 Task: Create a new product image in Salesforce and set up a validation rule for it.
Action: Mouse moved to (26, 102)
Screenshot: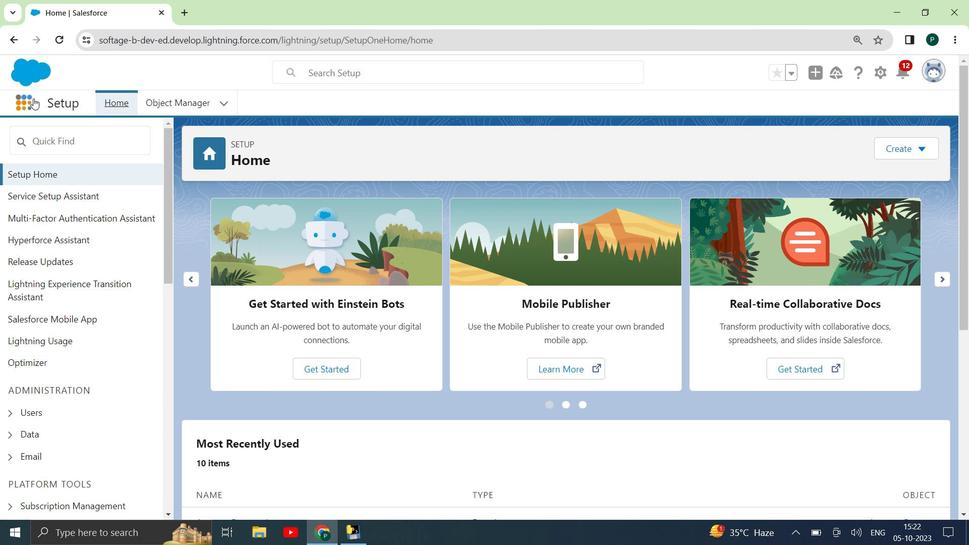 
Action: Mouse pressed left at (26, 102)
Screenshot: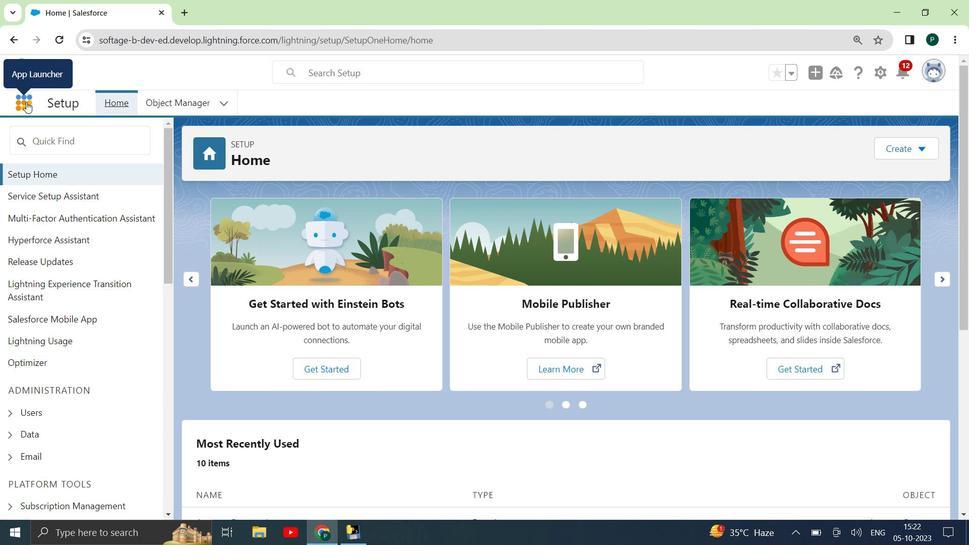 
Action: Mouse moved to (31, 347)
Screenshot: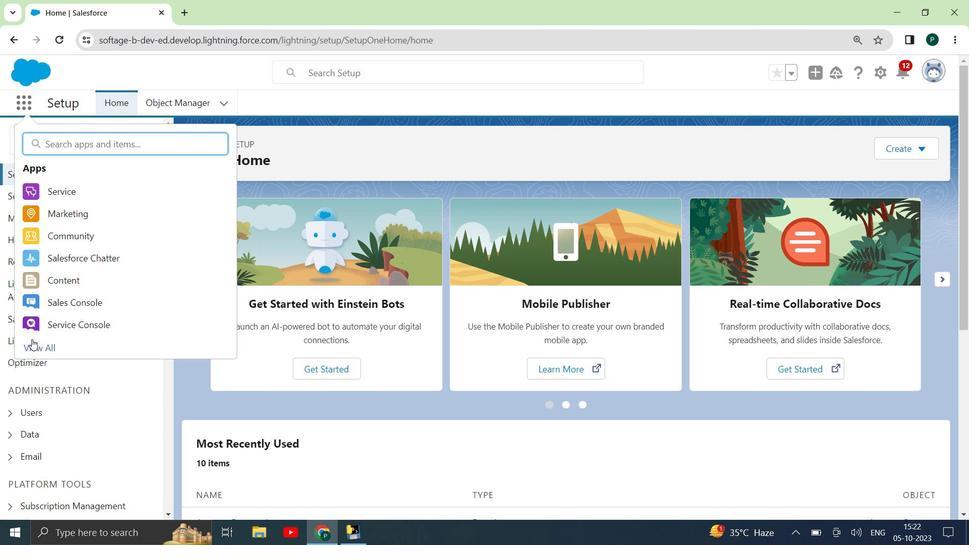 
Action: Mouse pressed left at (31, 347)
Screenshot: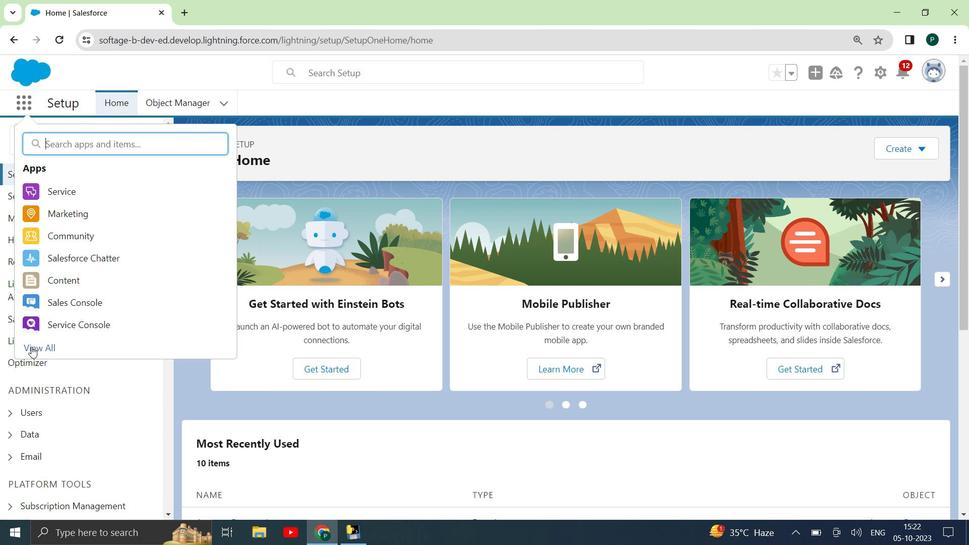 
Action: Mouse moved to (153, 292)
Screenshot: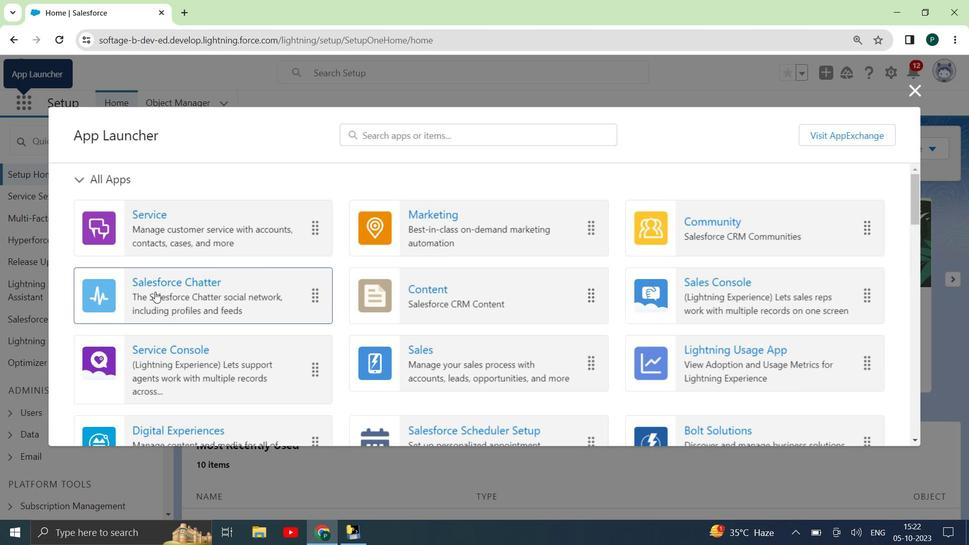 
Action: Mouse scrolled (153, 291) with delta (0, 0)
Screenshot: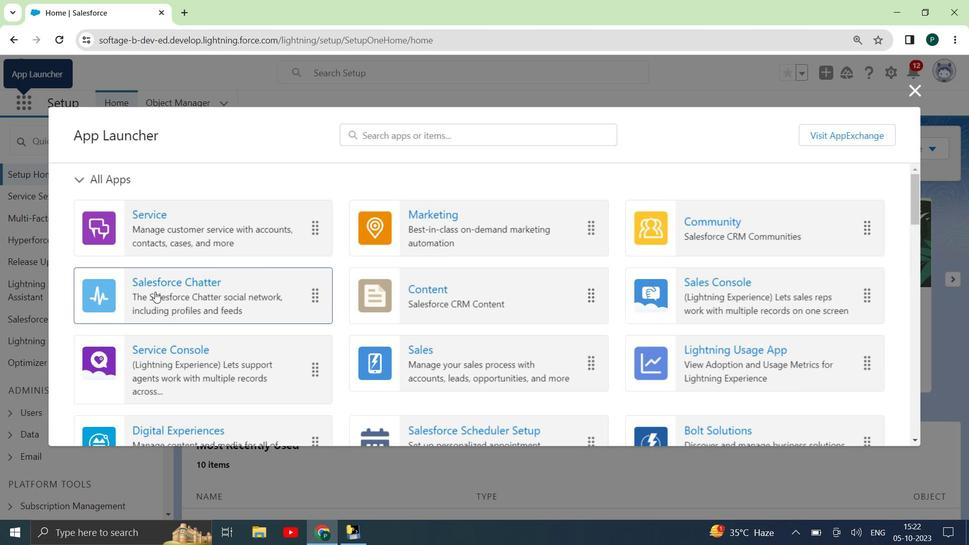 
Action: Mouse moved to (193, 327)
Screenshot: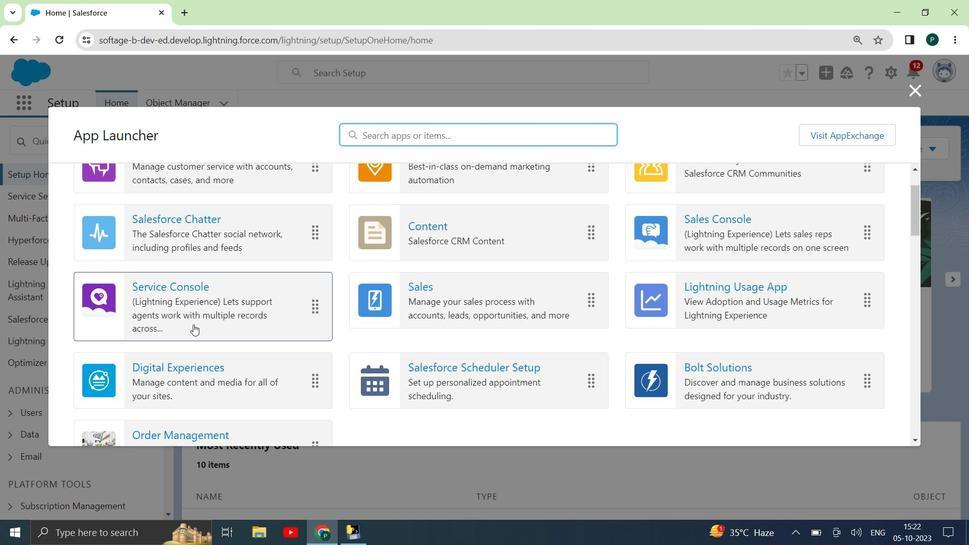 
Action: Mouse scrolled (193, 326) with delta (0, 0)
Screenshot: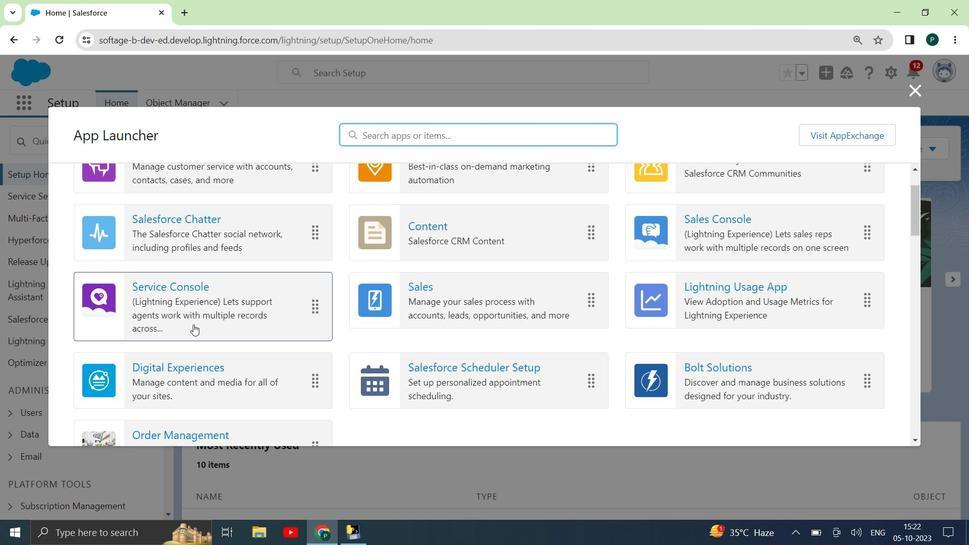 
Action: Mouse moved to (193, 328)
Screenshot: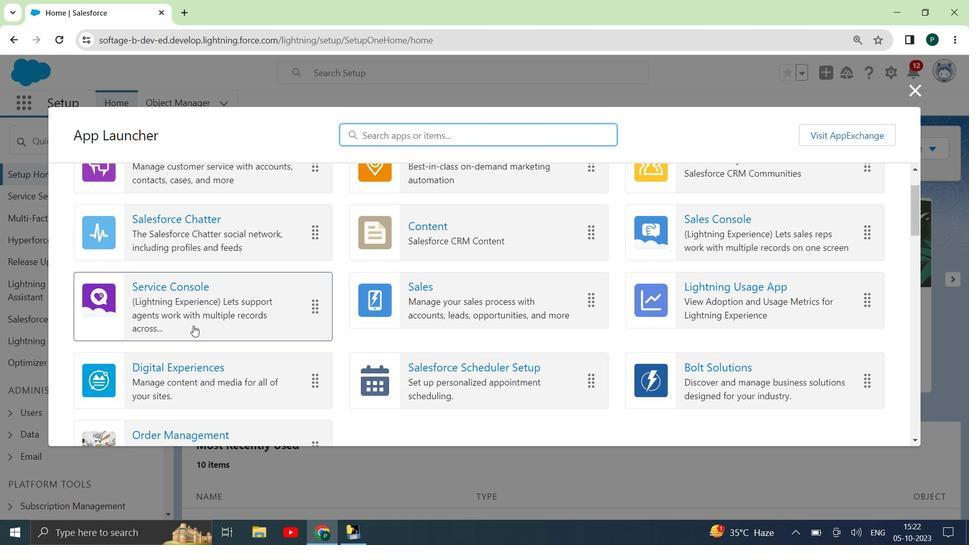 
Action: Mouse scrolled (193, 327) with delta (0, 0)
Screenshot: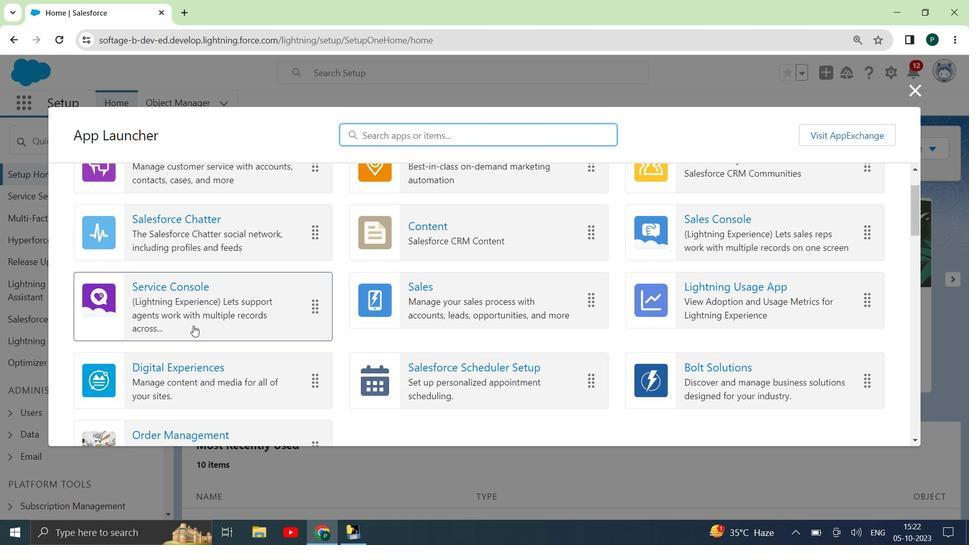 
Action: Mouse moved to (176, 311)
Screenshot: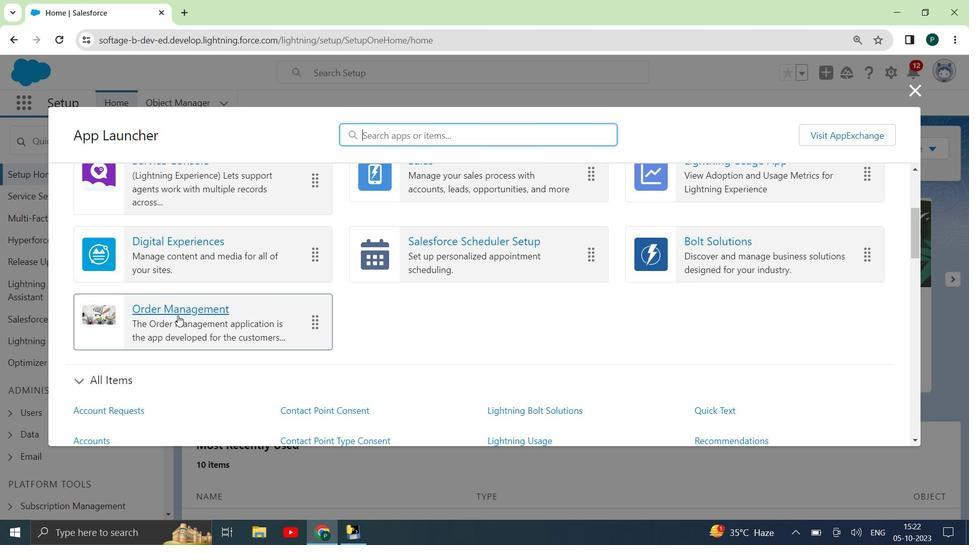 
Action: Mouse pressed left at (176, 311)
Screenshot: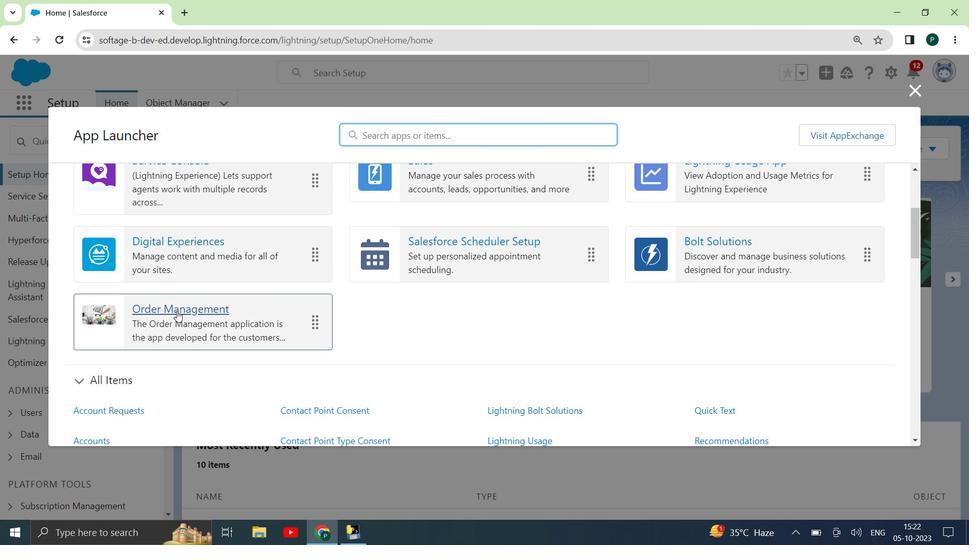 
Action: Mouse moved to (363, 111)
Screenshot: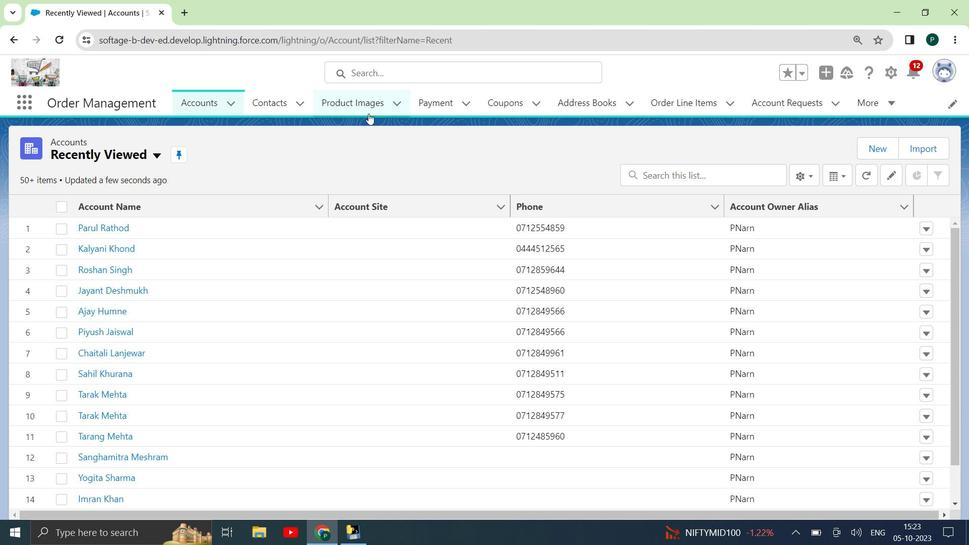 
Action: Mouse pressed left at (363, 111)
Screenshot: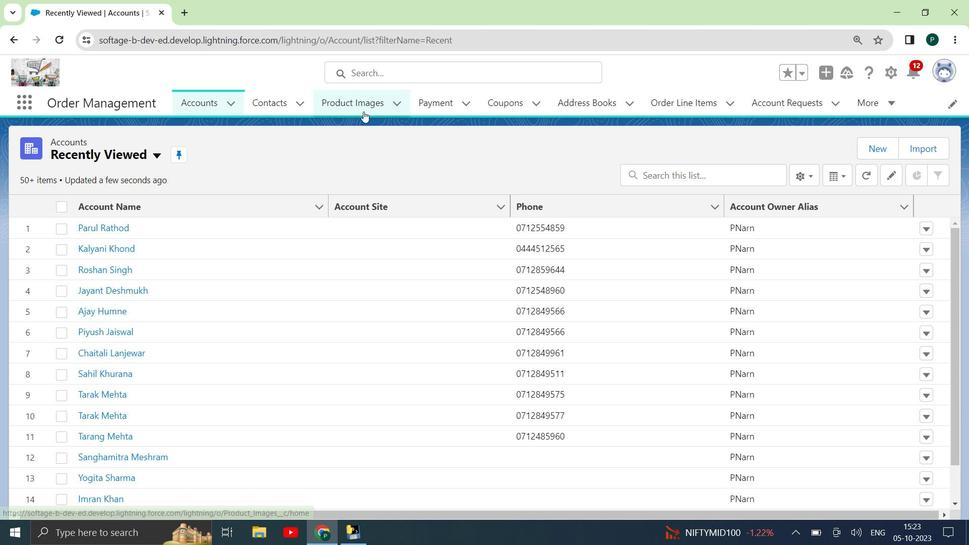 
Action: Mouse moved to (794, 151)
Screenshot: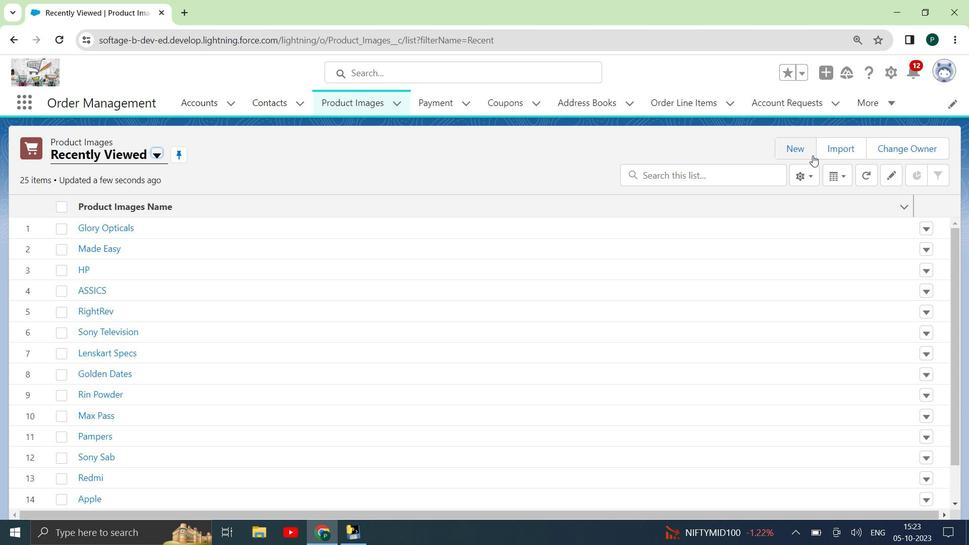 
Action: Mouse pressed left at (794, 151)
Screenshot: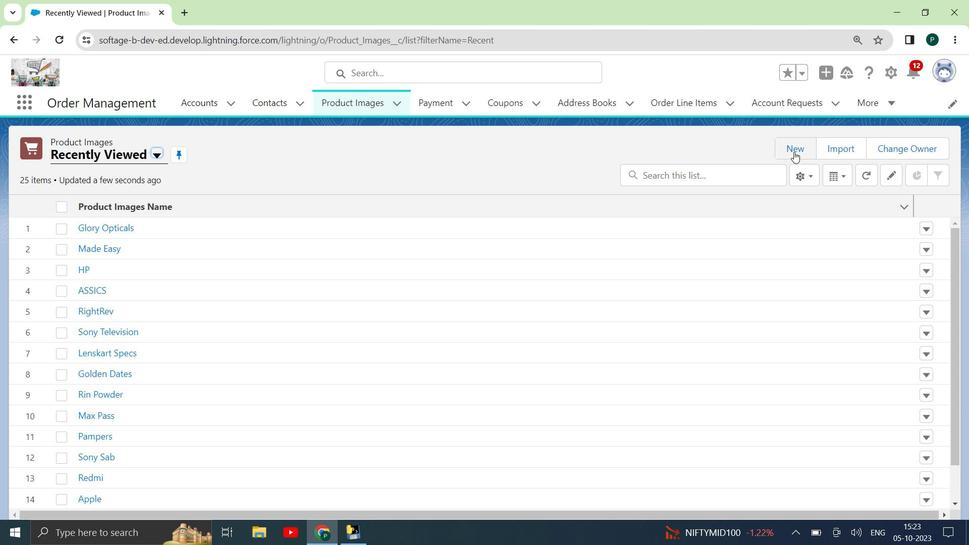 
Action: Mouse moved to (419, 214)
Screenshot: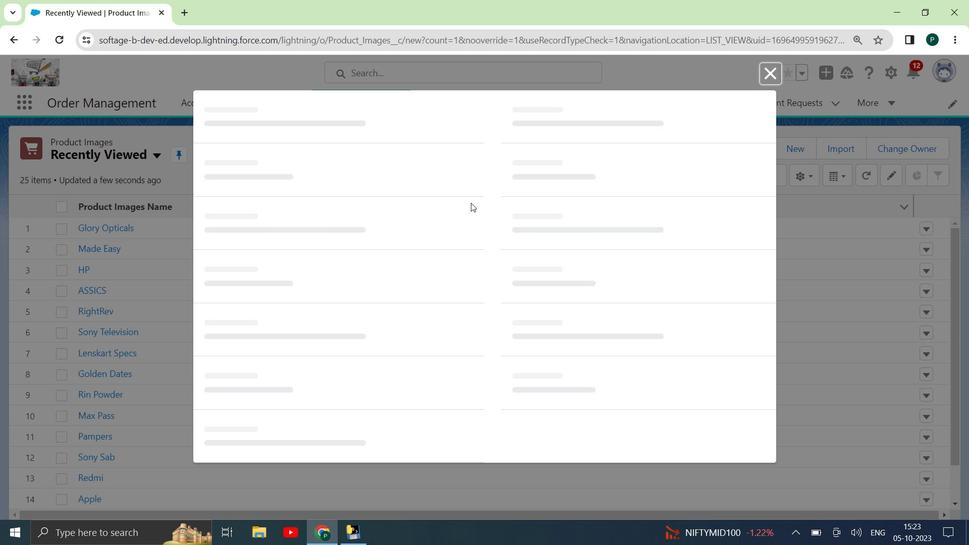 
Action: Mouse scrolled (419, 214) with delta (0, 0)
Screenshot: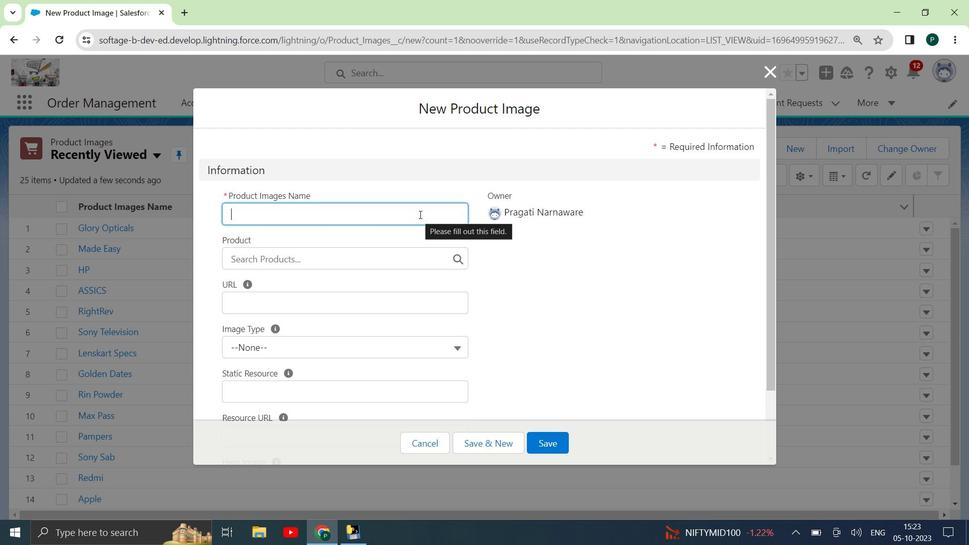 
Action: Mouse moved to (395, 237)
Screenshot: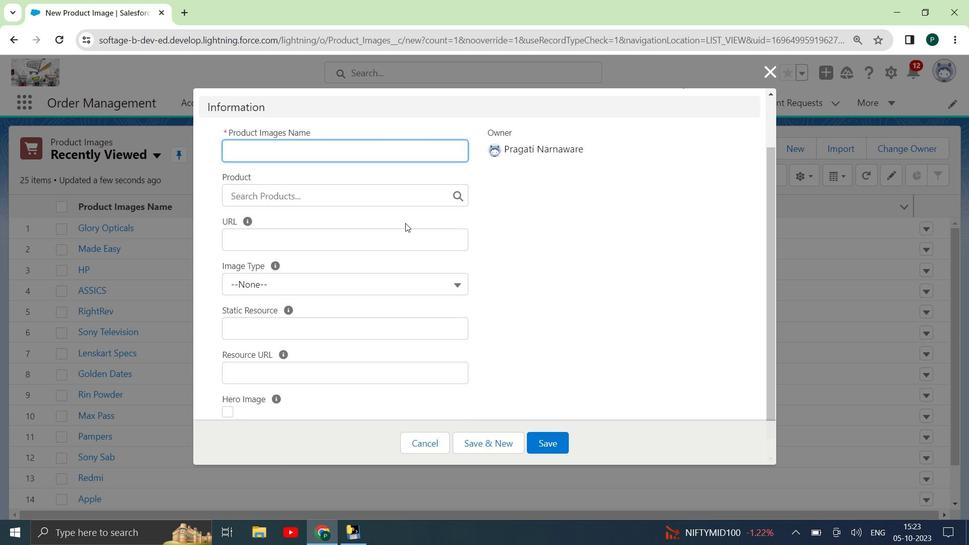
Action: Mouse scrolled (395, 237) with delta (0, 0)
Screenshot: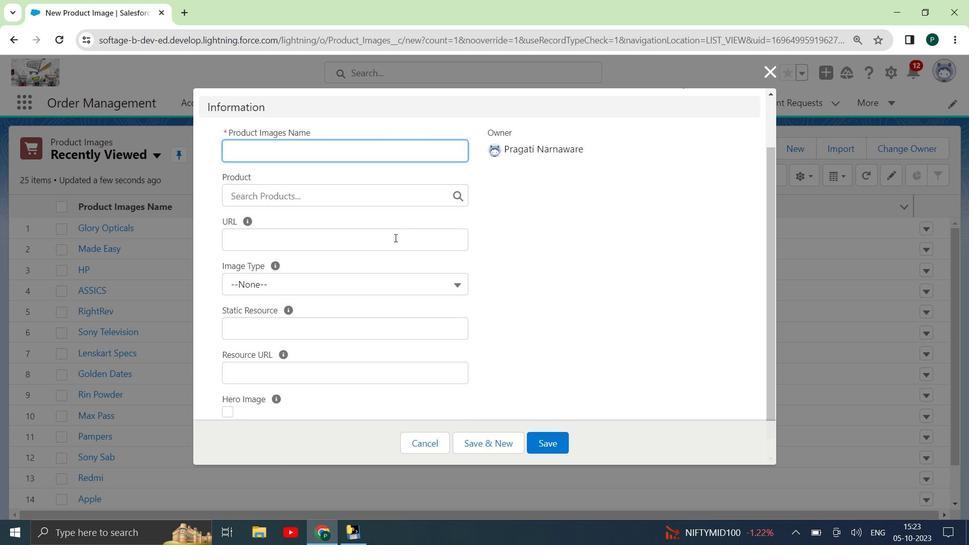 
Action: Mouse scrolled (395, 237) with delta (0, 0)
Screenshot: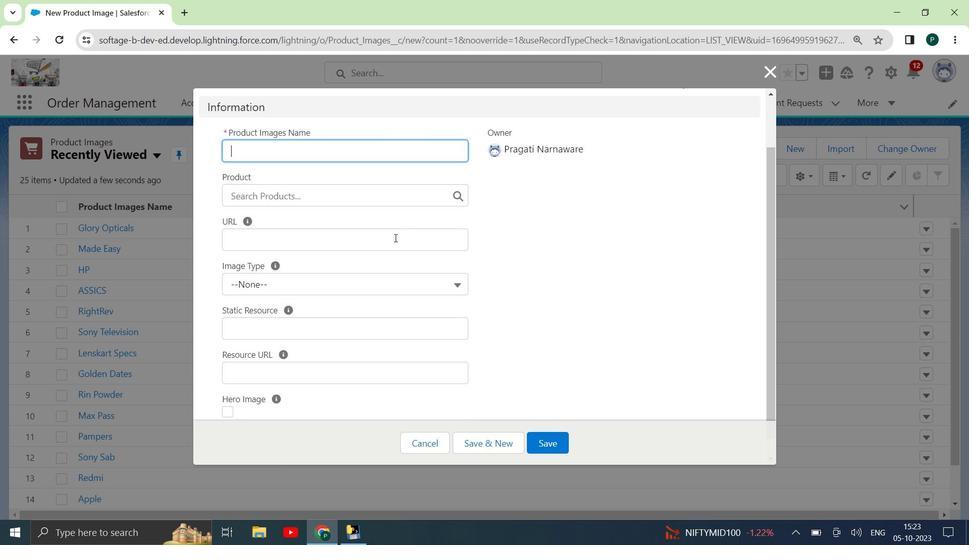 
Action: Mouse moved to (388, 268)
Screenshot: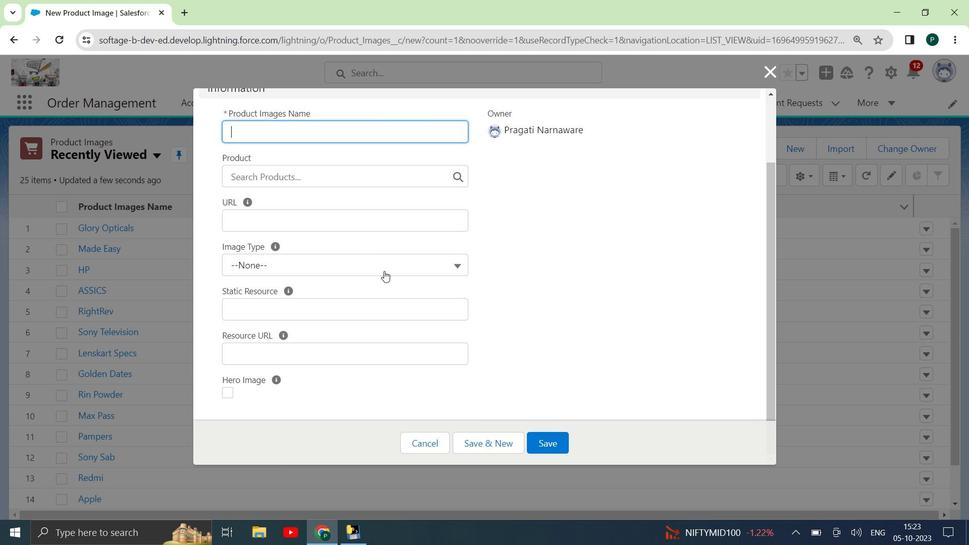 
Action: Mouse pressed left at (388, 268)
Screenshot: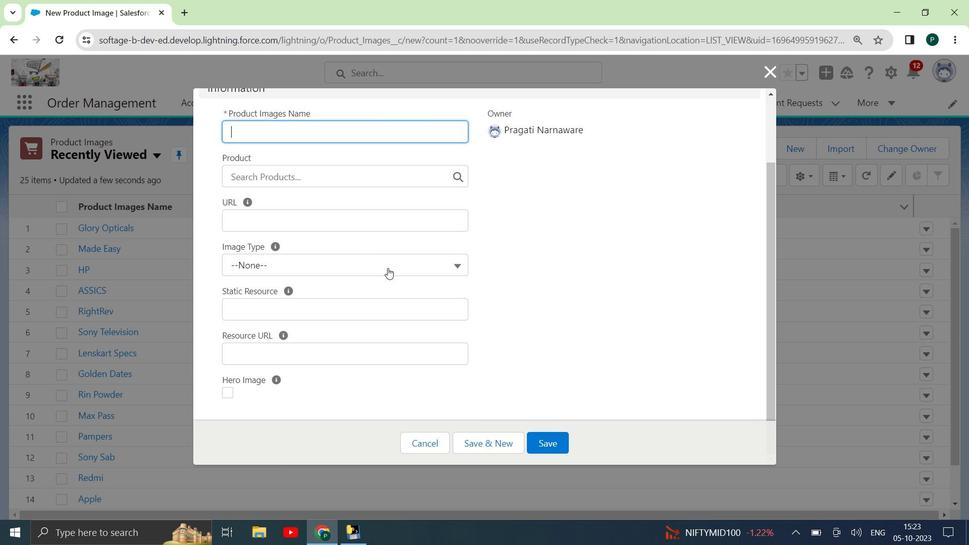 
Action: Mouse moved to (634, 344)
Screenshot: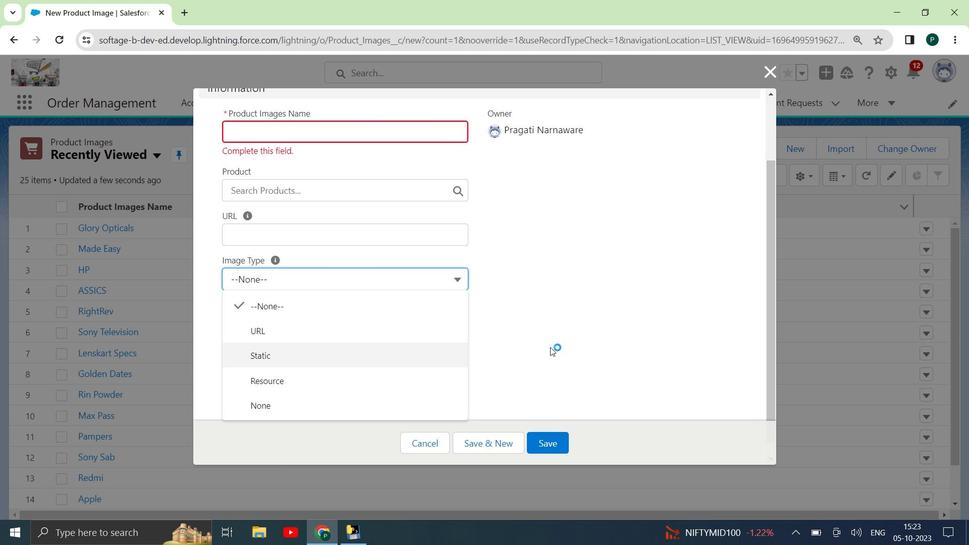 
Action: Mouse scrolled (634, 343) with delta (0, 0)
Screenshot: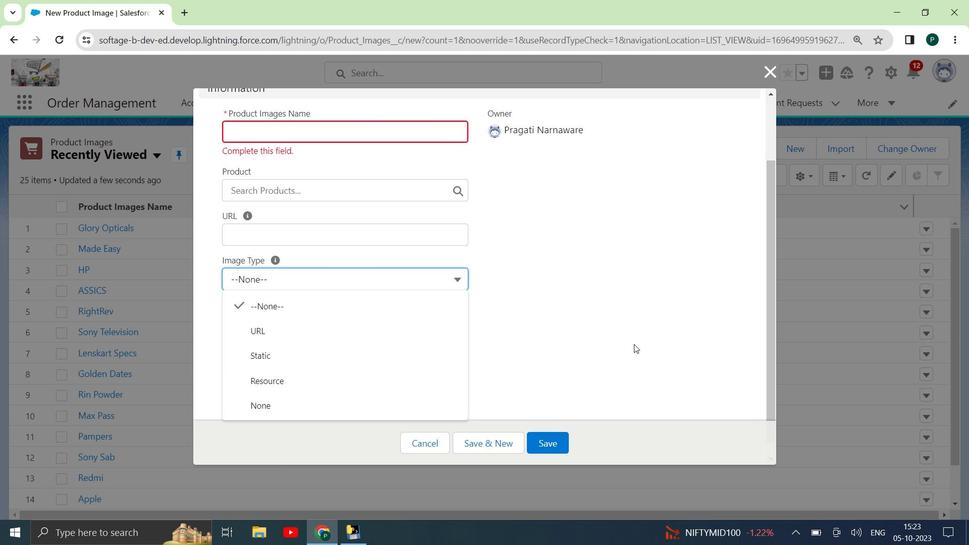 
Action: Mouse scrolled (634, 343) with delta (0, 0)
Screenshot: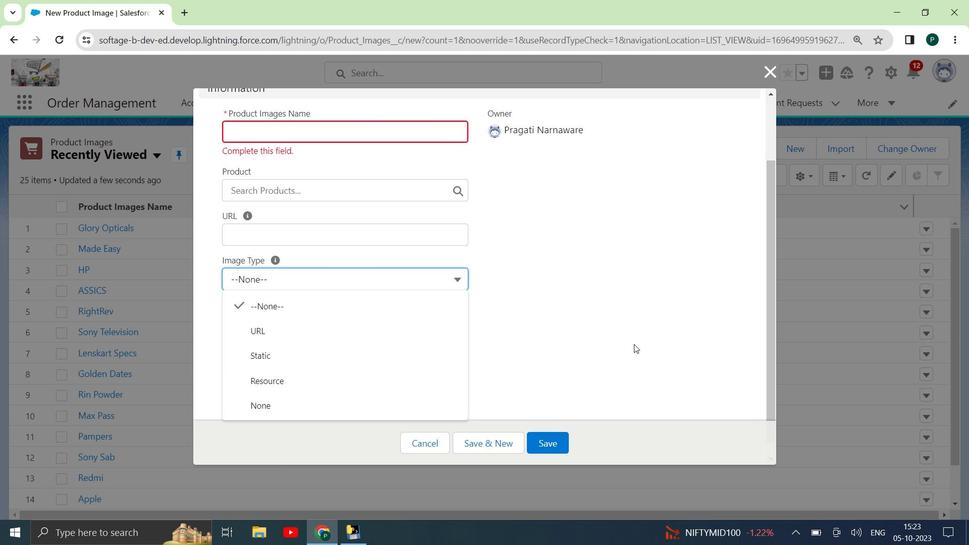 
Action: Mouse scrolled (634, 343) with delta (0, 0)
Screenshot: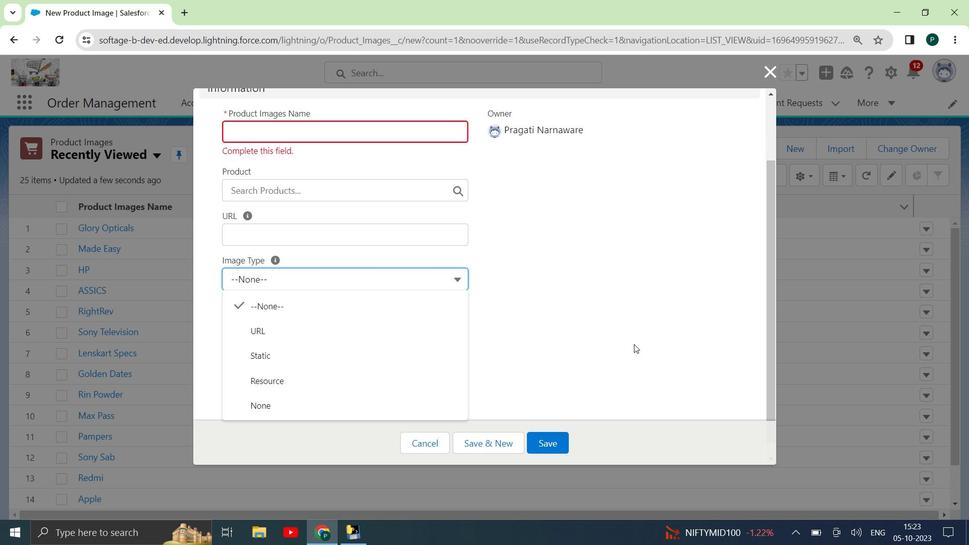 
Action: Mouse moved to (627, 332)
Screenshot: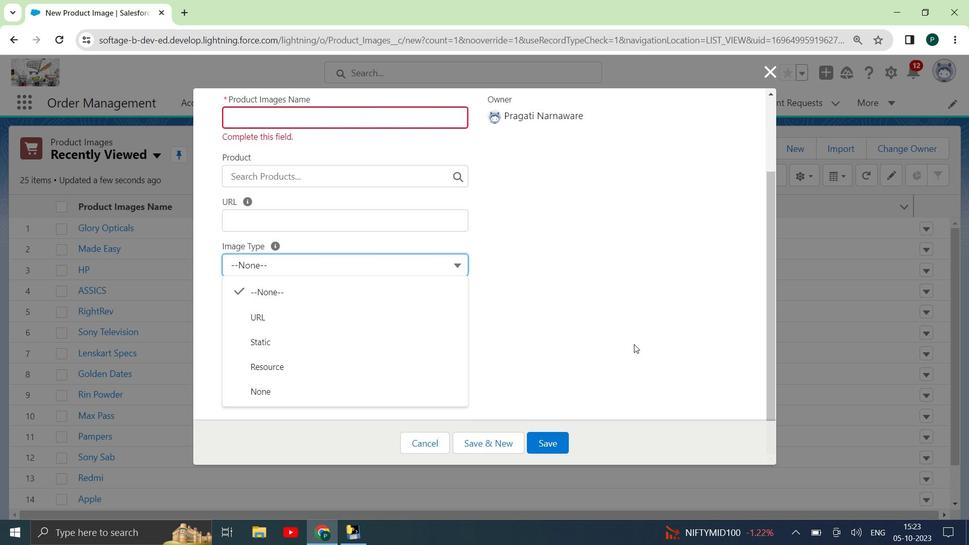 
Action: Mouse pressed left at (627, 332)
Screenshot: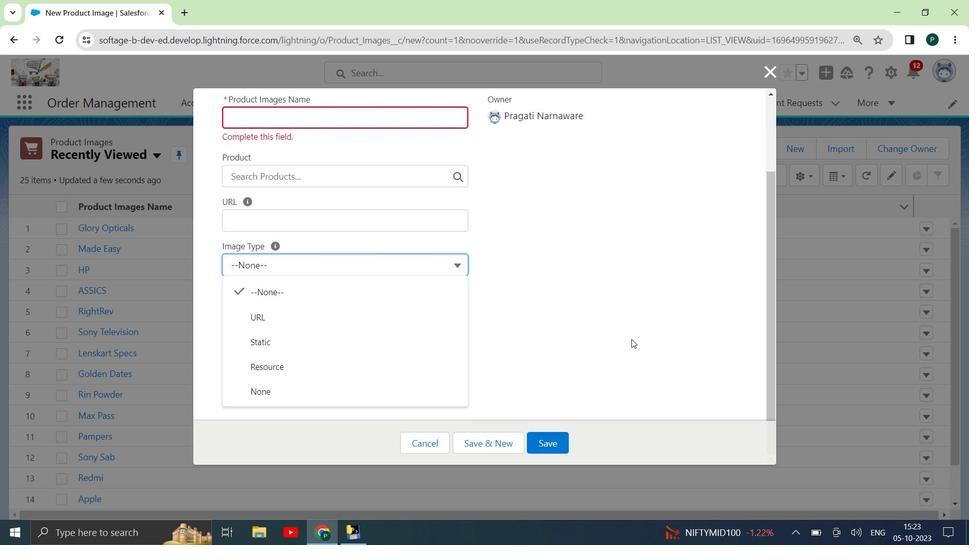 
Action: Mouse moved to (395, 336)
Screenshot: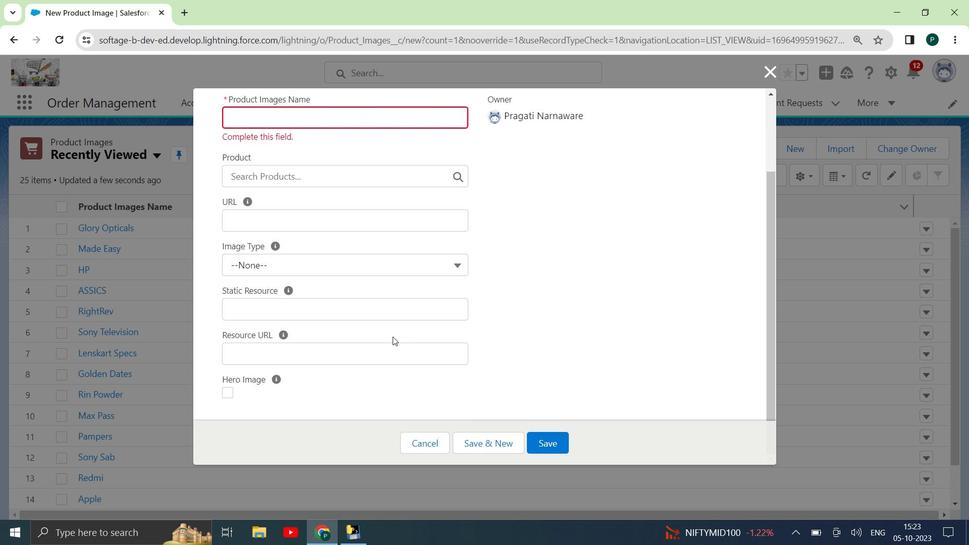 
Action: Mouse scrolled (395, 336) with delta (0, 0)
Screenshot: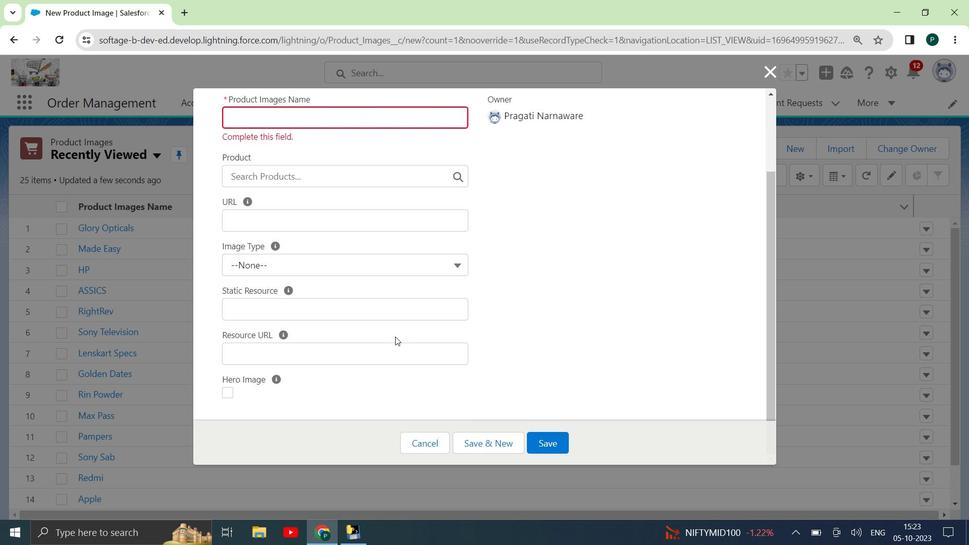 
Action: Mouse scrolled (395, 336) with delta (0, 0)
Screenshot: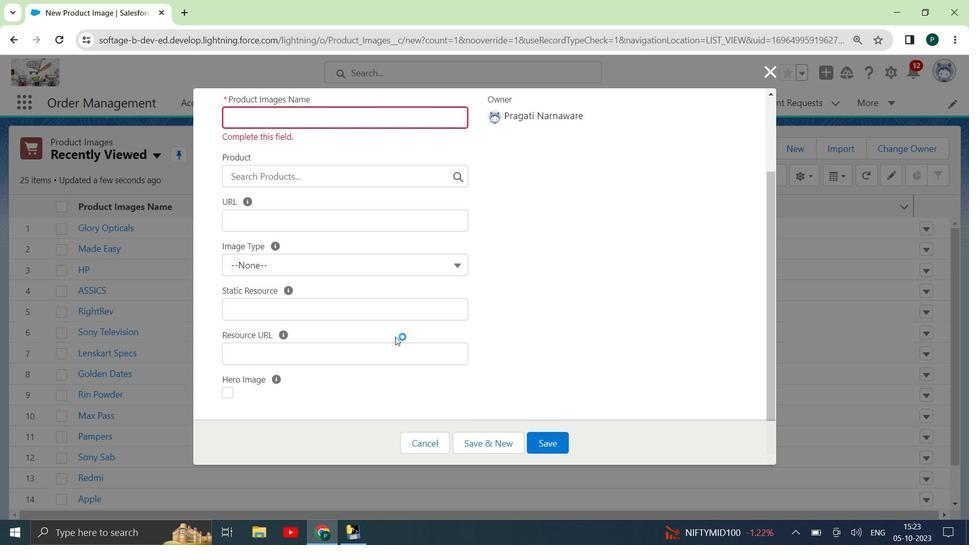 
Action: Mouse moved to (401, 334)
Screenshot: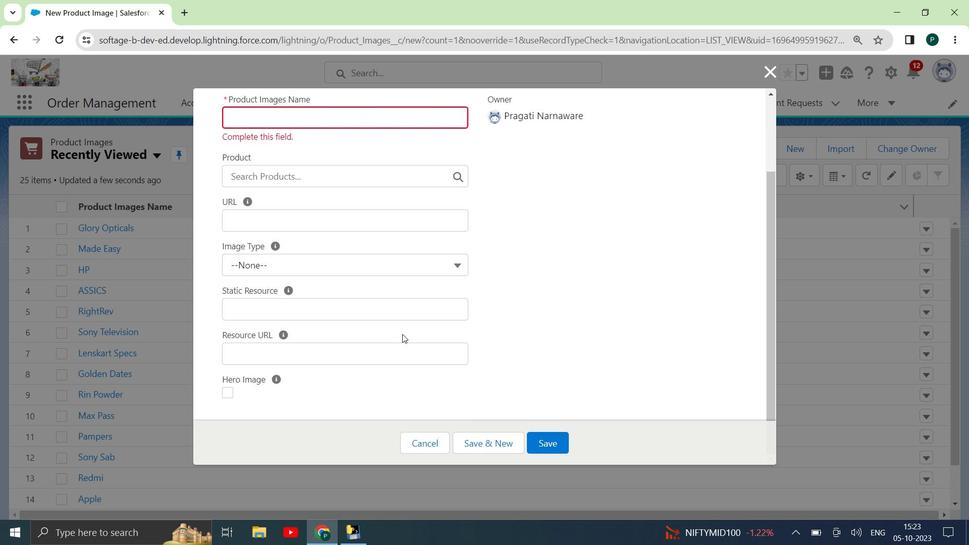 
Action: Mouse scrolled (401, 334) with delta (0, 0)
Screenshot: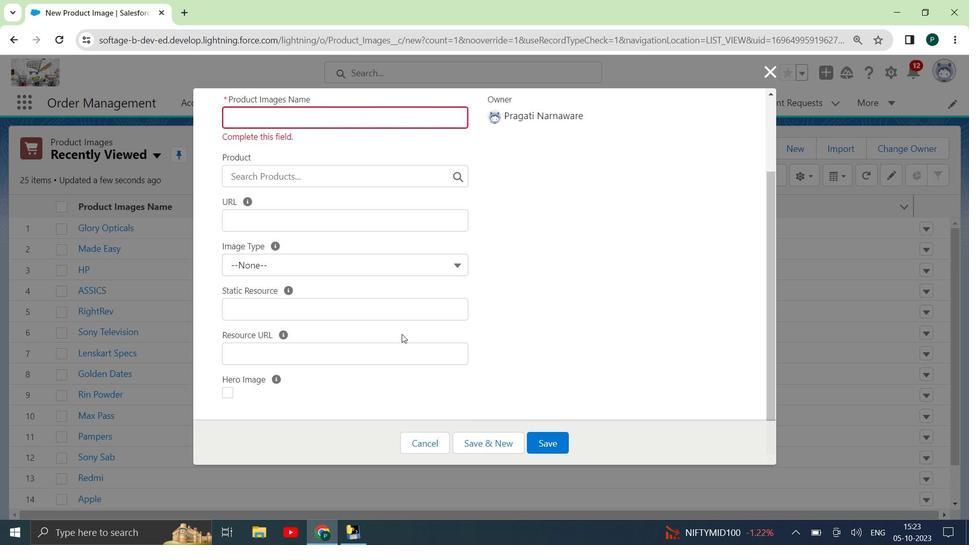 
Action: Mouse scrolled (401, 334) with delta (0, 0)
Screenshot: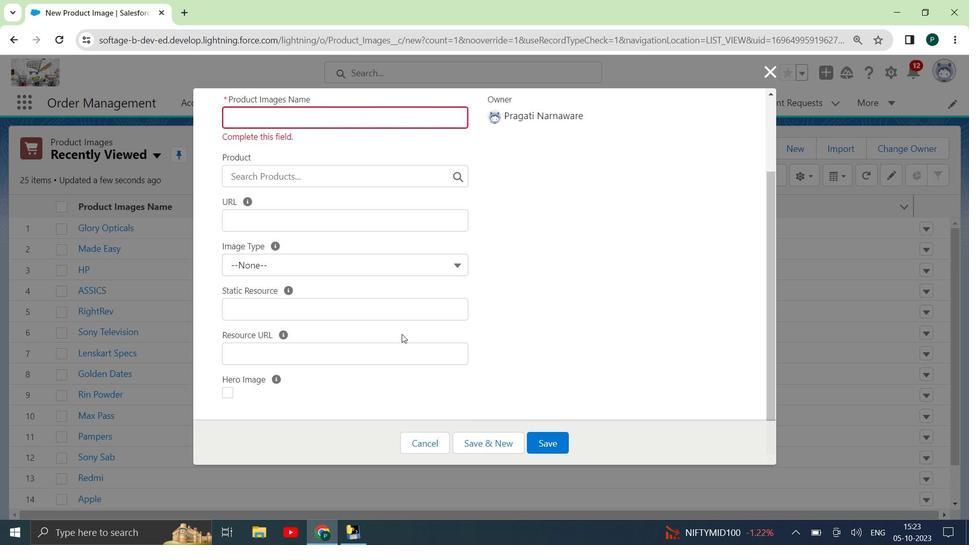 
Action: Mouse scrolled (401, 334) with delta (0, 0)
Screenshot: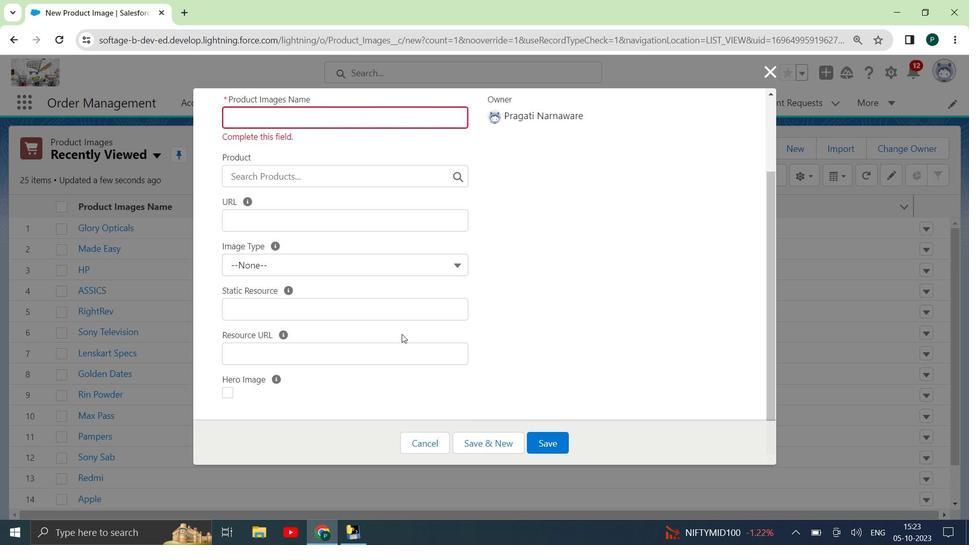 
Action: Mouse moved to (428, 447)
Screenshot: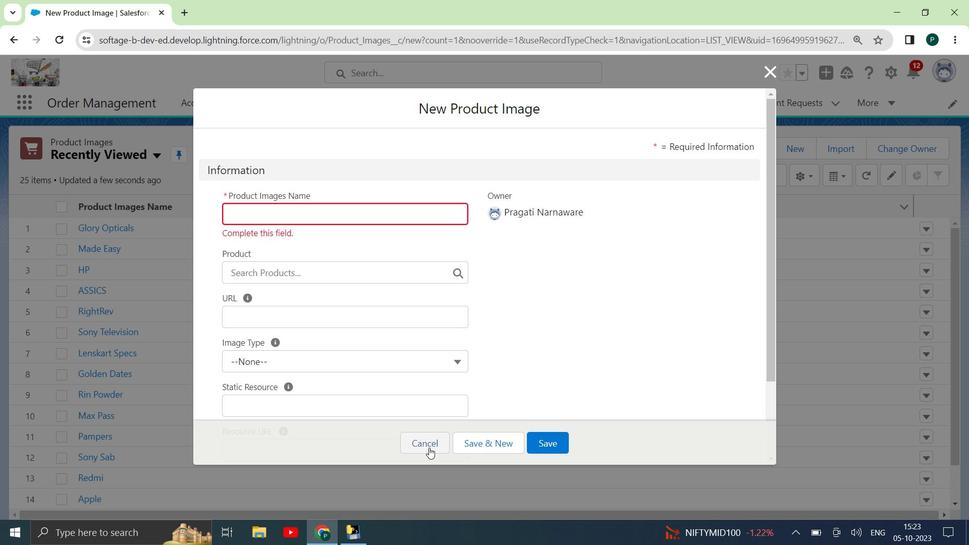 
Action: Mouse pressed left at (428, 447)
Screenshot: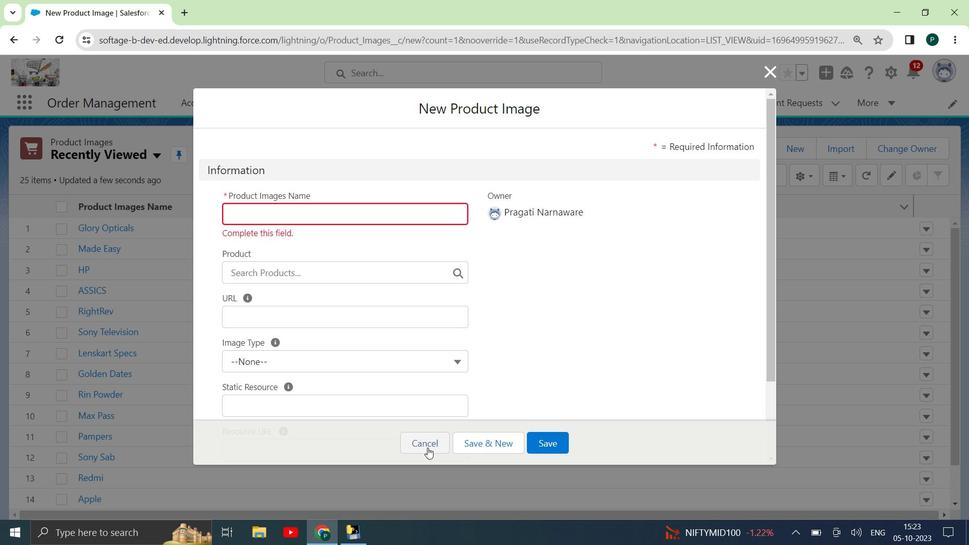 
Action: Mouse moved to (887, 73)
Screenshot: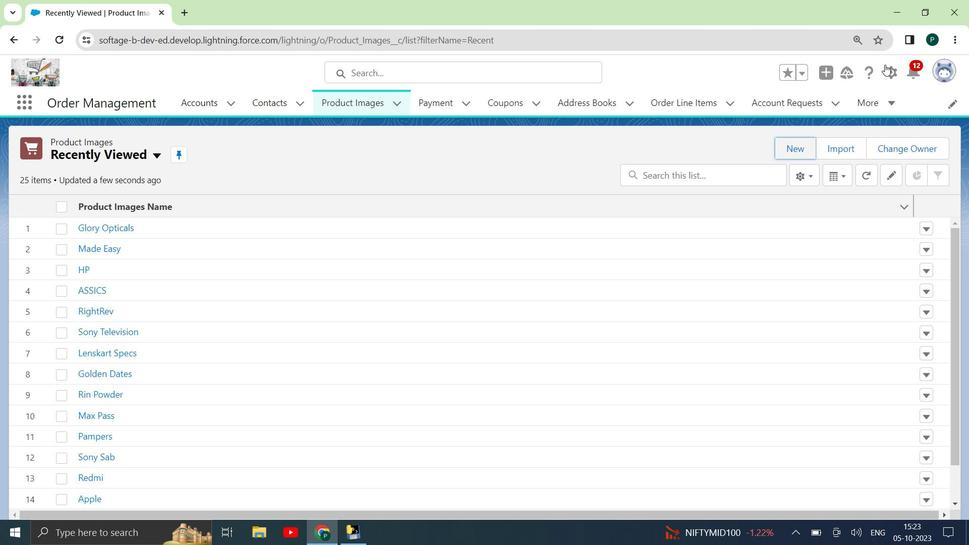 
Action: Mouse pressed left at (887, 73)
Screenshot: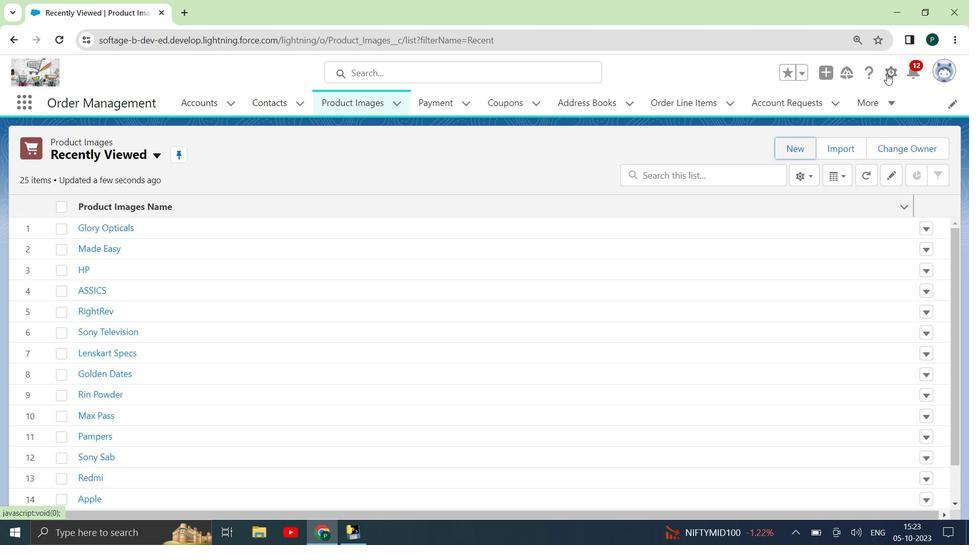 
Action: Mouse moved to (826, 117)
Screenshot: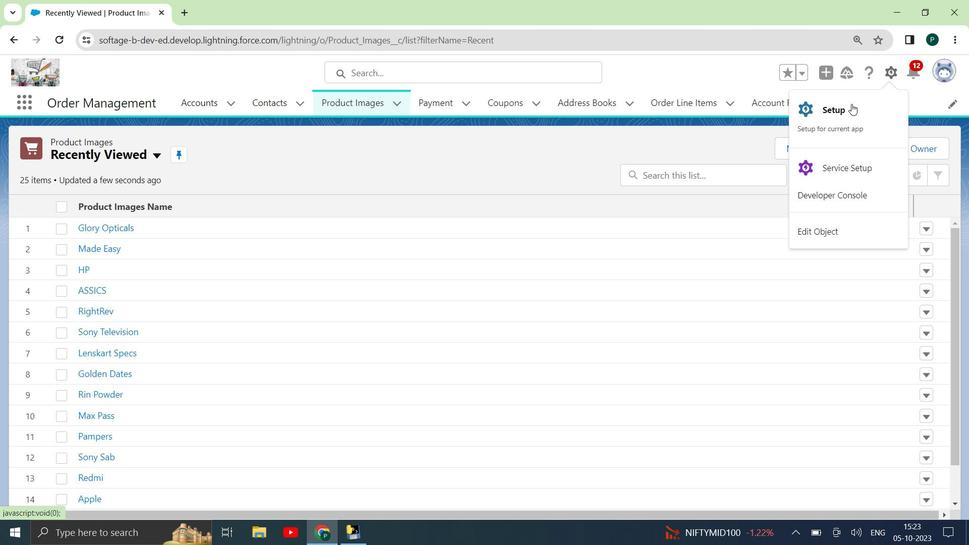
Action: Mouse pressed left at (826, 117)
Screenshot: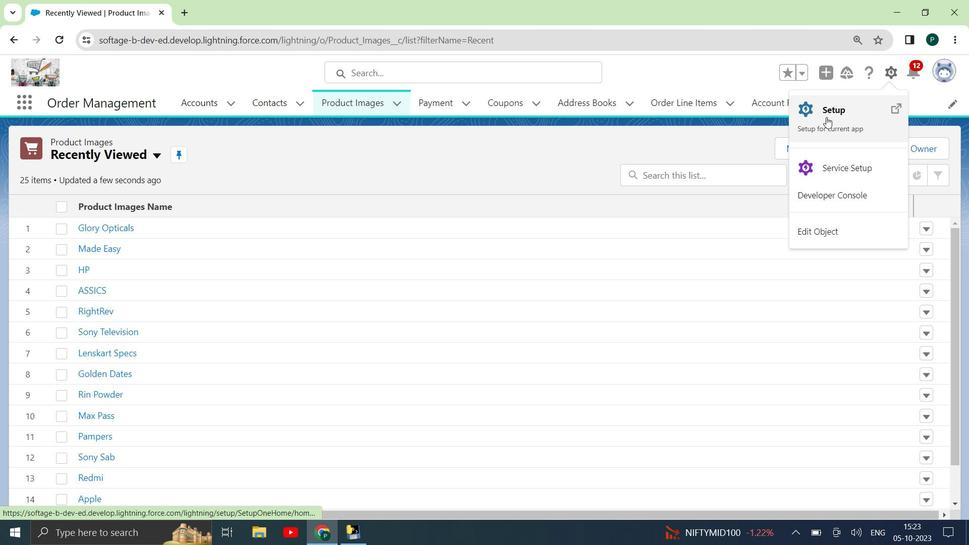
Action: Mouse moved to (0, 476)
Screenshot: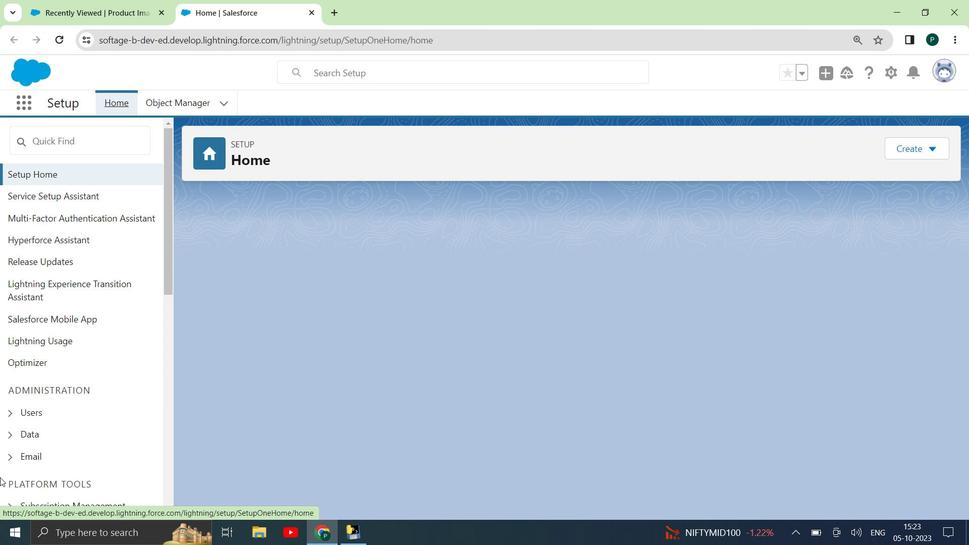 
Action: Mouse scrolled (0, 475) with delta (0, 0)
Screenshot: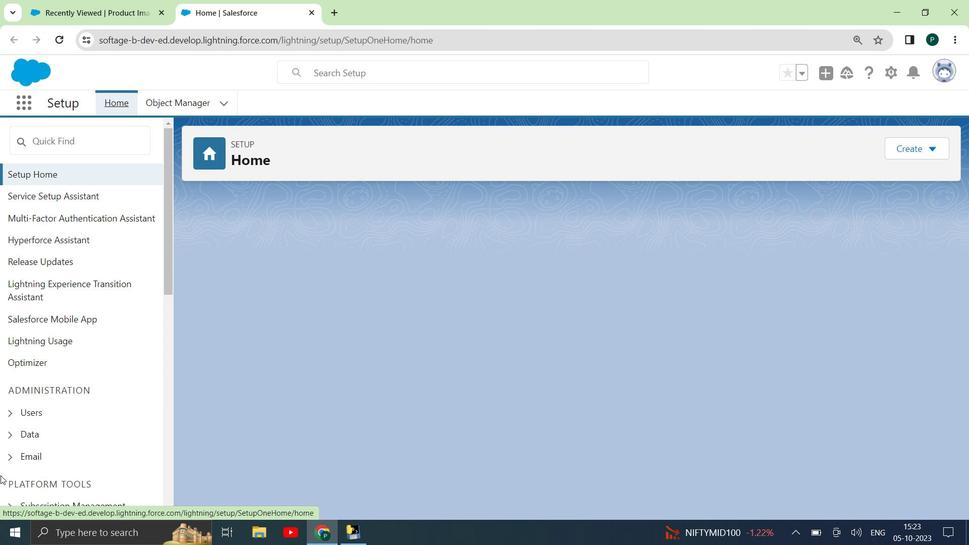 
Action: Mouse moved to (114, 431)
Screenshot: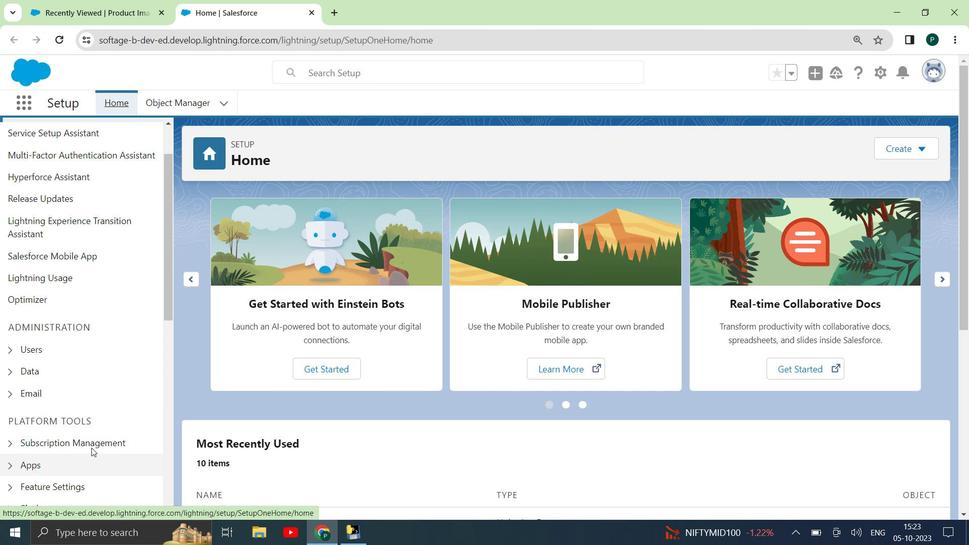 
Action: Mouse scrolled (114, 430) with delta (0, 0)
Screenshot: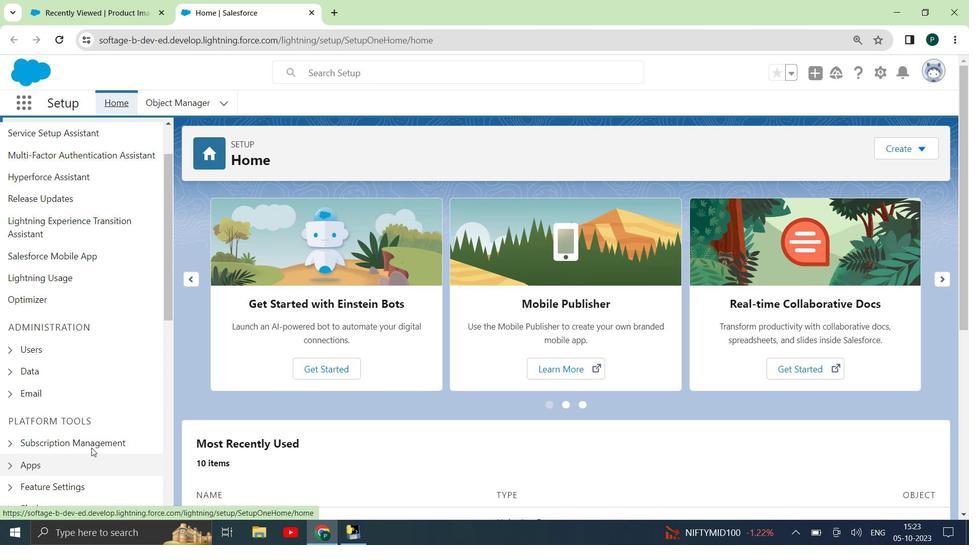 
Action: Mouse scrolled (114, 430) with delta (0, 0)
Screenshot: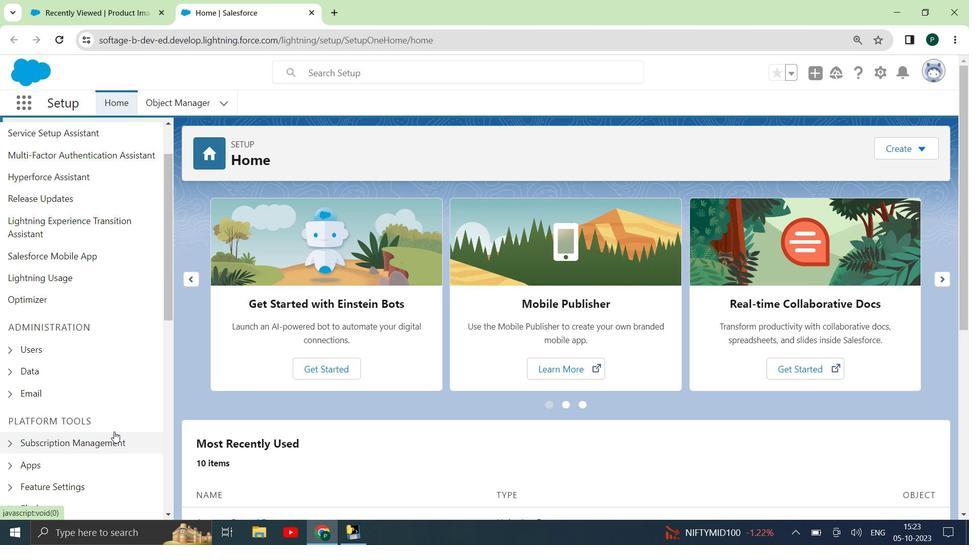 
Action: Mouse moved to (15, 288)
Screenshot: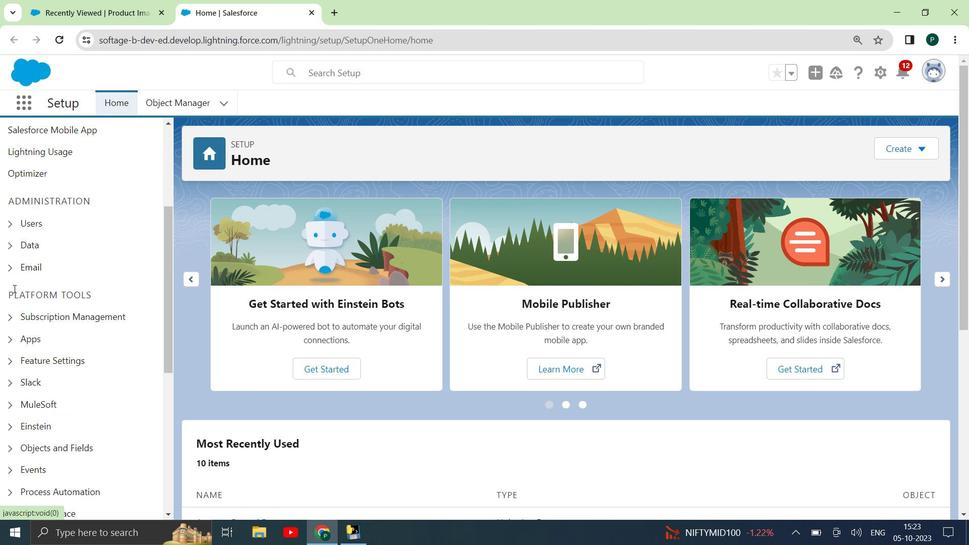 
Action: Mouse scrolled (15, 289) with delta (0, 0)
Screenshot: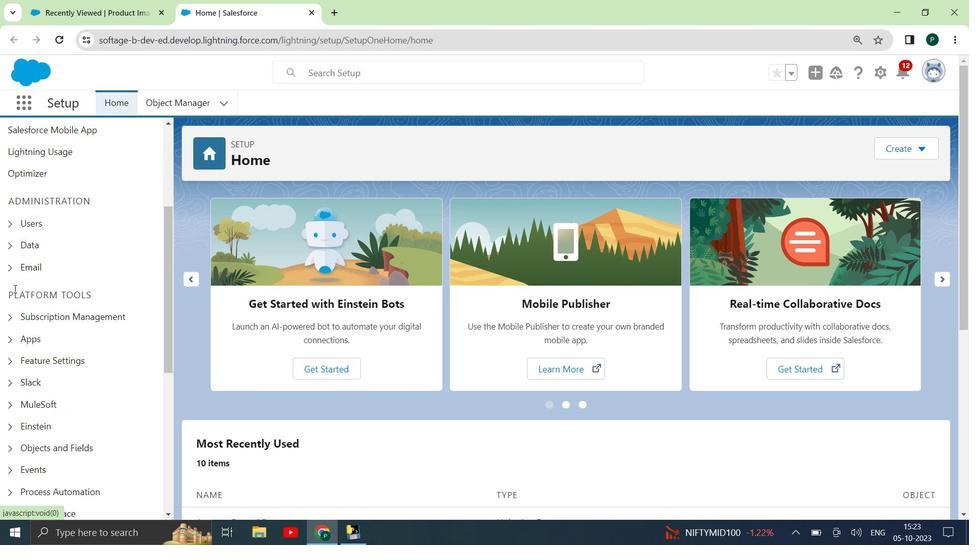 
Action: Mouse scrolled (15, 289) with delta (0, 0)
Screenshot: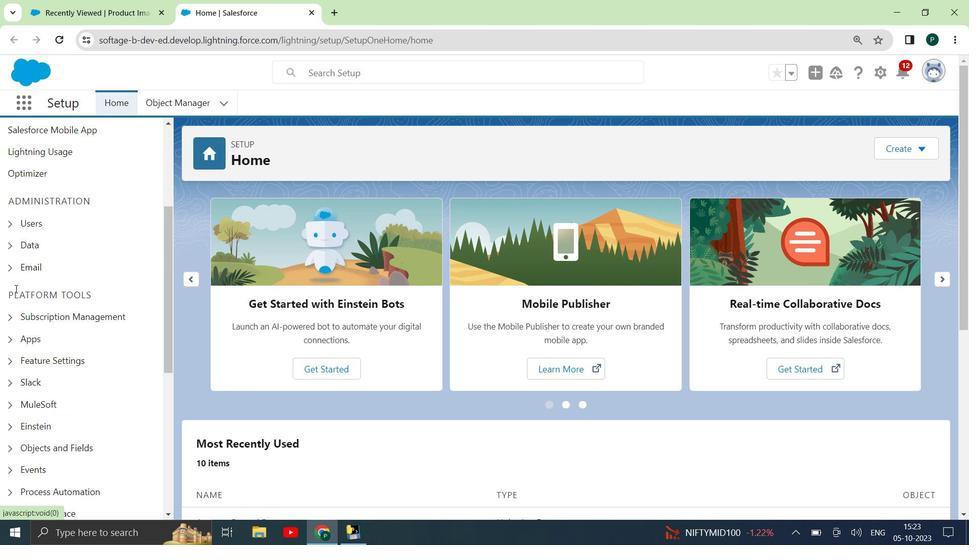 
Action: Mouse scrolled (15, 289) with delta (0, 0)
Screenshot: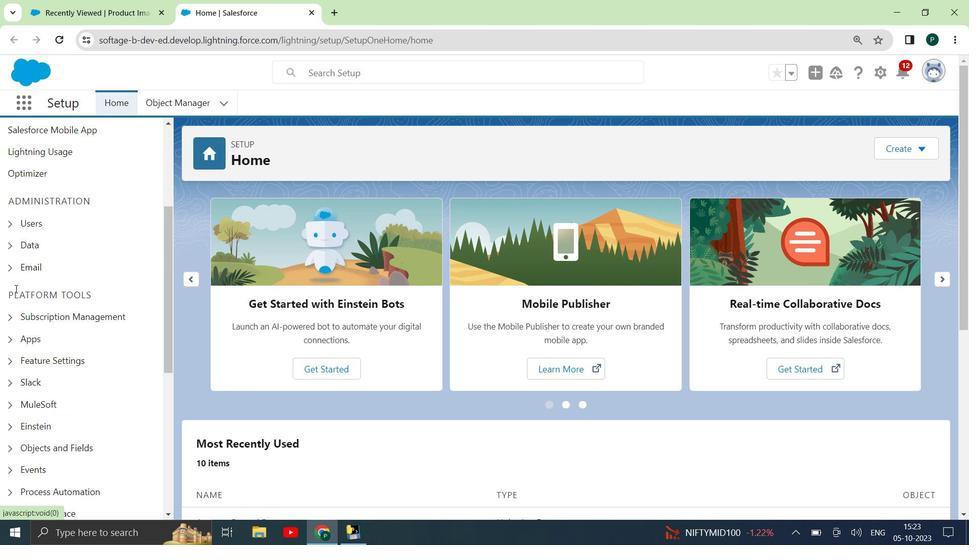 
Action: Mouse scrolled (15, 289) with delta (0, 0)
Screenshot: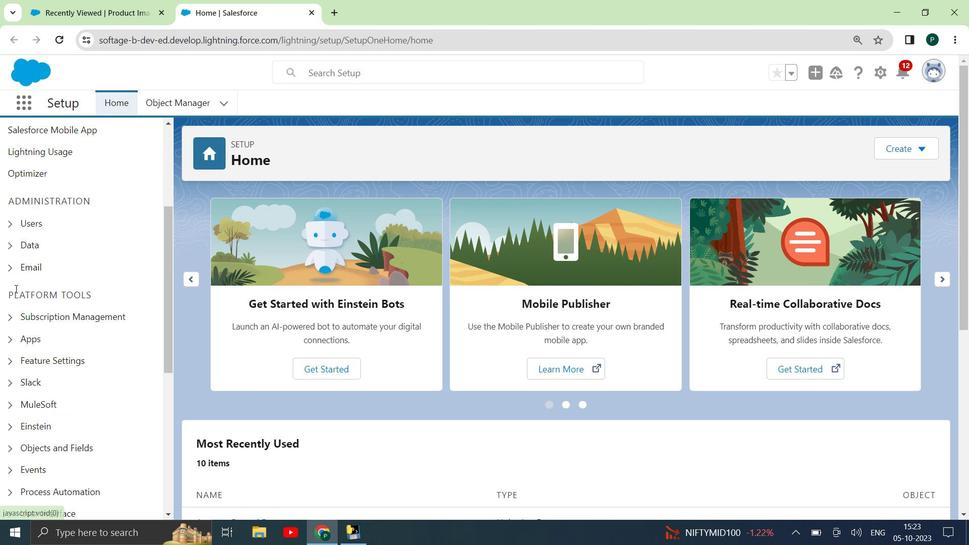 
Action: Mouse scrolled (15, 289) with delta (0, 0)
Screenshot: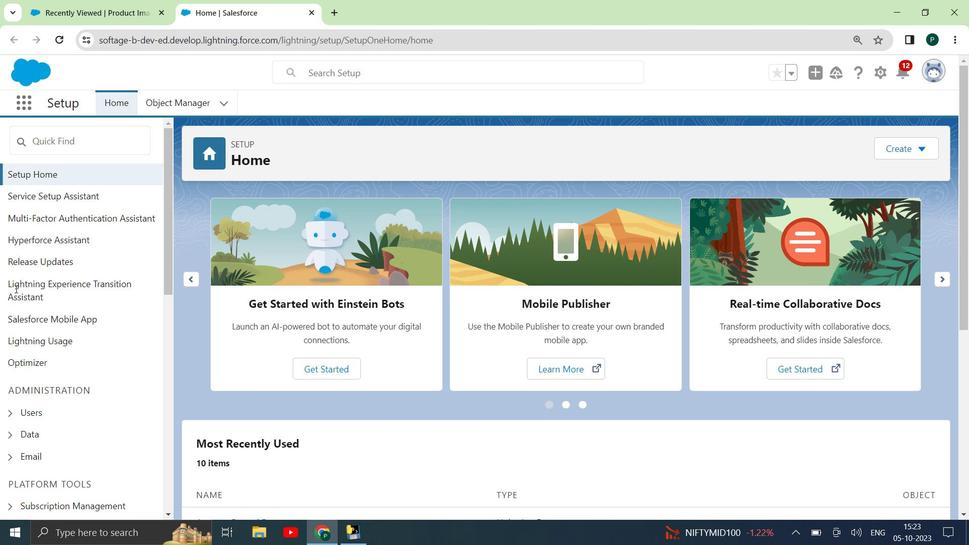 
Action: Mouse scrolled (15, 289) with delta (0, 0)
Screenshot: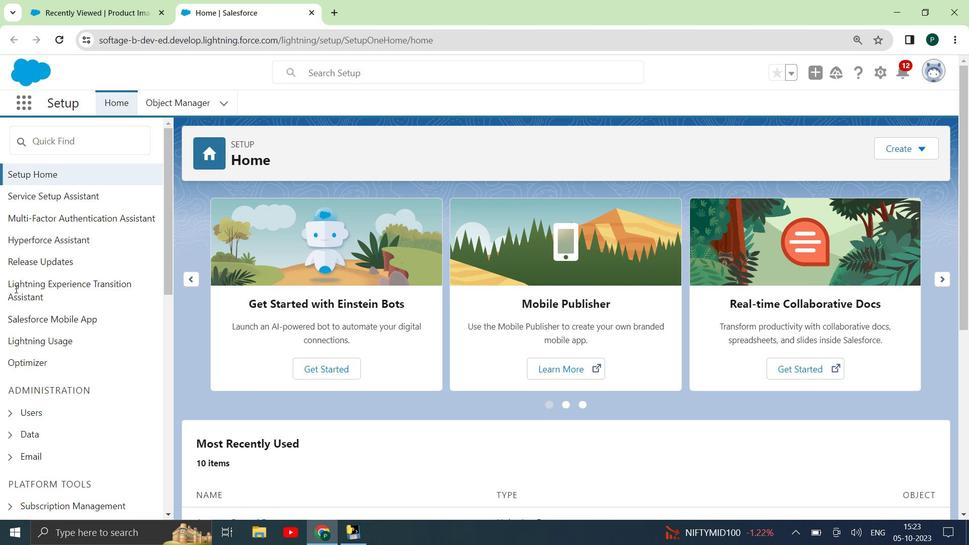 
Action: Mouse scrolled (15, 289) with delta (0, 0)
Screenshot: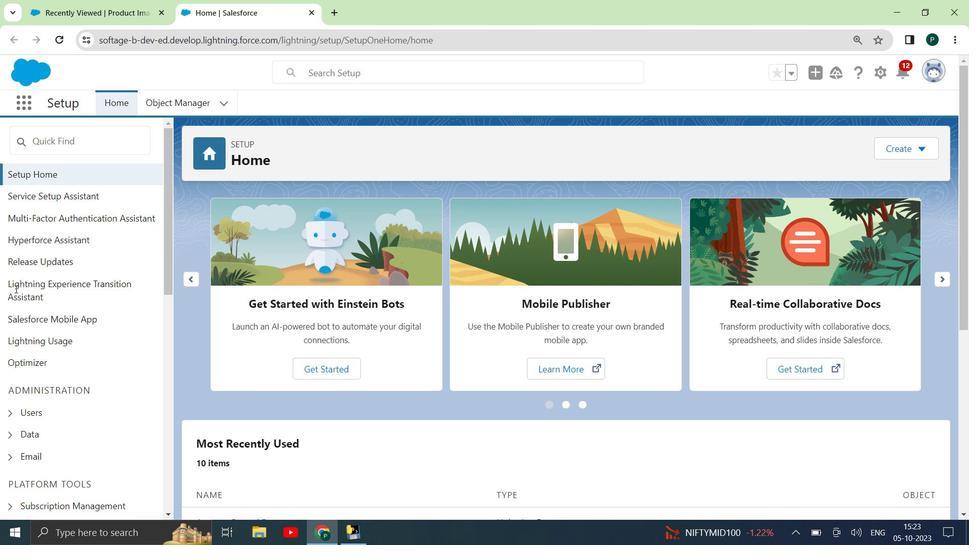 
Action: Mouse moved to (183, 110)
Screenshot: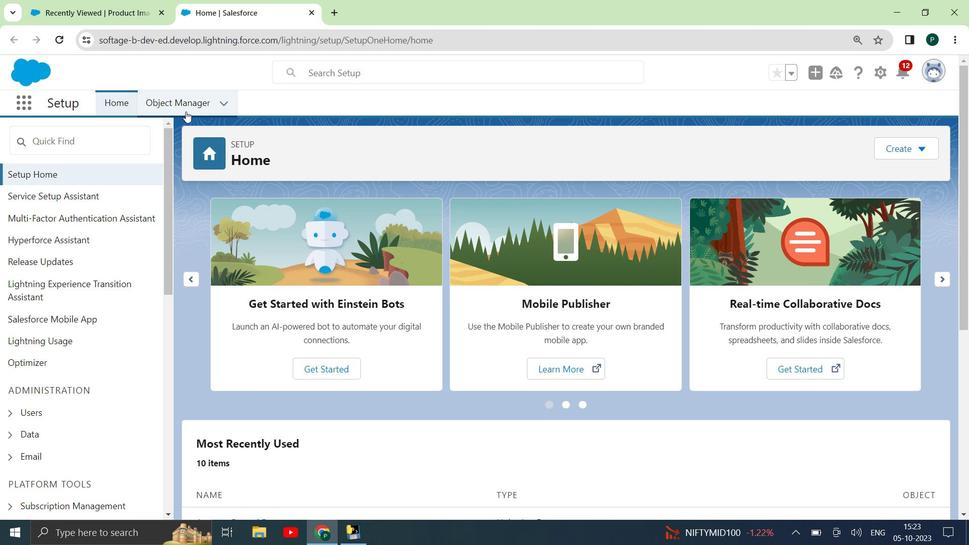 
Action: Mouse pressed left at (183, 110)
Screenshot: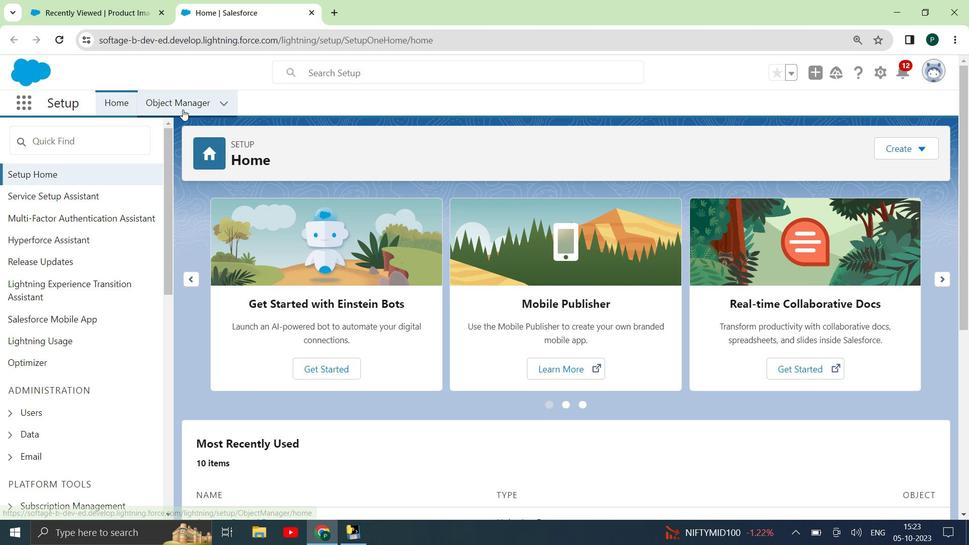
Action: Mouse moved to (105, 281)
Screenshot: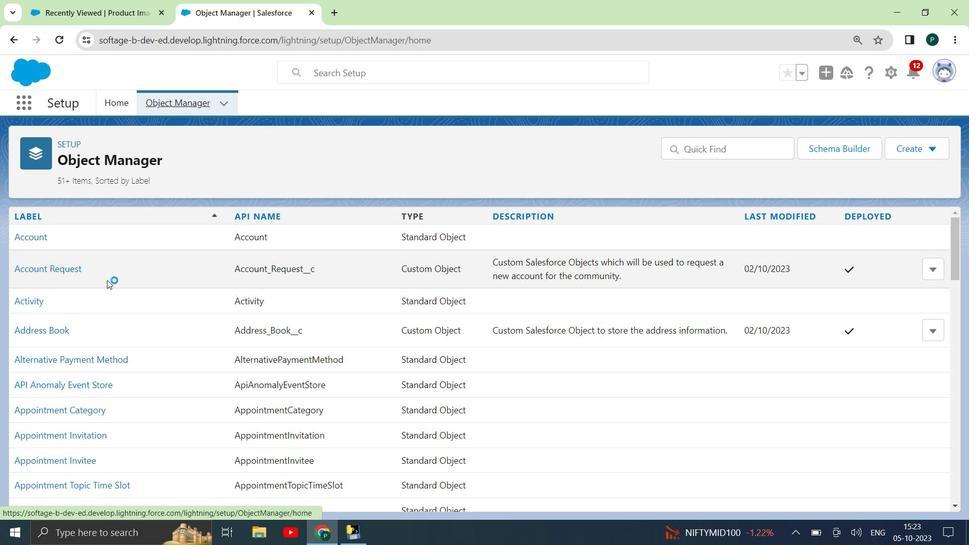 
Action: Mouse scrolled (105, 280) with delta (0, 0)
Screenshot: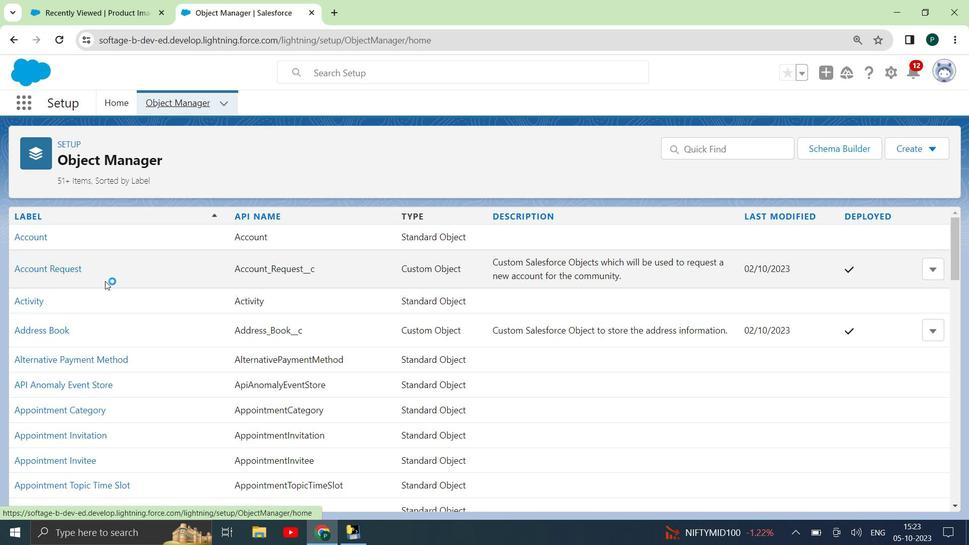 
Action: Mouse moved to (93, 285)
Screenshot: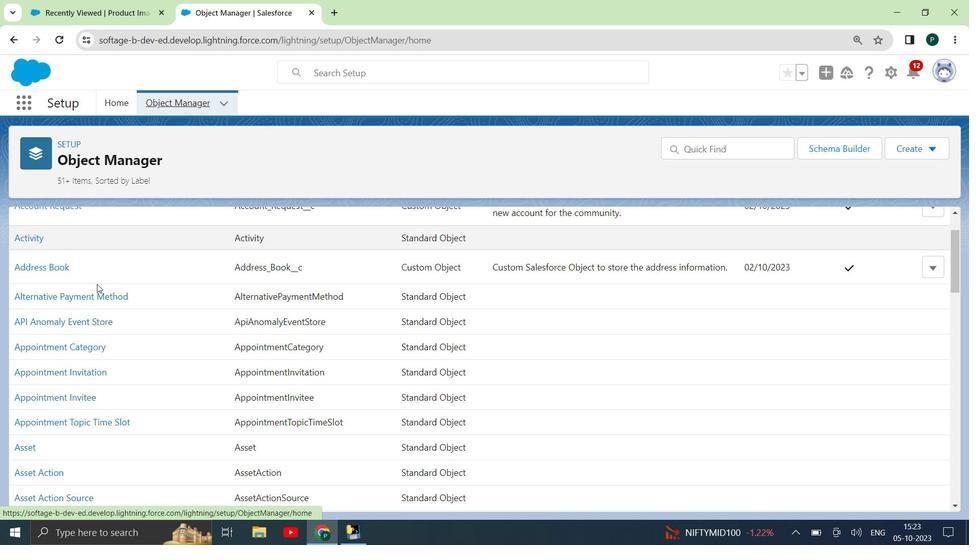 
Action: Mouse scrolled (93, 285) with delta (0, 0)
Screenshot: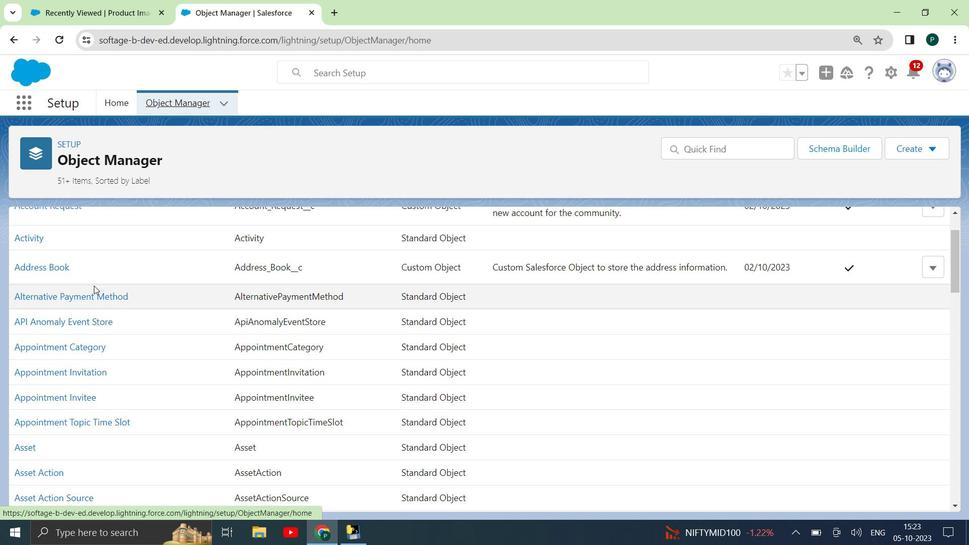 
Action: Mouse scrolled (93, 285) with delta (0, 0)
Screenshot: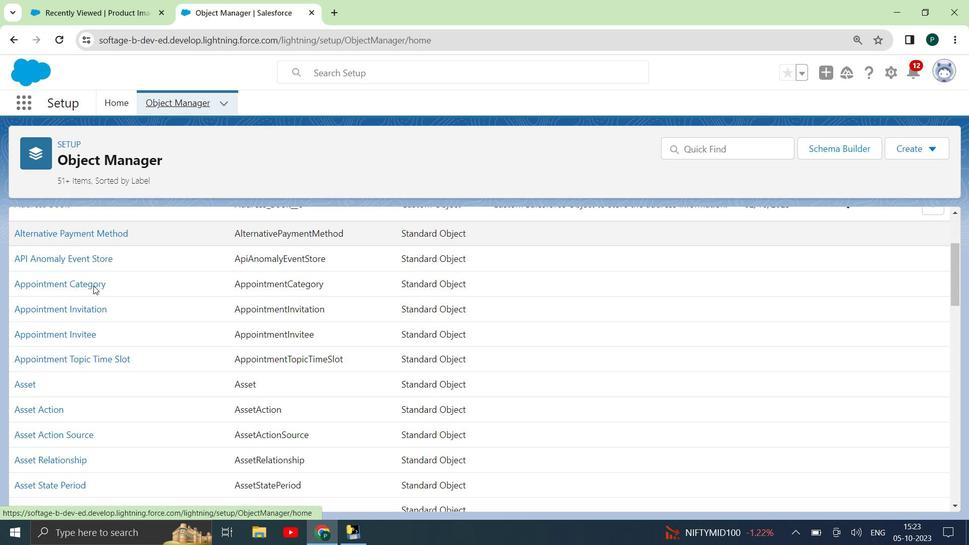 
Action: Mouse scrolled (93, 285) with delta (0, 0)
Screenshot: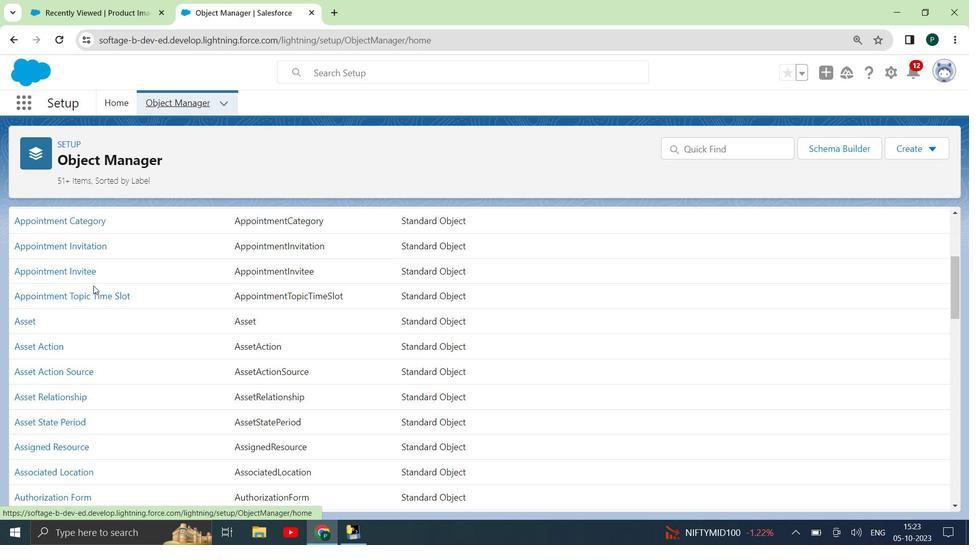 
Action: Mouse scrolled (93, 285) with delta (0, 0)
Screenshot: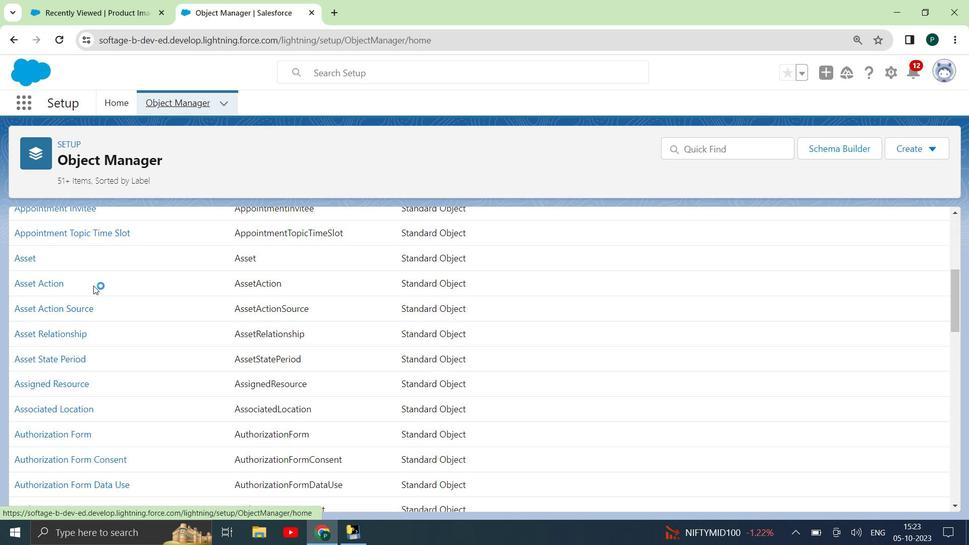 
Action: Mouse scrolled (93, 285) with delta (0, 0)
Screenshot: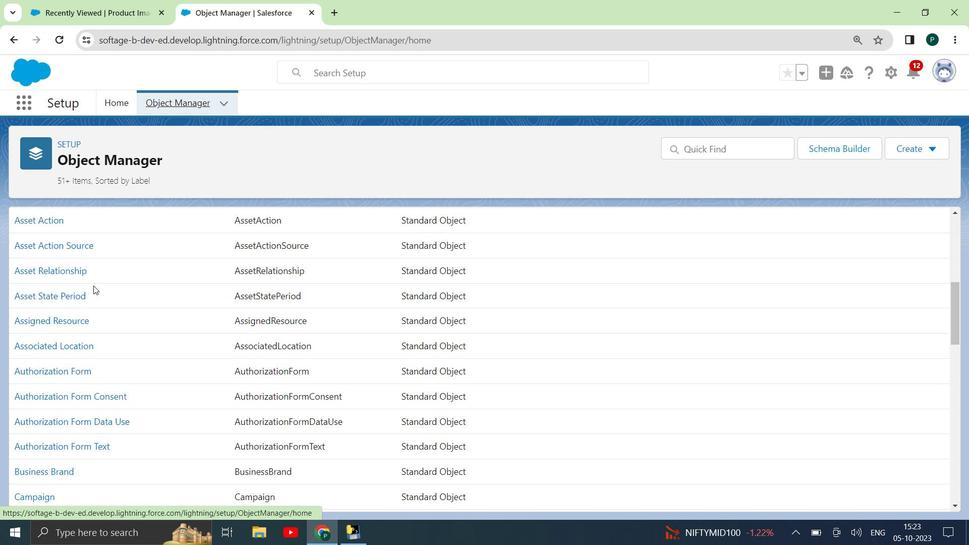 
Action: Mouse scrolled (93, 285) with delta (0, 0)
Screenshot: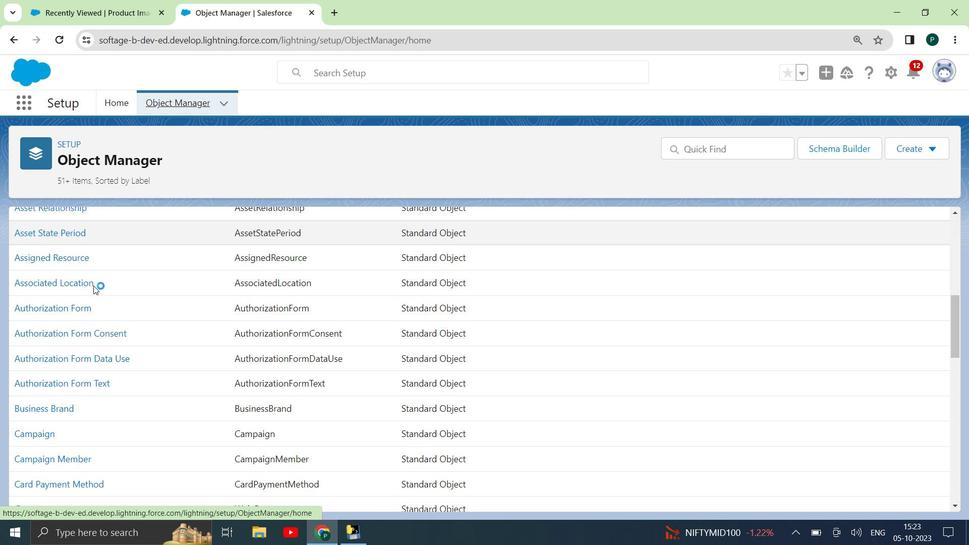 
Action: Mouse scrolled (93, 285) with delta (0, 0)
Screenshot: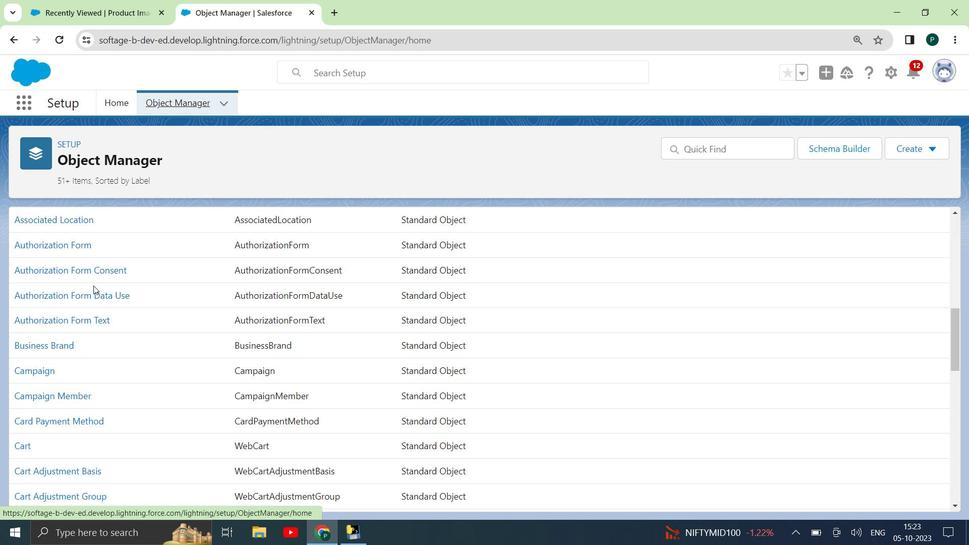 
Action: Mouse scrolled (93, 285) with delta (0, 0)
Screenshot: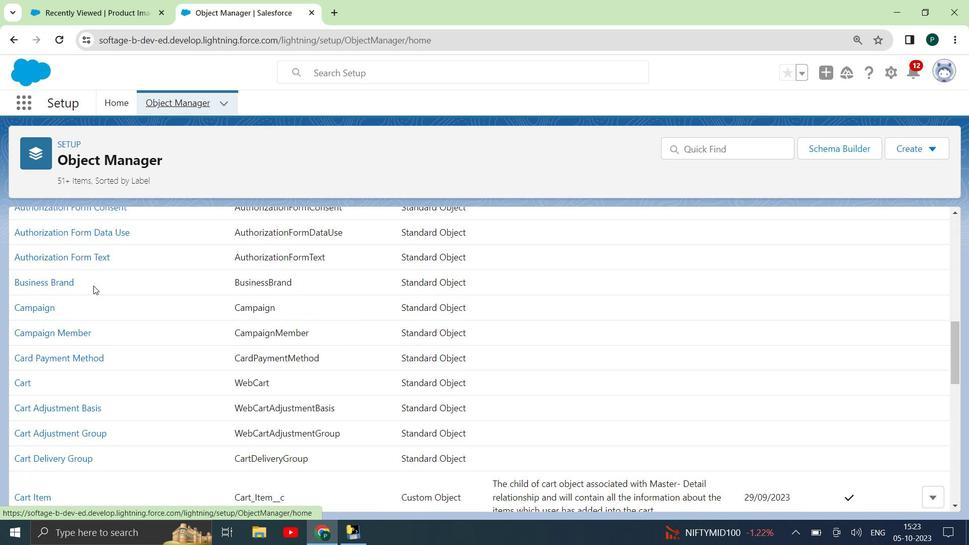 
Action: Mouse scrolled (93, 285) with delta (0, 0)
Screenshot: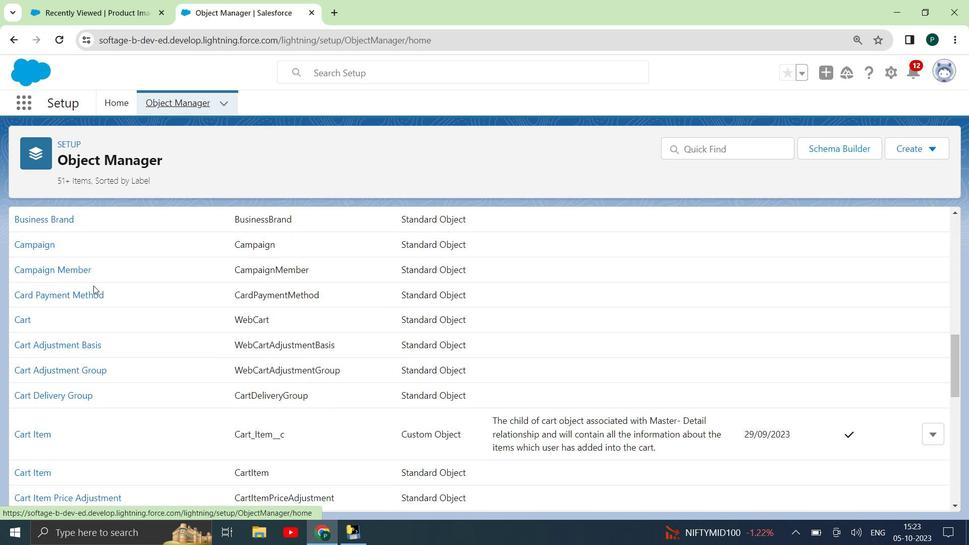 
Action: Mouse moved to (92, 285)
Screenshot: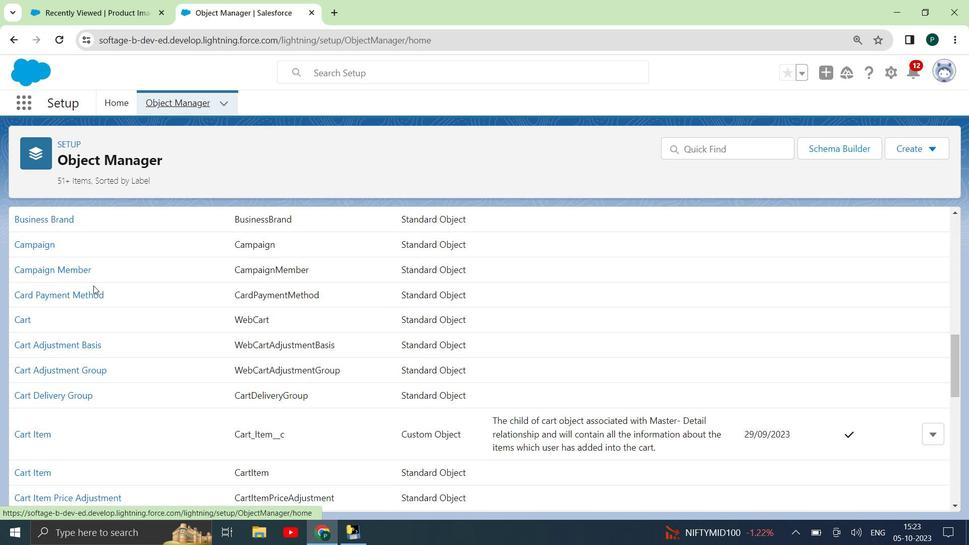 
Action: Mouse scrolled (92, 285) with delta (0, 0)
Screenshot: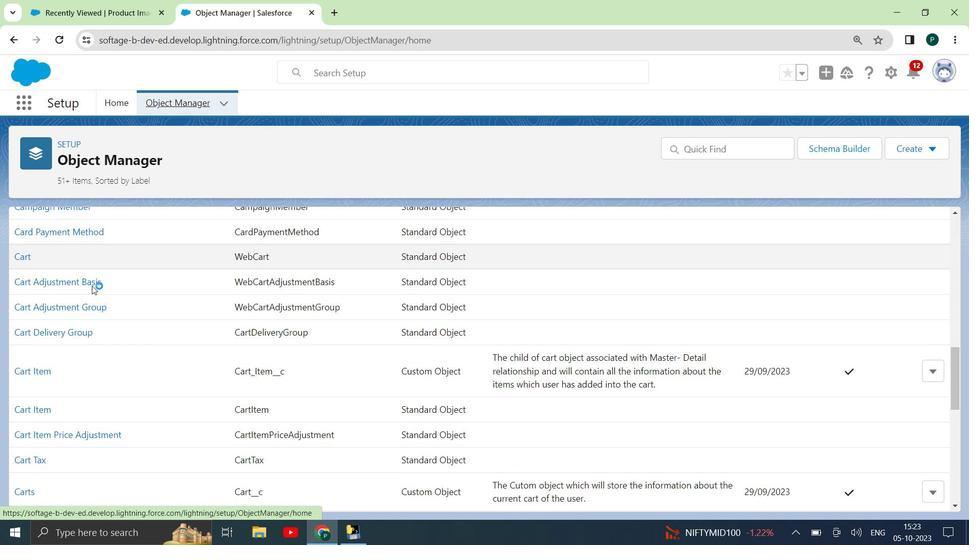 
Action: Mouse scrolled (92, 285) with delta (0, 0)
Screenshot: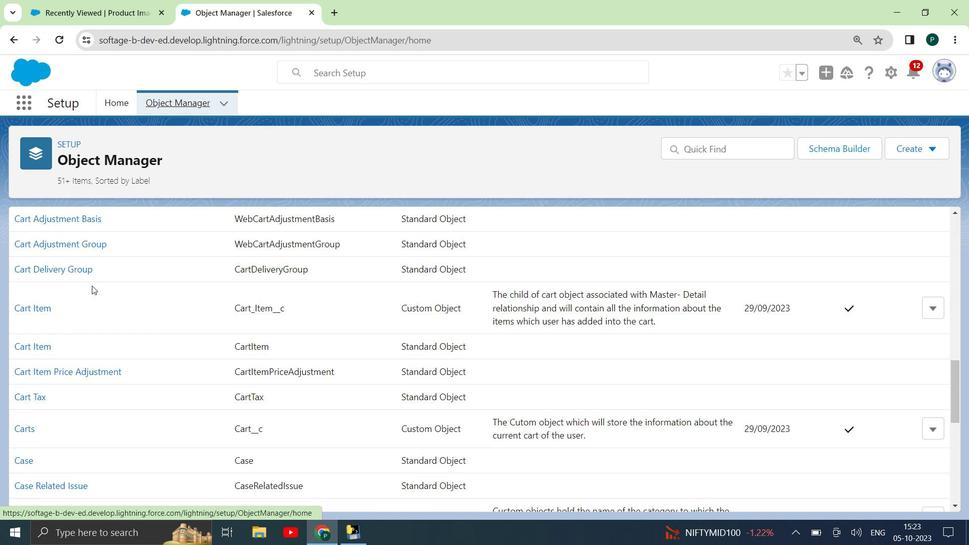 
Action: Mouse moved to (91, 286)
Screenshot: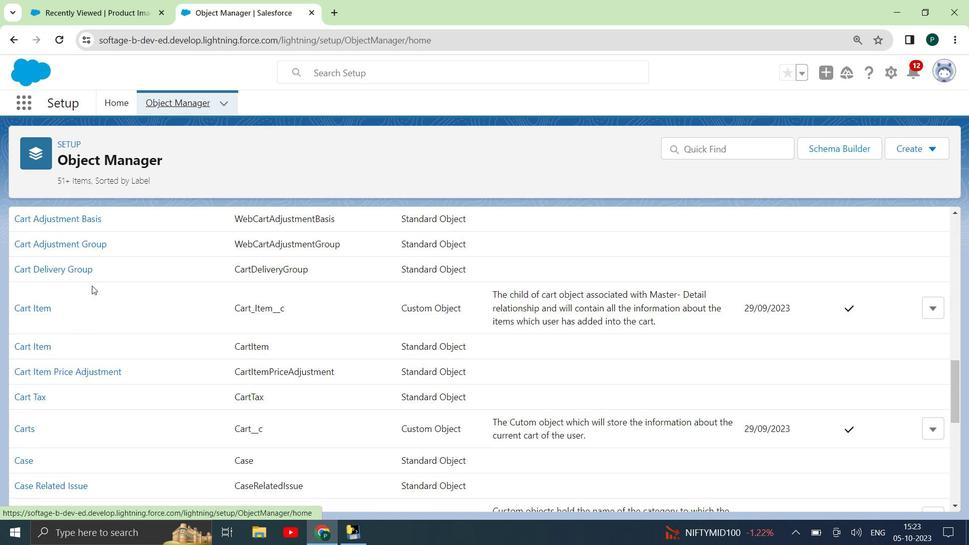 
Action: Mouse scrolled (91, 285) with delta (0, 0)
Screenshot: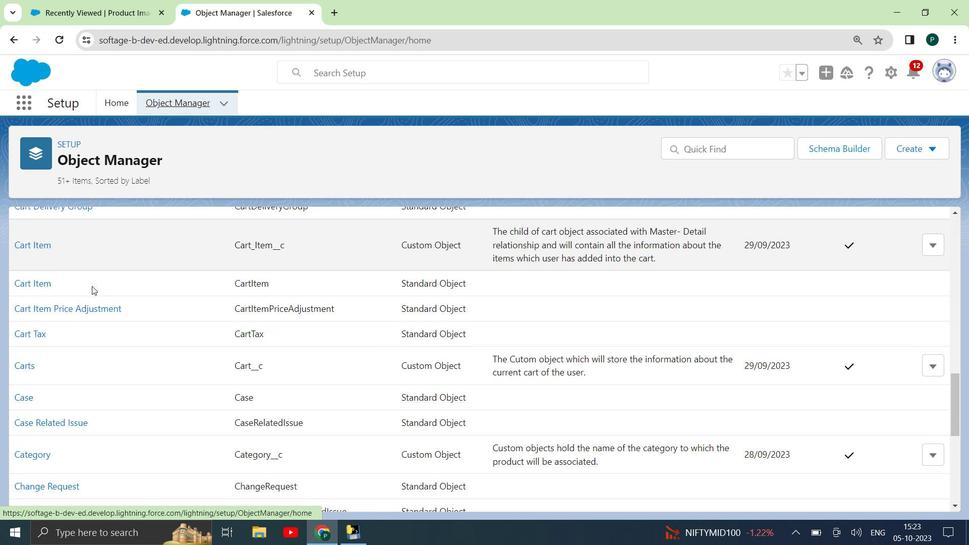 
Action: Mouse scrolled (91, 285) with delta (0, 0)
Screenshot: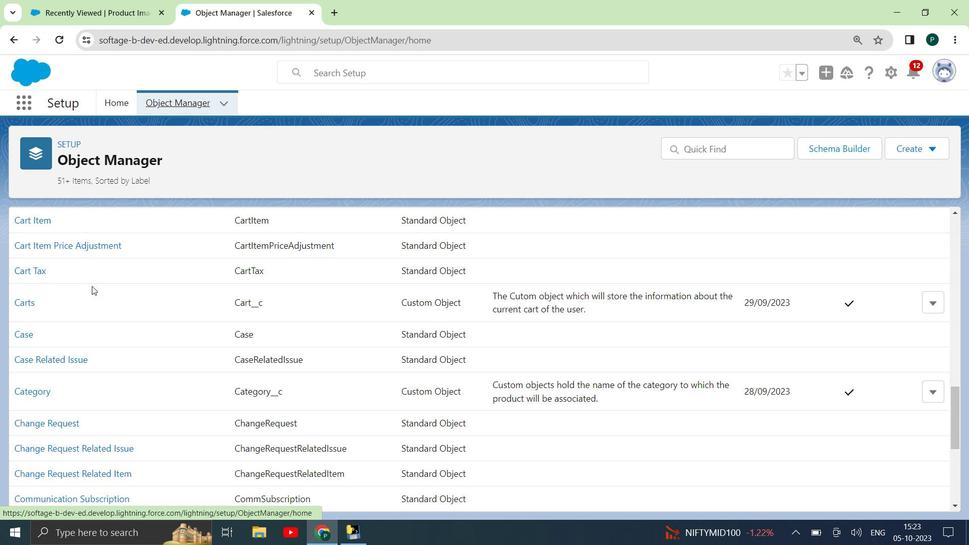 
Action: Mouse moved to (64, 271)
Screenshot: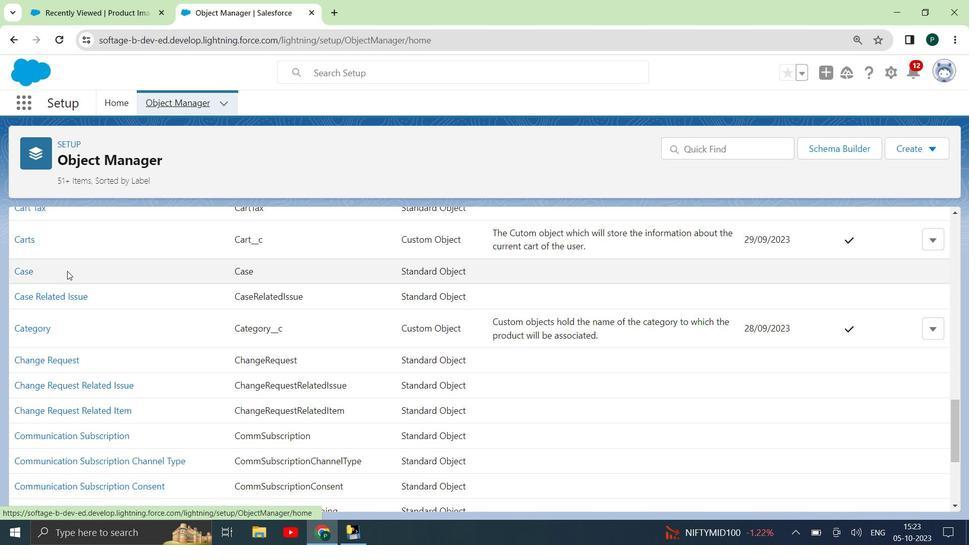 
Action: Mouse pressed left at (64, 271)
Screenshot: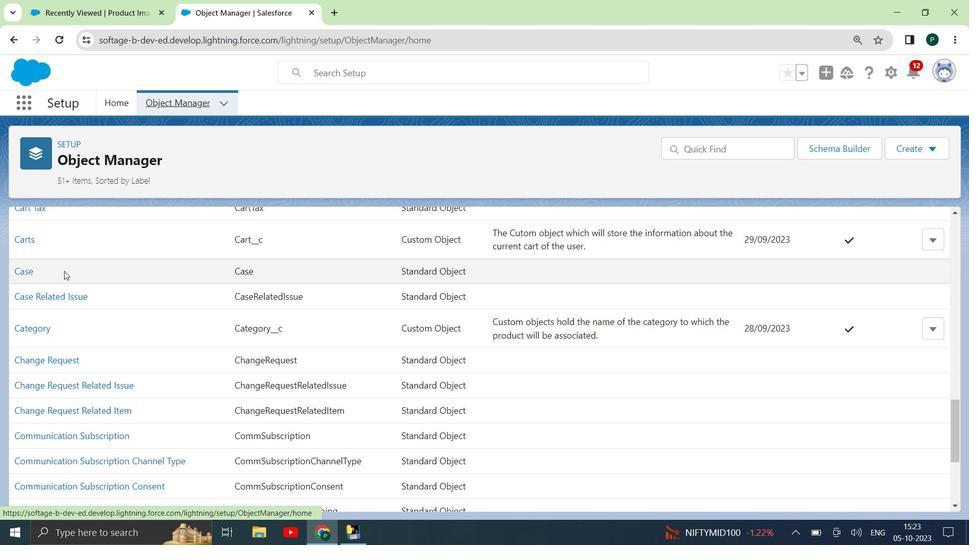 
Action: Key pressed <Key.down><Key.down><Key.down><Key.down><Key.down><Key.down><Key.down><Key.down><Key.down><Key.down><Key.down><Key.down><Key.down><Key.down><Key.down><Key.down><Key.down><Key.down><Key.down><Key.down><Key.down><Key.down><Key.down><Key.down><Key.down><Key.down><Key.down><Key.down><Key.down><Key.down><Key.down><Key.down><Key.down><Key.down><Key.down><Key.down><Key.down><Key.down><Key.down><Key.down><Key.down><Key.down><Key.down><Key.down><Key.down><Key.down><Key.down><Key.down><Key.down><Key.down><Key.down><Key.down><Key.down><Key.down><Key.down><Key.down><Key.down><Key.down><Key.down><Key.down><Key.down><Key.down><Key.down><Key.down><Key.down><Key.down><Key.down><Key.down><Key.down><Key.down><Key.down><Key.down><Key.down><Key.down><Key.down><Key.down><Key.down><Key.down><Key.down><Key.down><Key.down><Key.down><Key.down><Key.down><Key.down><Key.down>
Screenshot: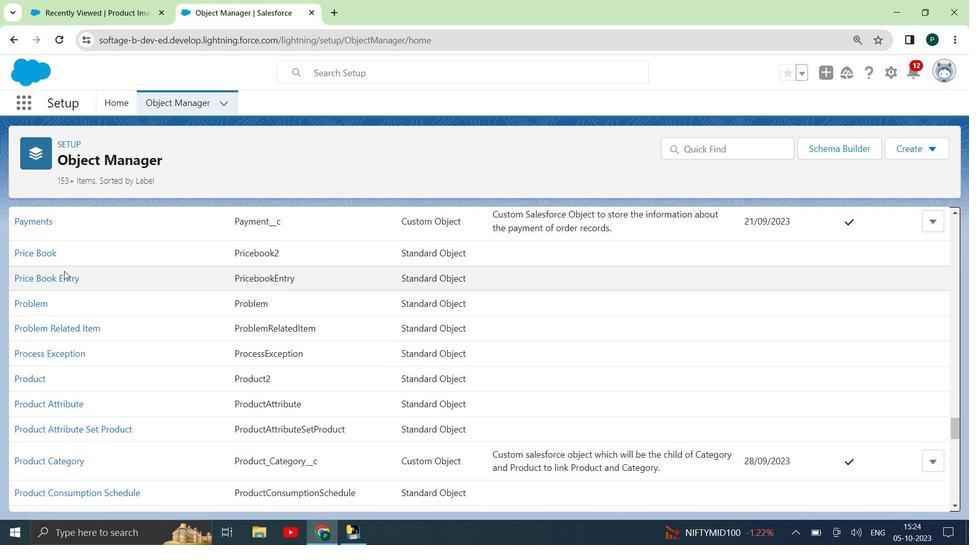 
Action: Mouse scrolled (64, 270) with delta (0, 0)
Screenshot: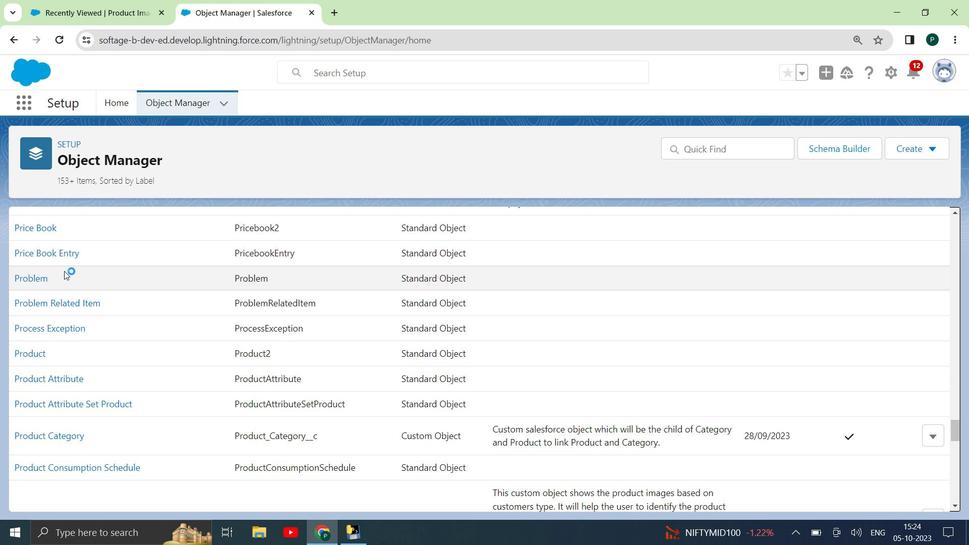 
Action: Mouse moved to (67, 392)
Screenshot: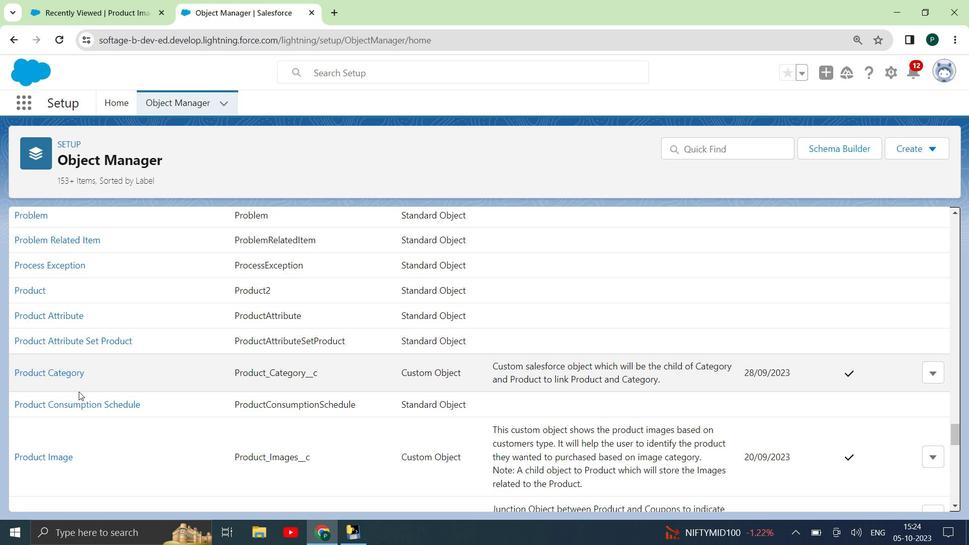 
Action: Mouse scrolled (67, 392) with delta (0, 0)
Screenshot: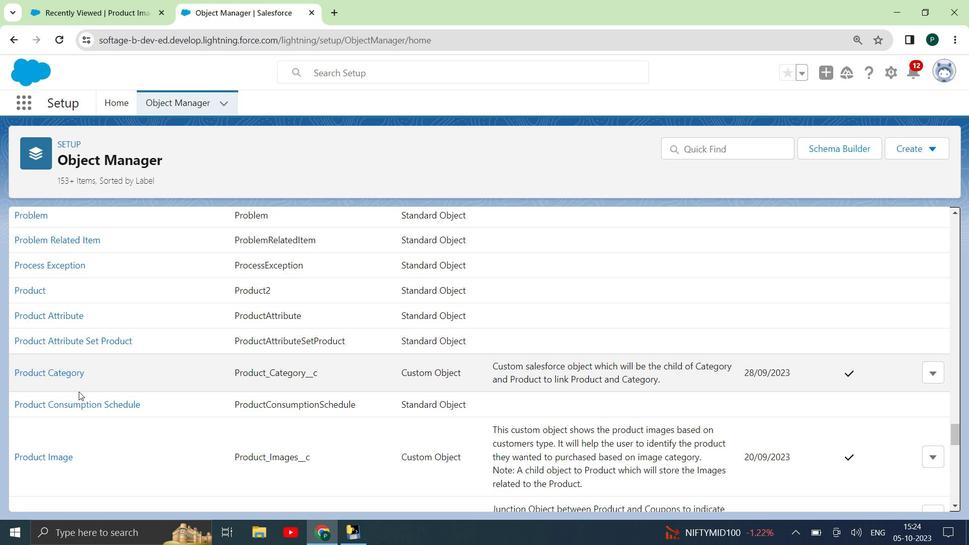 
Action: Mouse moved to (42, 397)
Screenshot: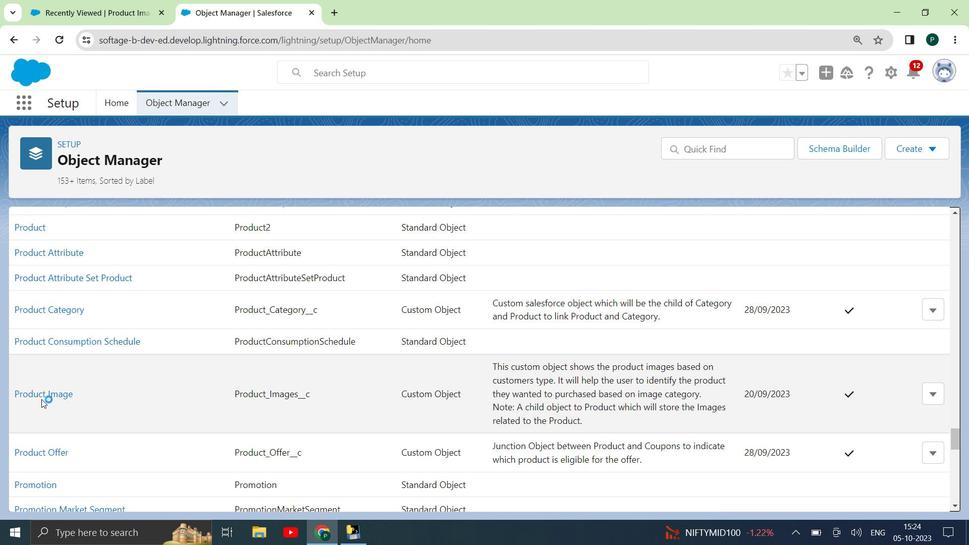 
Action: Mouse pressed left at (42, 397)
Screenshot: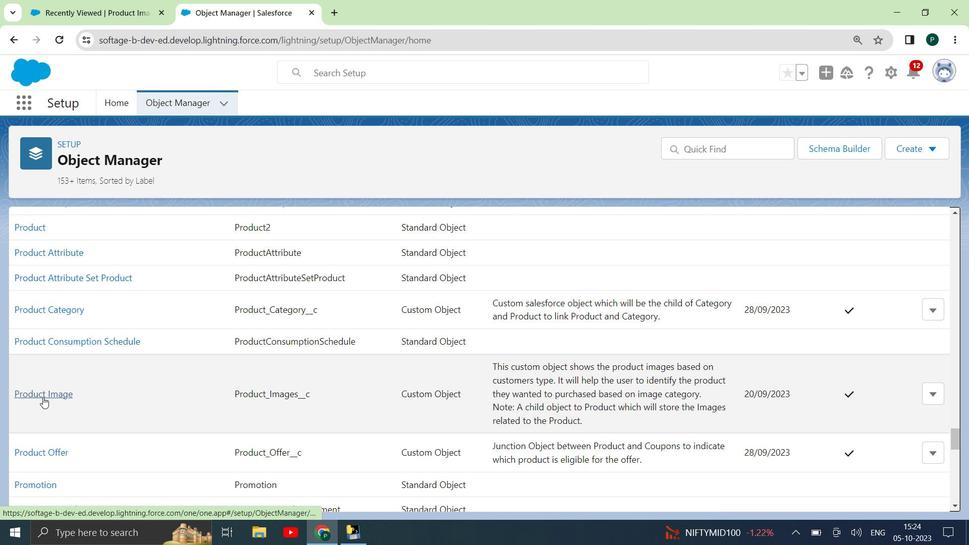 
Action: Mouse moved to (85, 385)
Screenshot: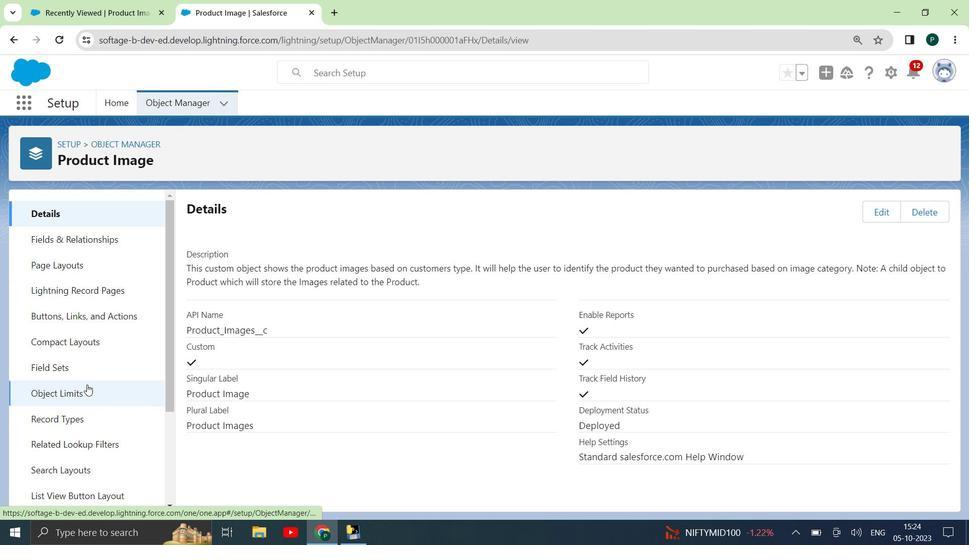 
Action: Mouse scrolled (85, 385) with delta (0, 0)
Screenshot: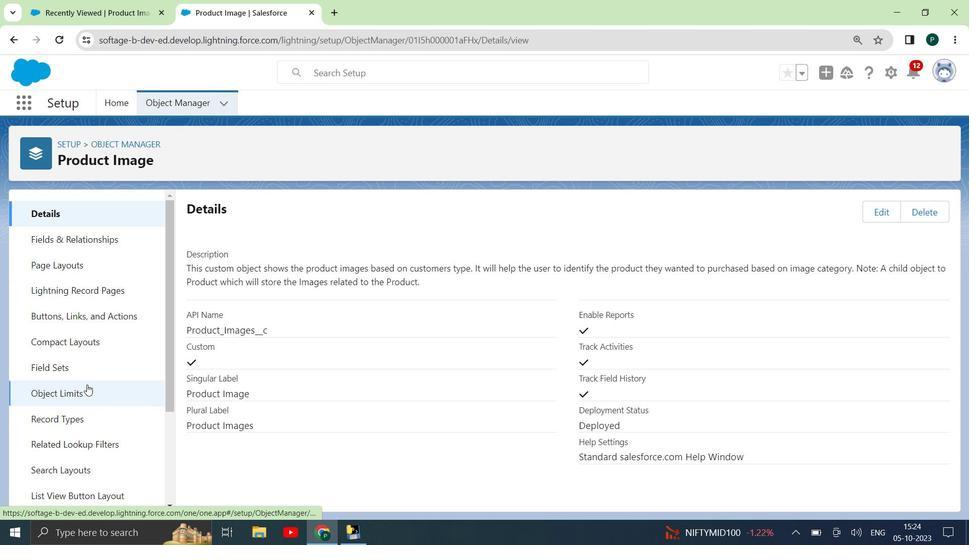 
Action: Mouse moved to (85, 385)
Screenshot: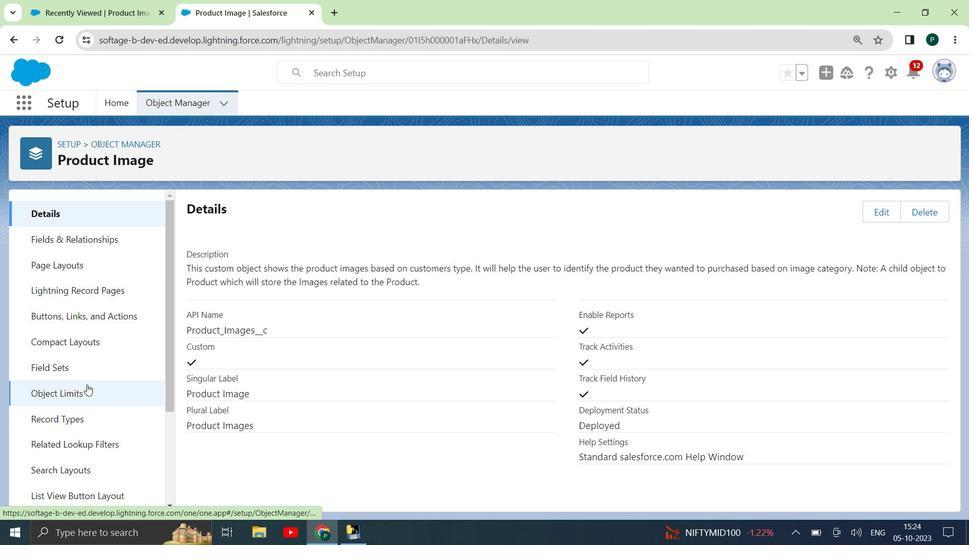 
Action: Mouse scrolled (85, 385) with delta (0, 0)
Screenshot: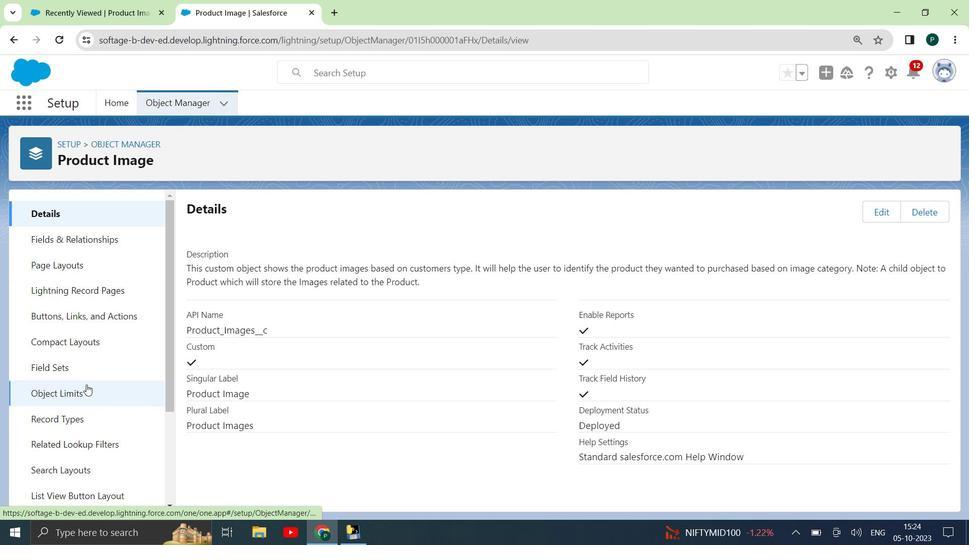 
Action: Mouse scrolled (85, 385) with delta (0, 0)
Screenshot: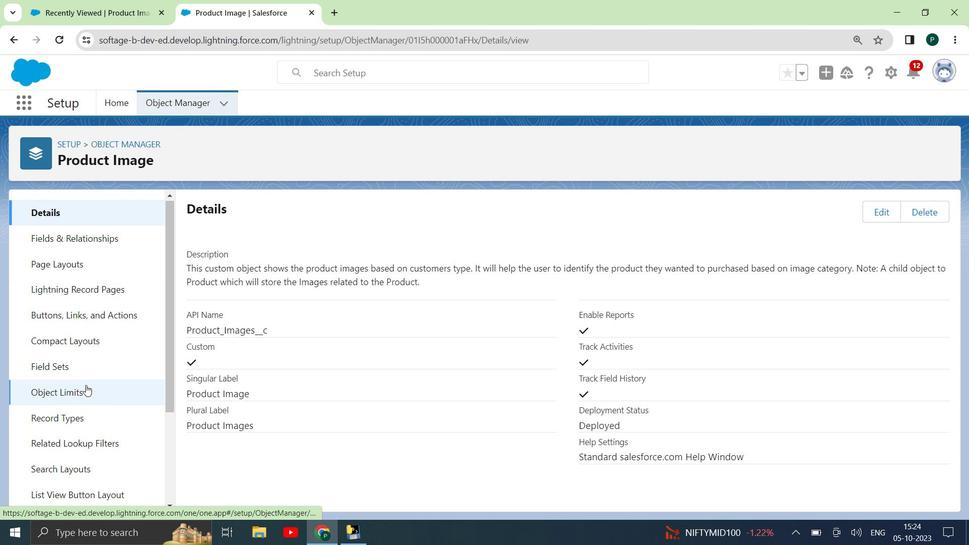 
Action: Mouse scrolled (85, 385) with delta (0, 0)
Screenshot: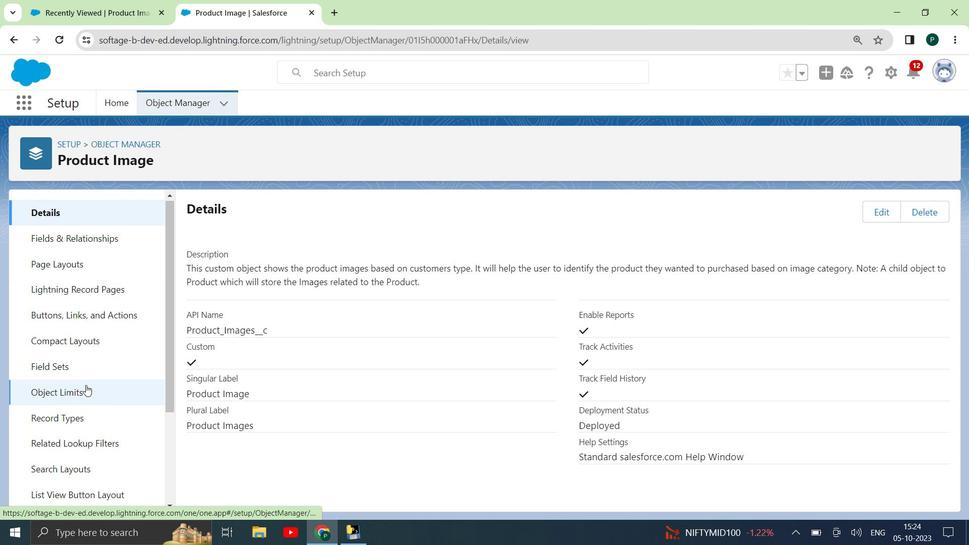
Action: Mouse scrolled (85, 385) with delta (0, 0)
Screenshot: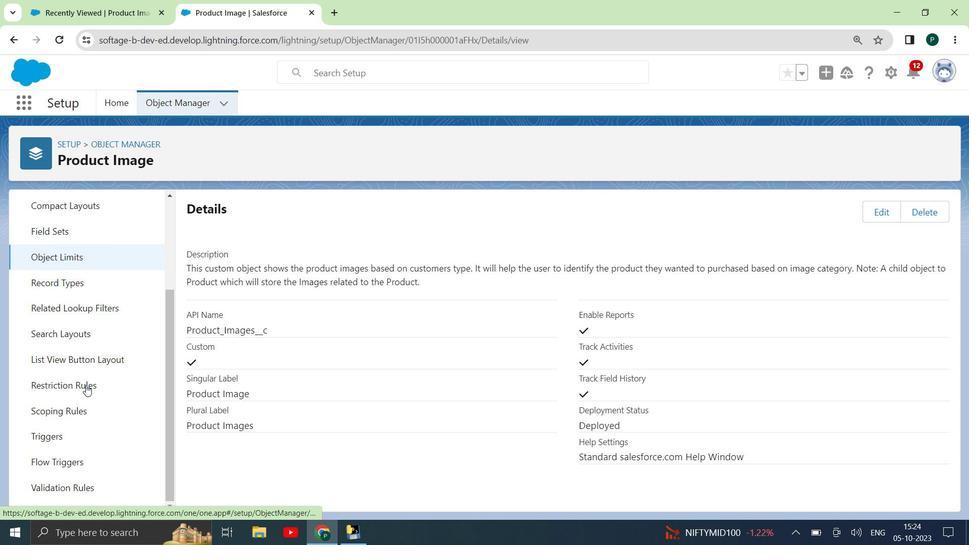 
Action: Mouse scrolled (85, 385) with delta (0, 0)
Screenshot: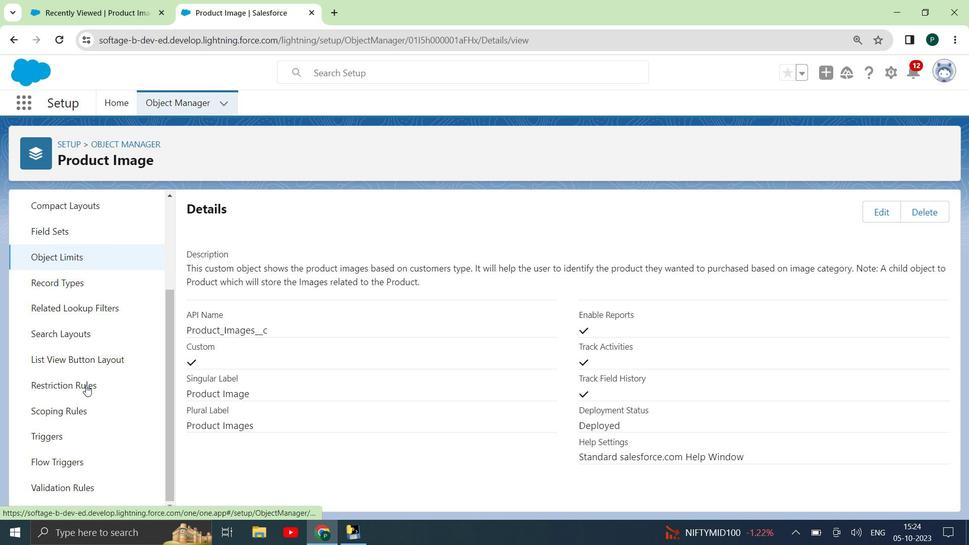 
Action: Mouse moved to (92, 452)
Screenshot: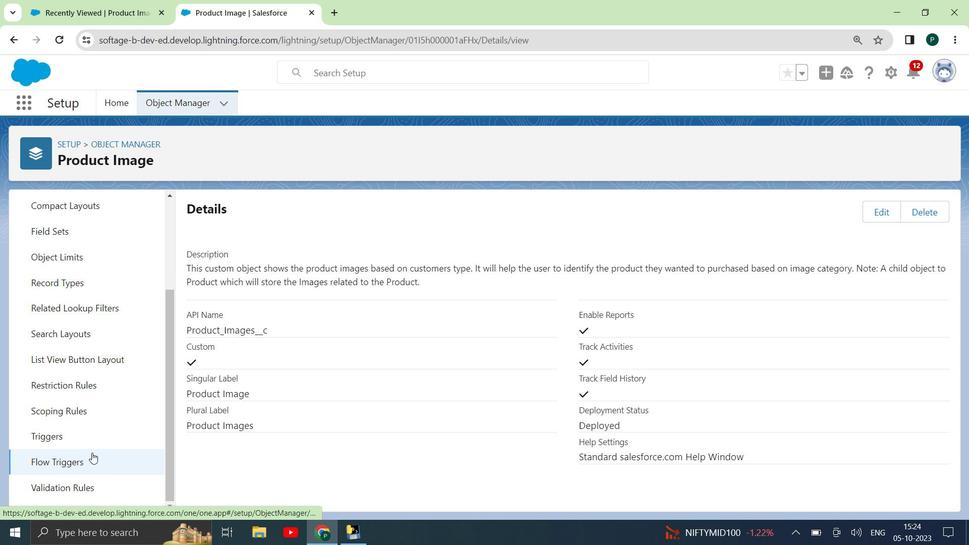 
Action: Mouse scrolled (92, 453) with delta (0, 0)
Screenshot: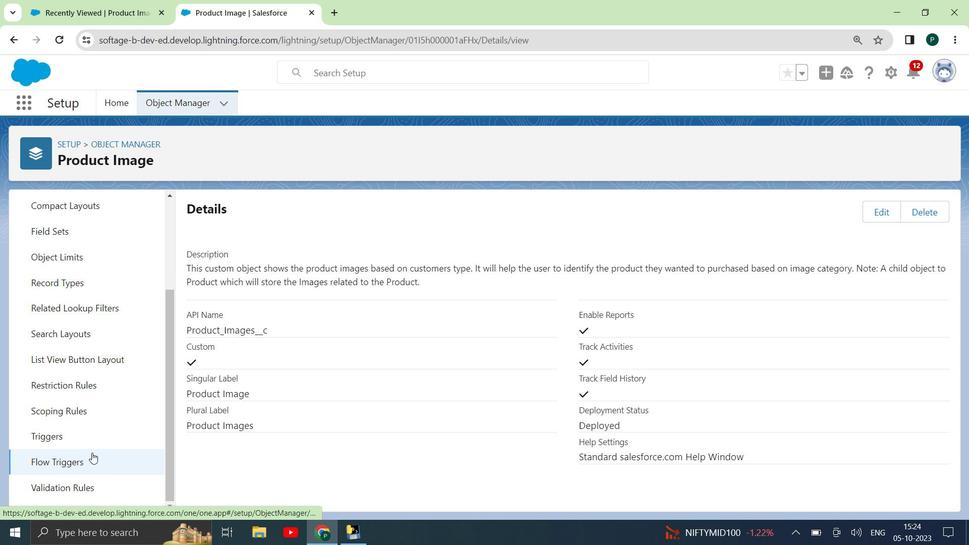 
Action: Mouse scrolled (92, 453) with delta (0, 0)
Screenshot: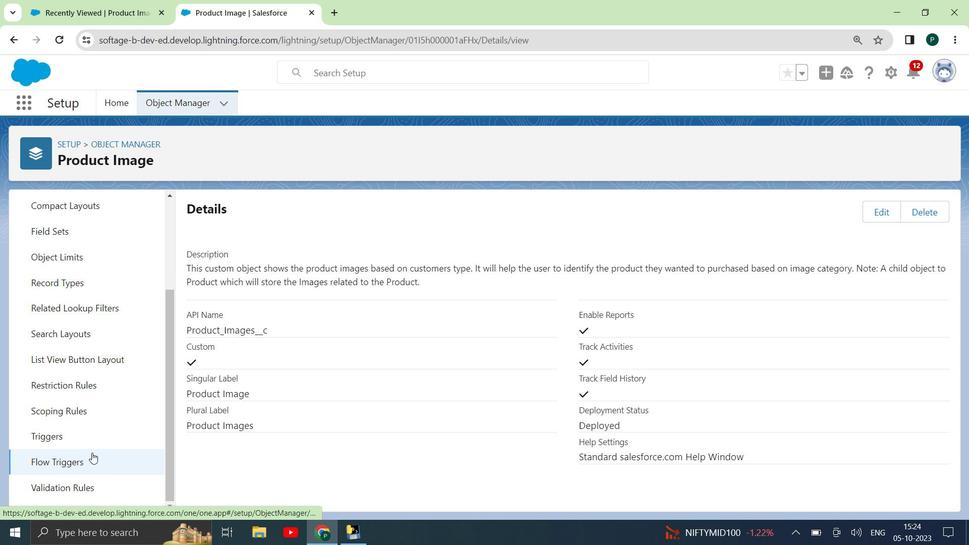 
Action: Mouse scrolled (92, 453) with delta (0, 0)
Screenshot: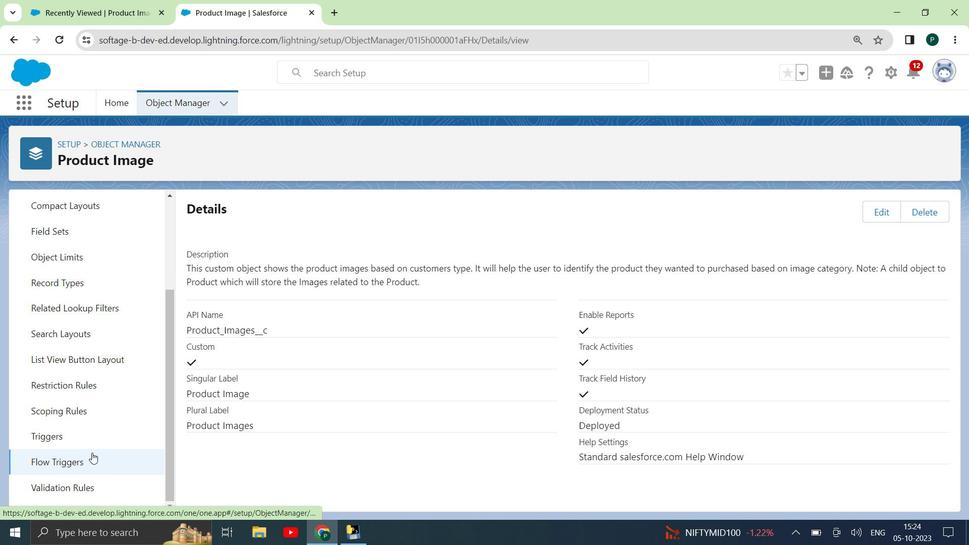 
Action: Mouse scrolled (92, 453) with delta (0, 0)
Screenshot: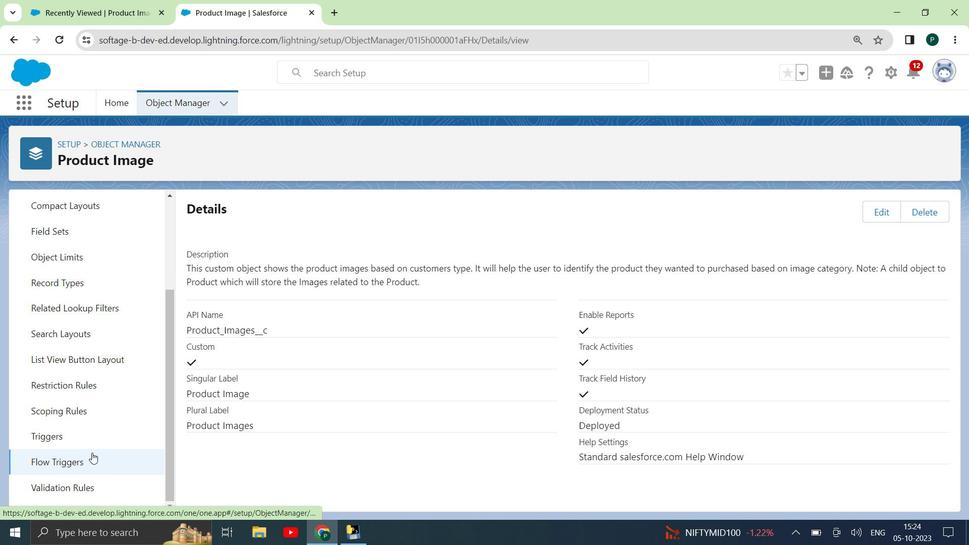 
Action: Mouse scrolled (92, 453) with delta (0, 0)
Screenshot: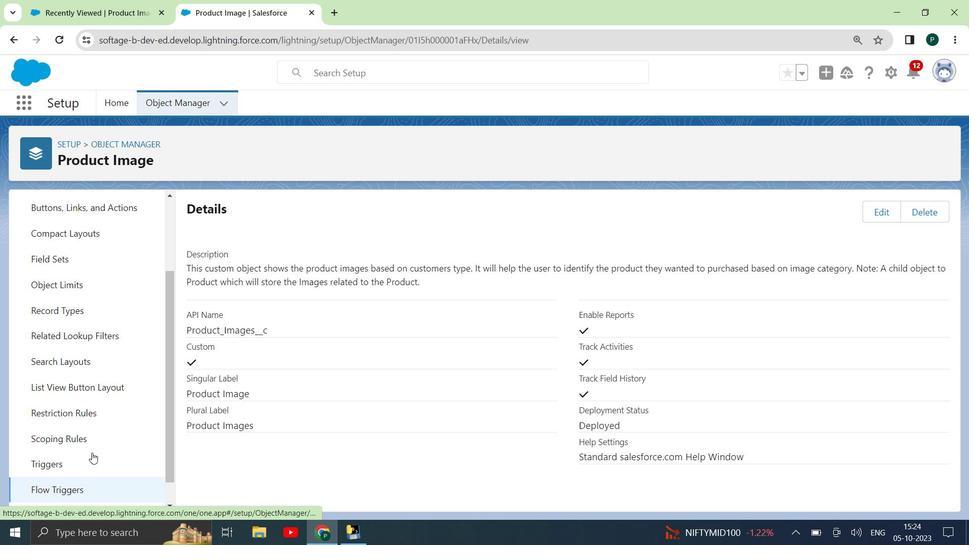 
Action: Mouse moved to (71, 262)
Screenshot: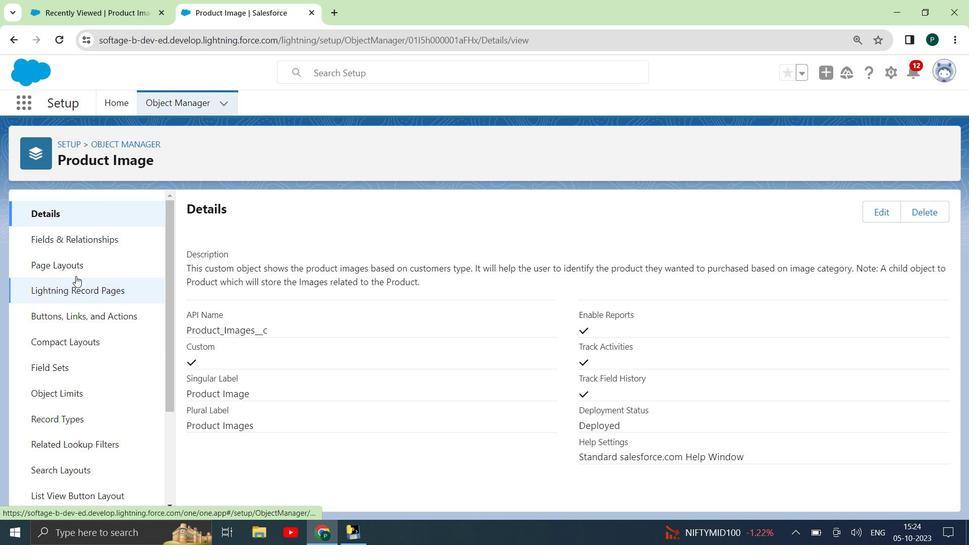 
Action: Mouse pressed left at (71, 262)
Screenshot: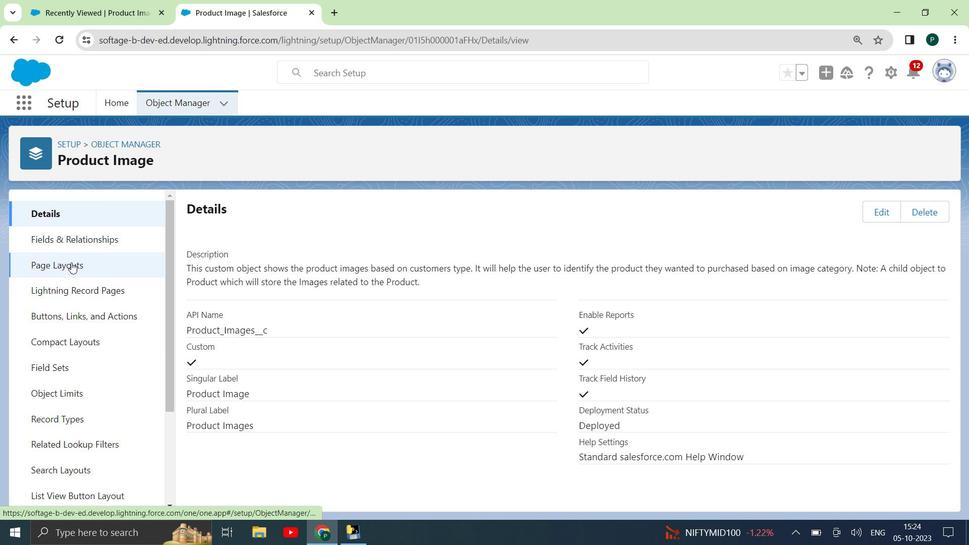 
Action: Mouse moved to (215, 272)
Screenshot: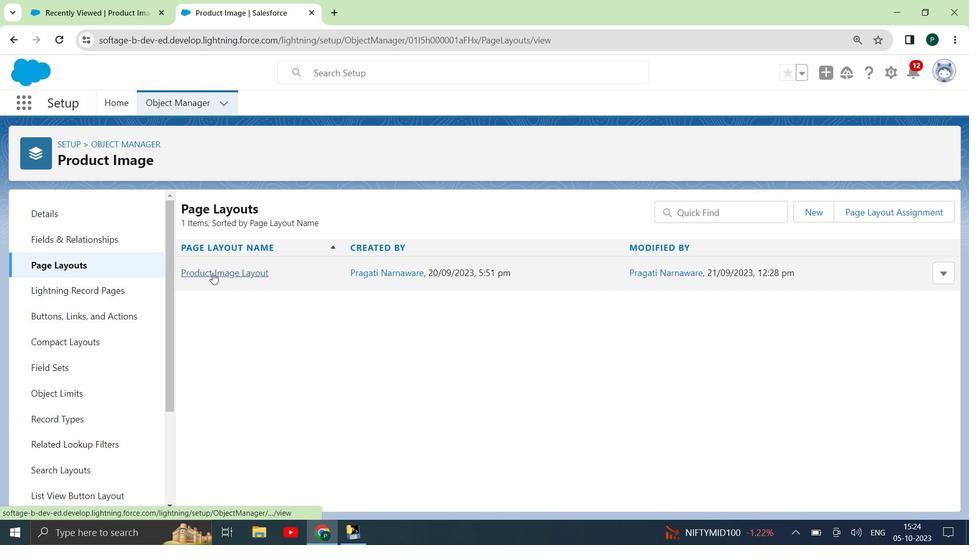 
Action: Mouse pressed left at (215, 272)
Screenshot: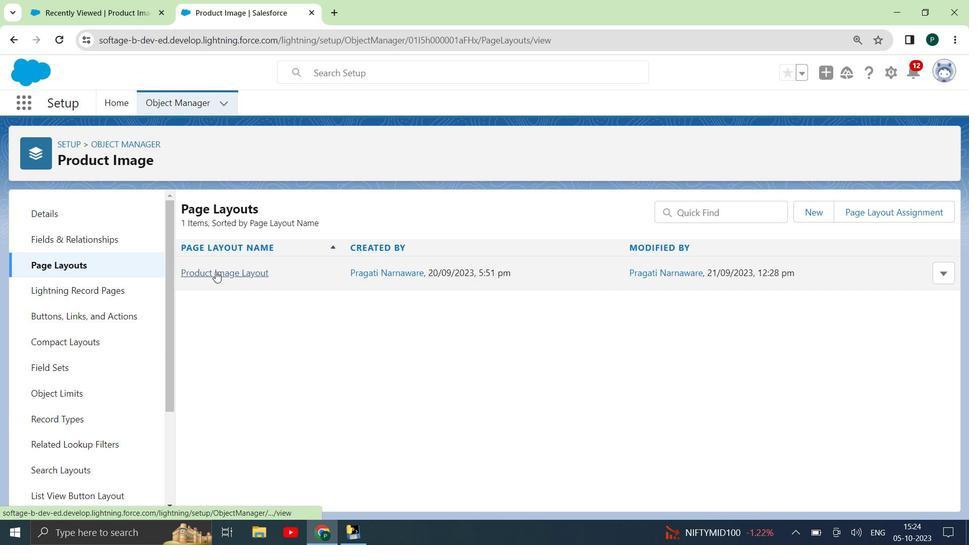 
Action: Mouse moved to (114, 8)
Screenshot: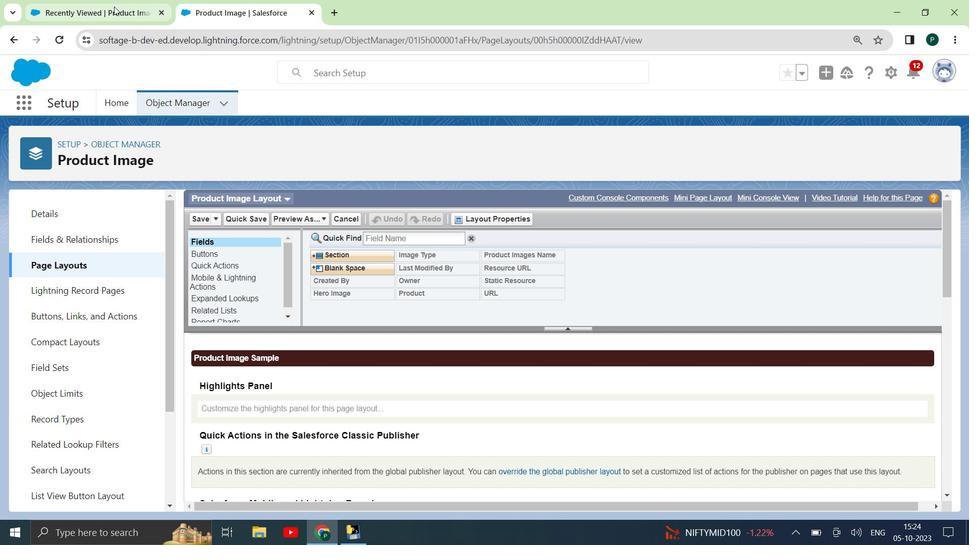 
Action: Mouse pressed left at (114, 8)
Screenshot: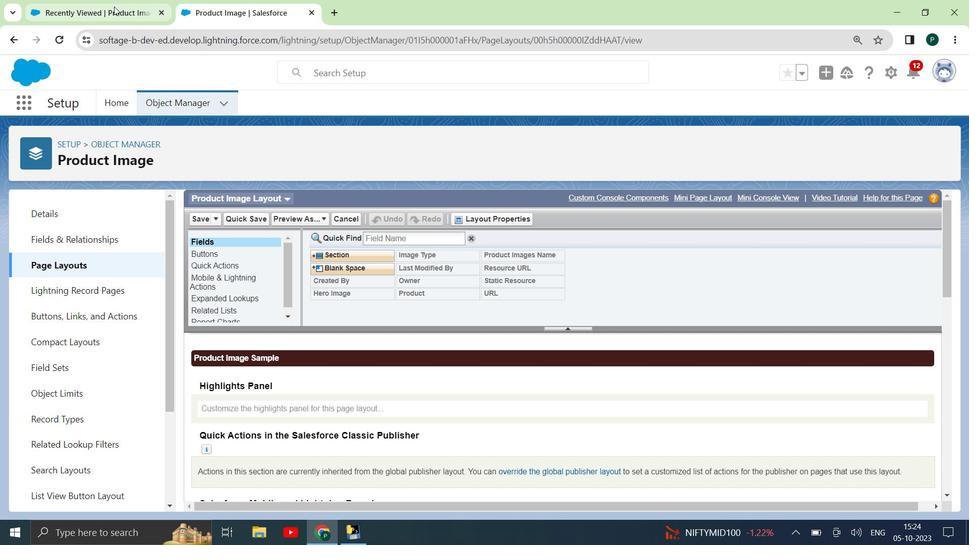 
Action: Mouse moved to (793, 148)
Screenshot: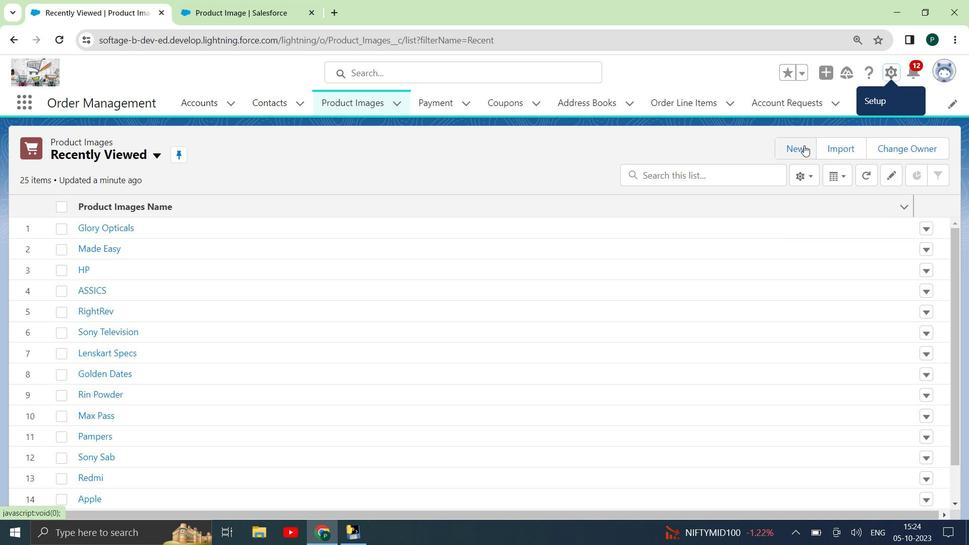
Action: Mouse pressed left at (793, 148)
Screenshot: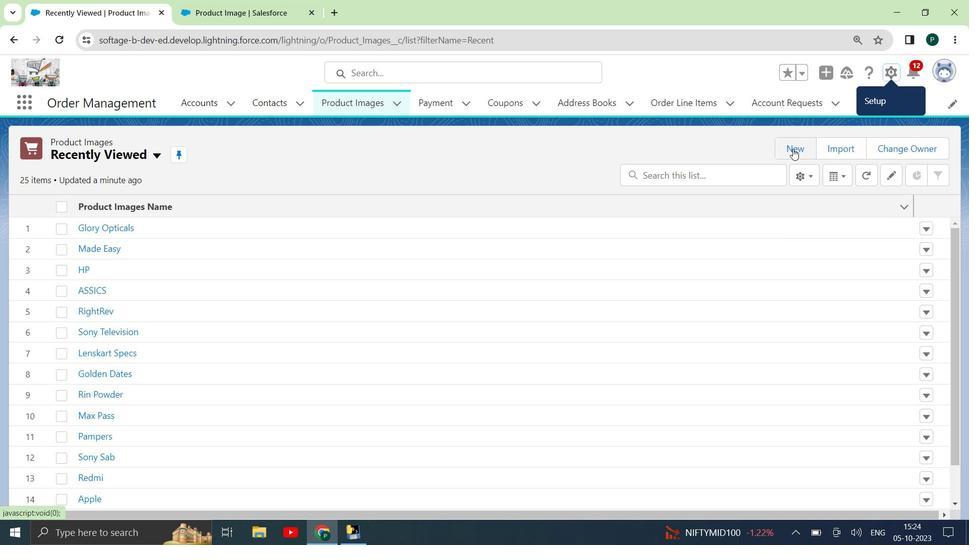 
Action: Mouse moved to (574, 274)
Screenshot: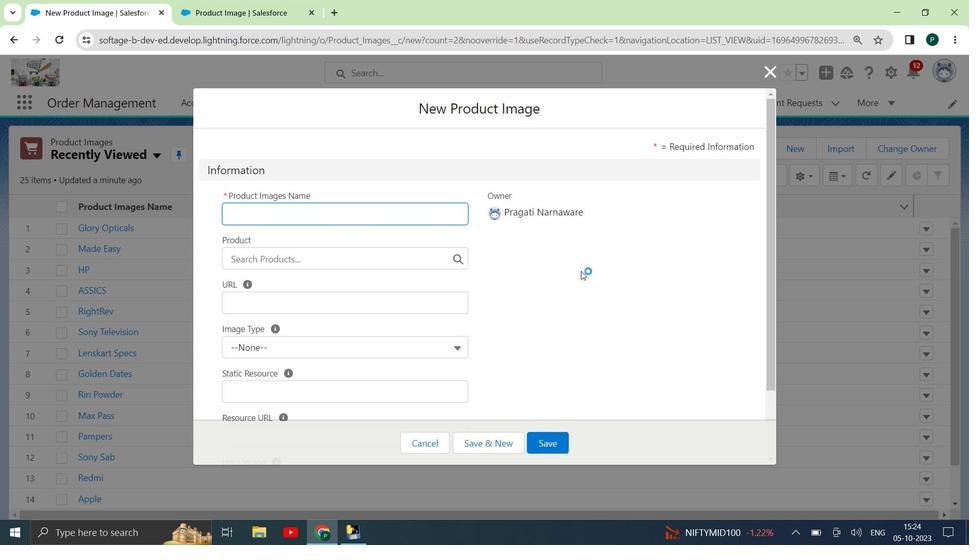 
Action: Mouse scrolled (574, 273) with delta (0, 0)
Screenshot: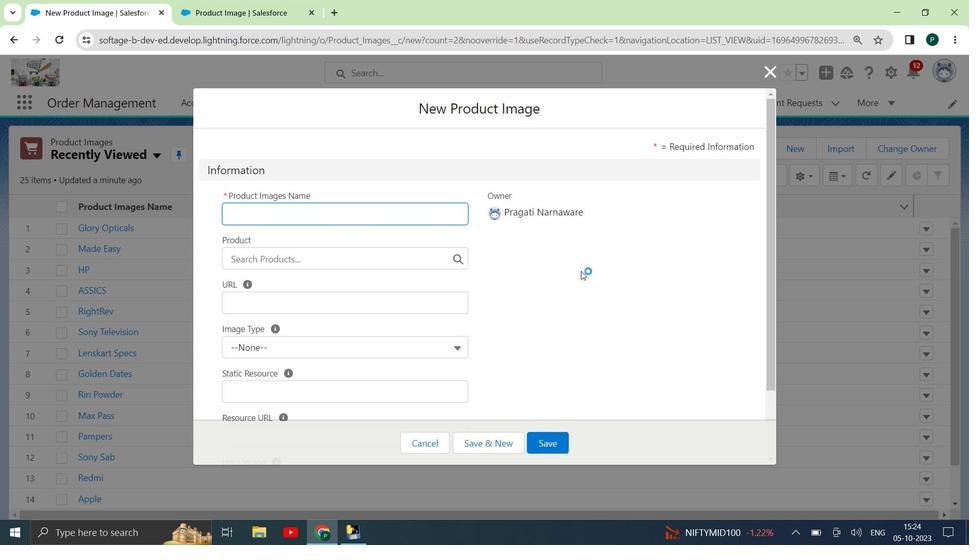 
Action: Mouse moved to (574, 274)
Screenshot: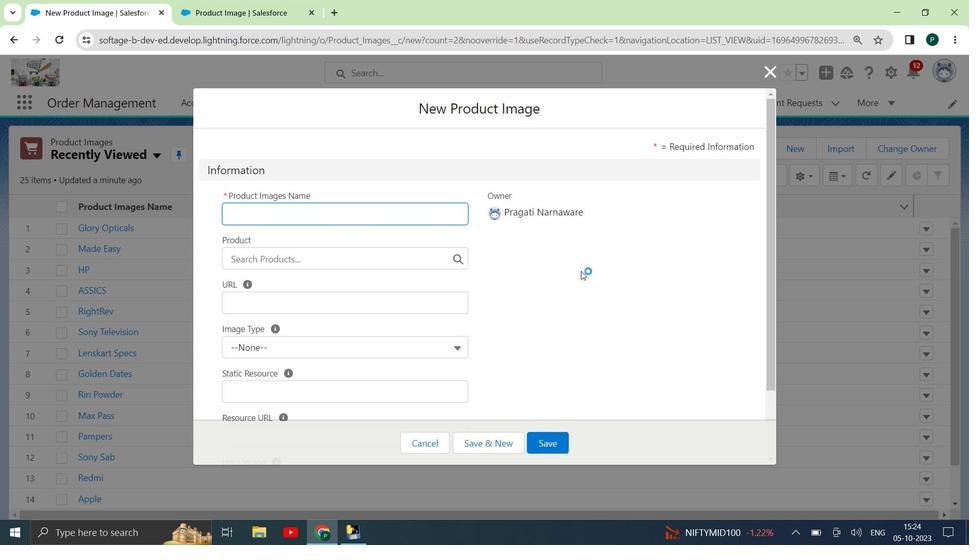 
Action: Mouse scrolled (574, 274) with delta (0, 0)
Screenshot: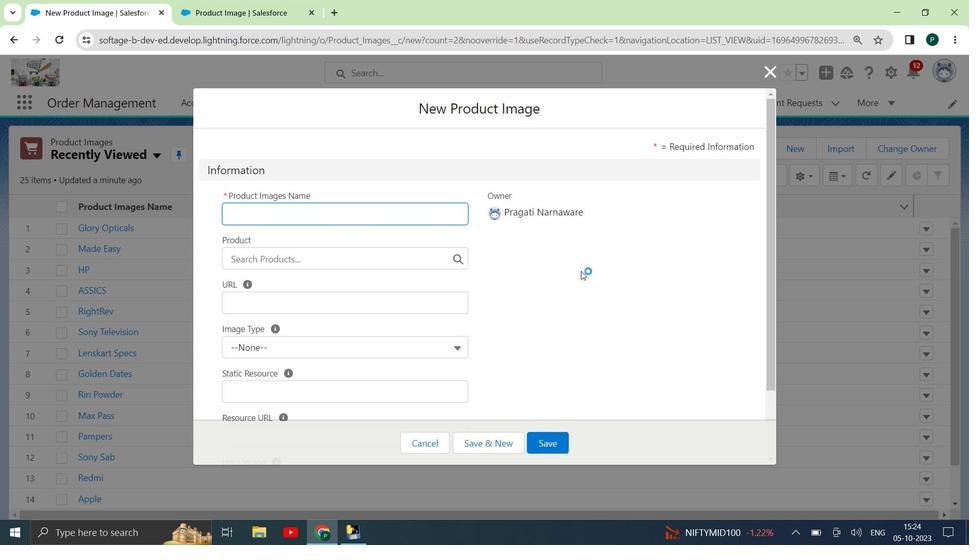 
Action: Mouse scrolled (574, 274) with delta (0, 0)
Screenshot: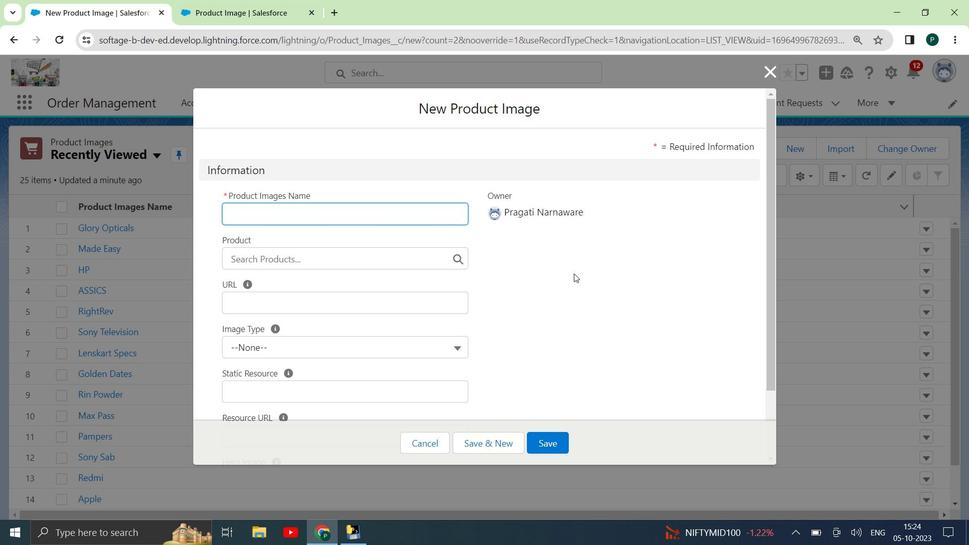 
Action: Mouse scrolled (574, 274) with delta (0, 0)
Screenshot: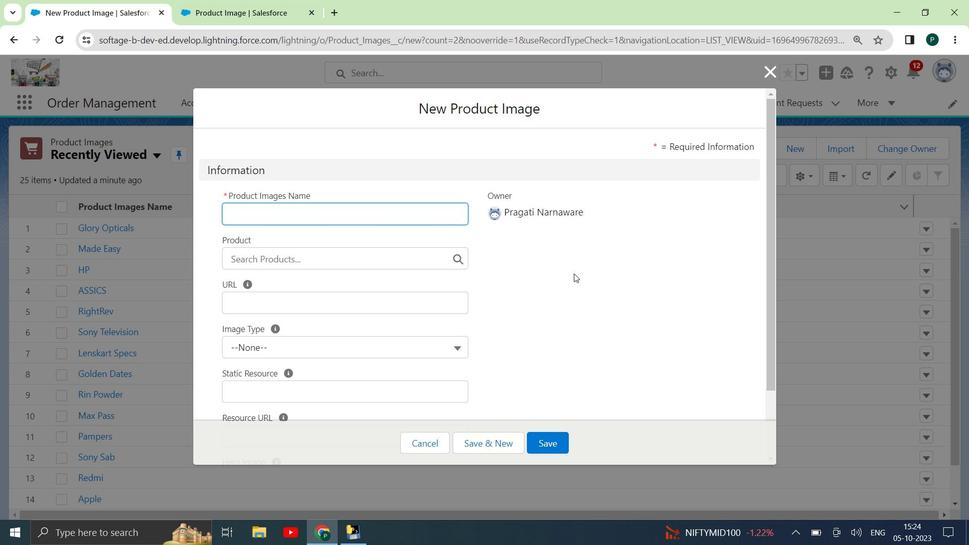 
Action: Mouse moved to (419, 447)
Screenshot: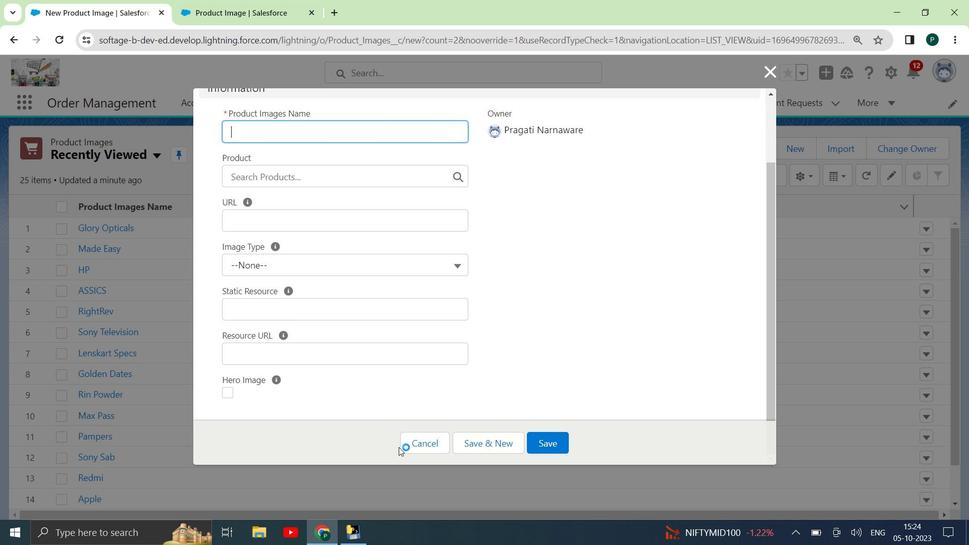 
Action: Mouse pressed left at (419, 447)
Screenshot: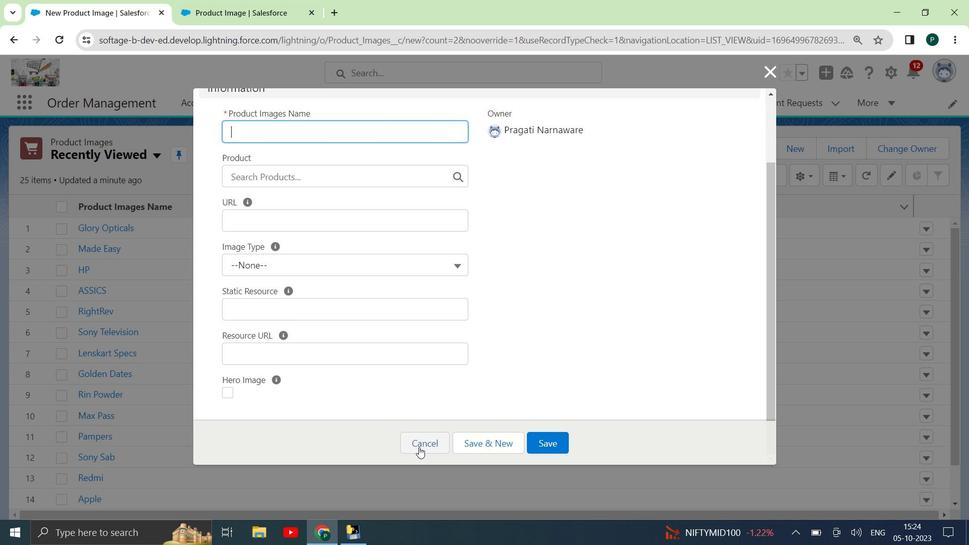 
Action: Mouse moved to (245, 12)
Screenshot: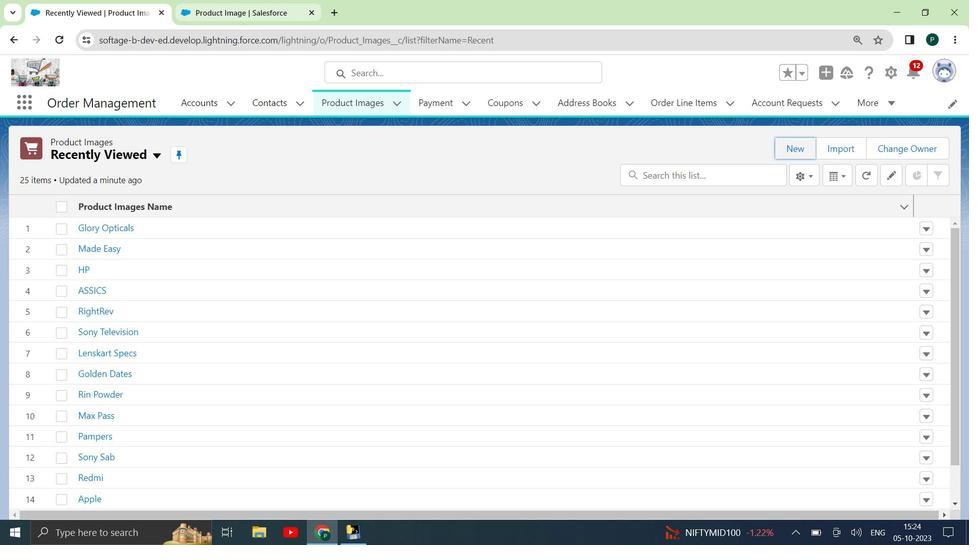 
Action: Mouse pressed left at (245, 12)
Screenshot: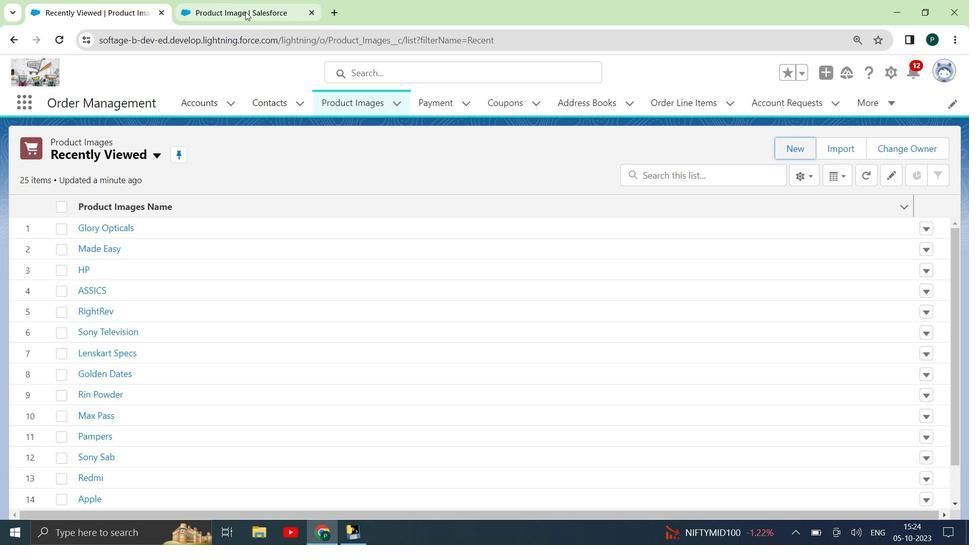
Action: Mouse moved to (321, 356)
Screenshot: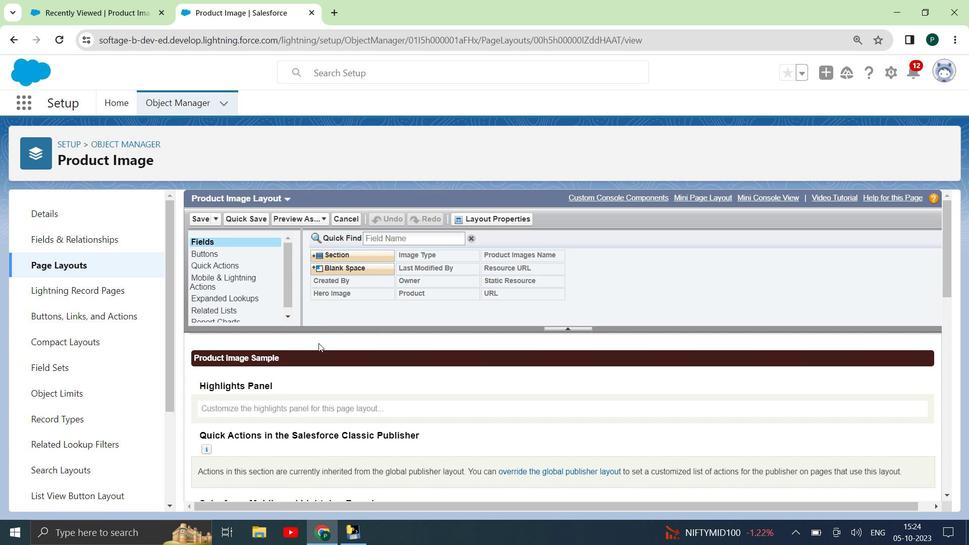 
Action: Mouse scrolled (321, 355) with delta (0, 0)
Screenshot: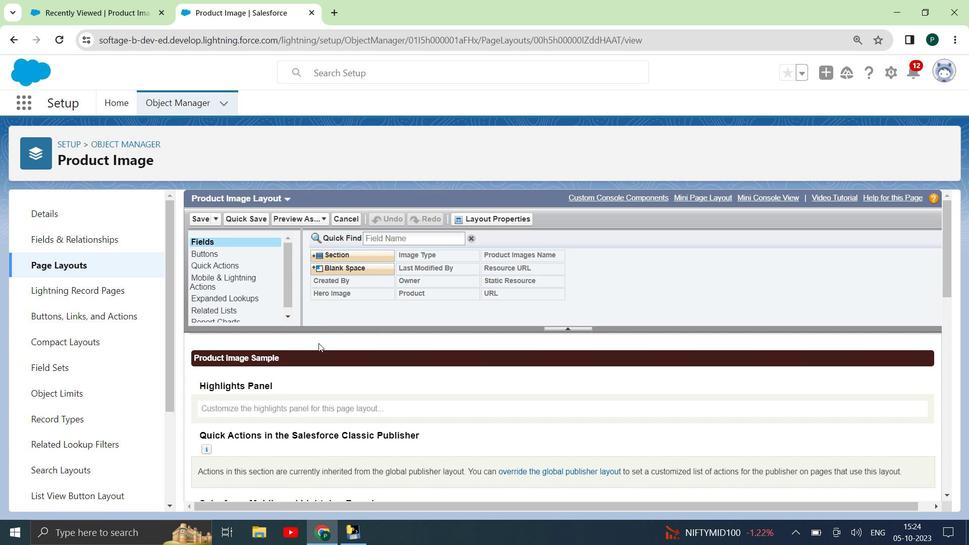 
Action: Mouse moved to (321, 356)
Screenshot: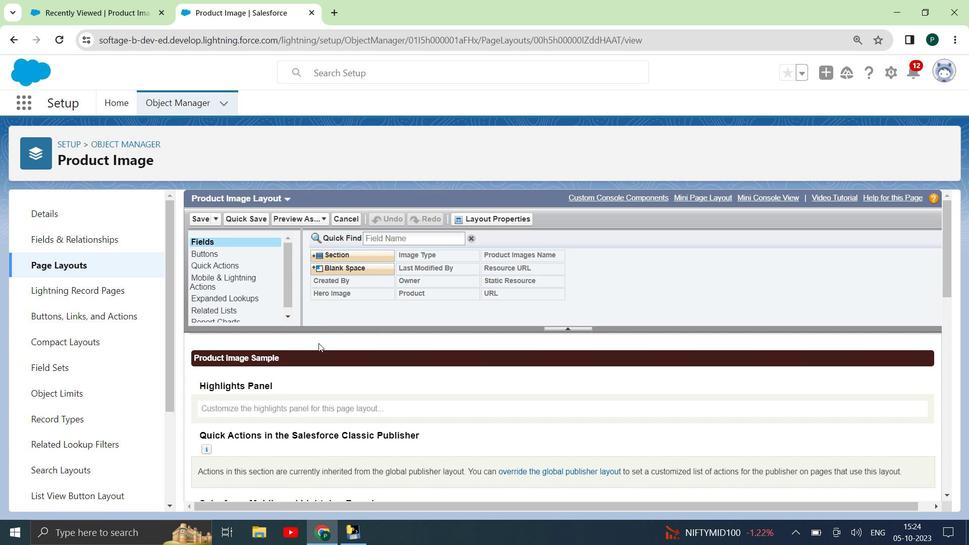 
Action: Mouse scrolled (321, 356) with delta (0, 0)
Screenshot: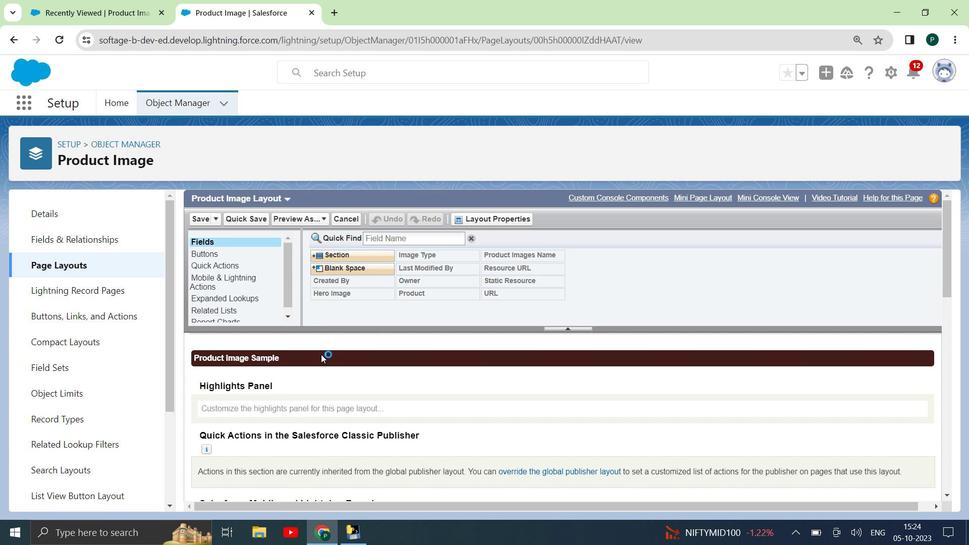 
Action: Mouse moved to (330, 359)
Screenshot: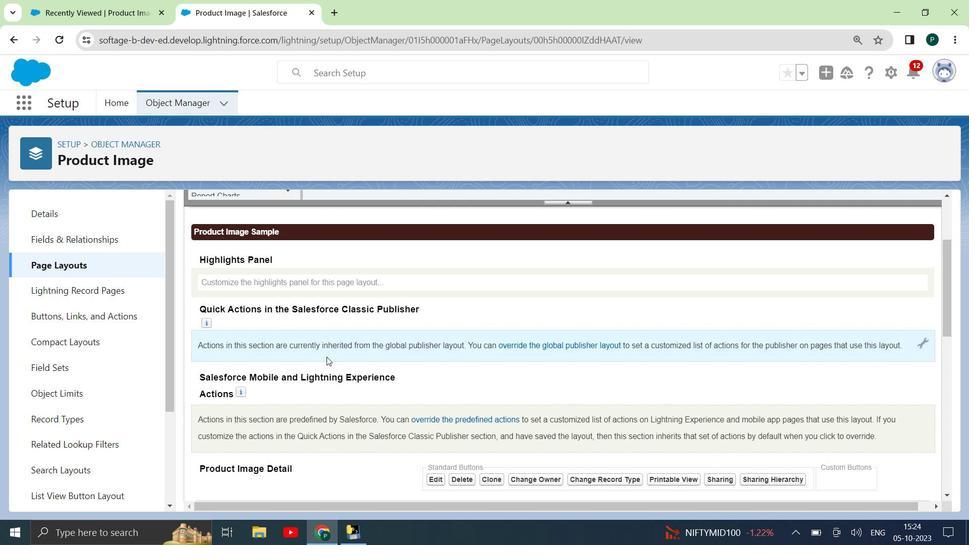 
Action: Mouse scrolled (330, 359) with delta (0, 0)
Screenshot: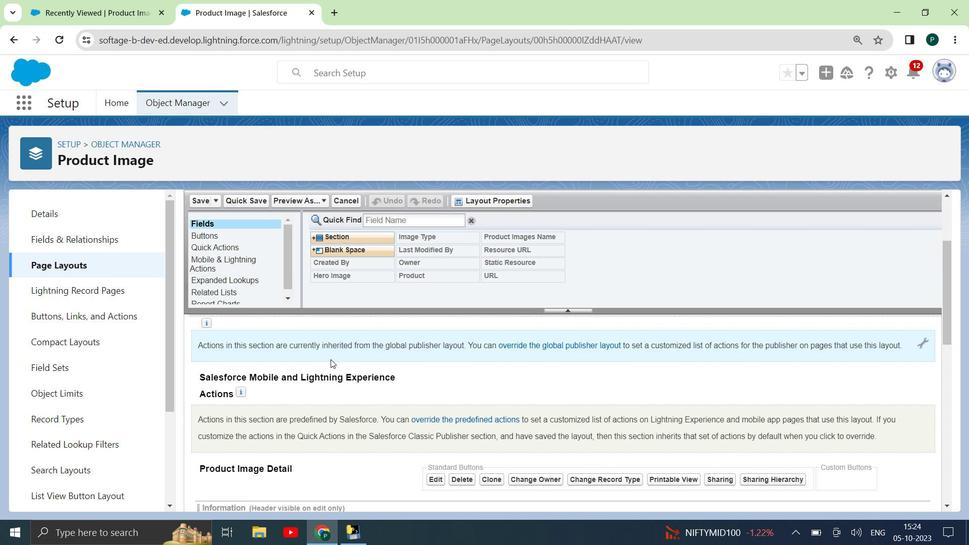 
Action: Mouse moved to (349, 362)
Screenshot: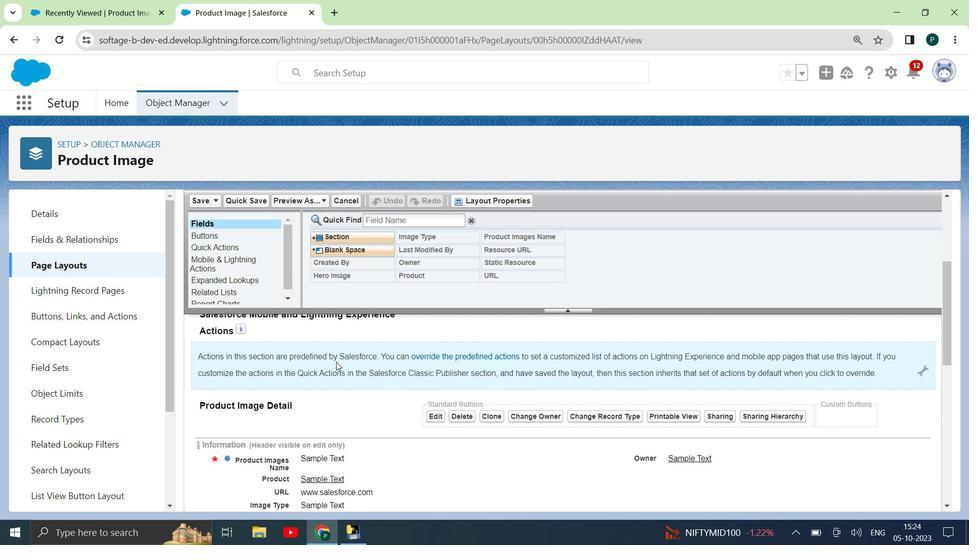 
Action: Mouse scrolled (349, 362) with delta (0, 0)
Screenshot: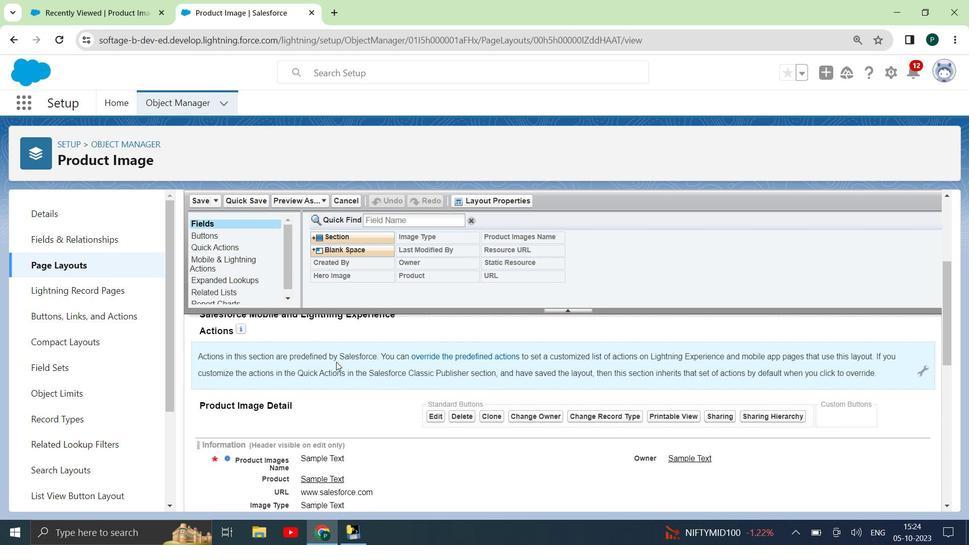 
Action: Mouse scrolled (349, 362) with delta (0, 0)
Screenshot: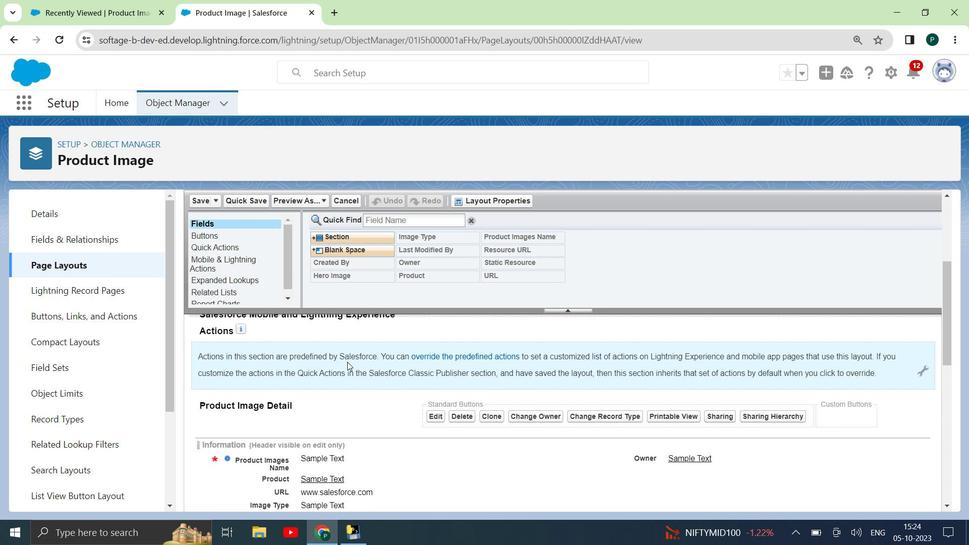 
Action: Mouse moved to (391, 383)
Screenshot: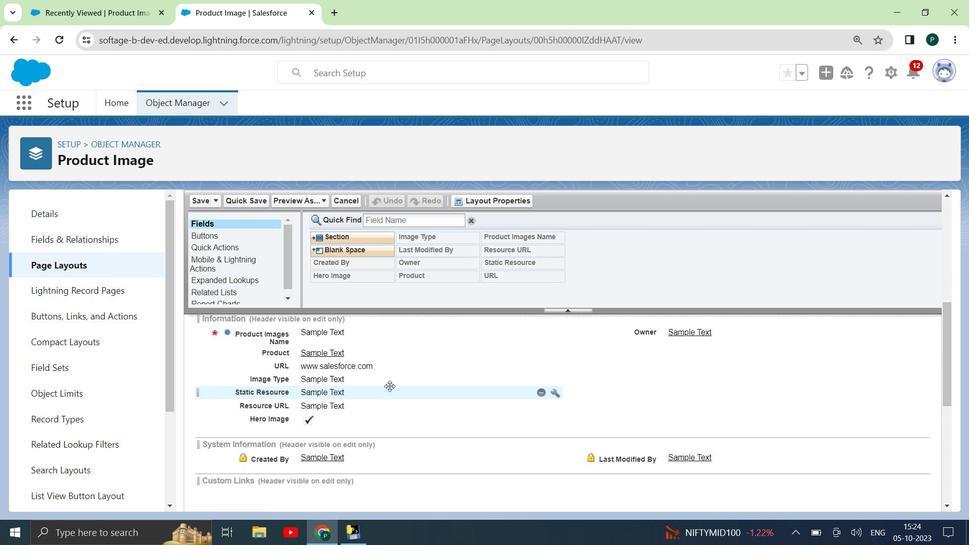 
Action: Mouse pressed left at (391, 383)
Screenshot: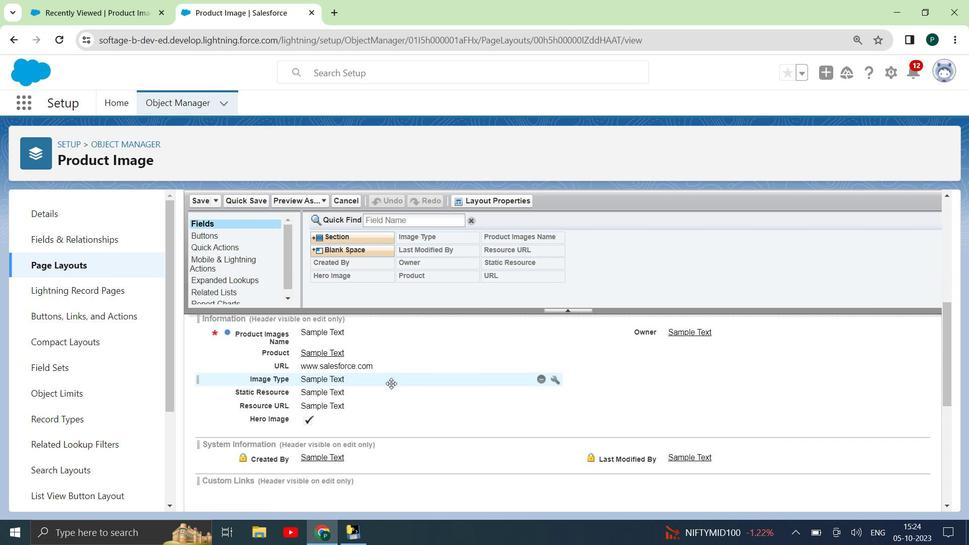 
Action: Mouse moved to (431, 374)
Screenshot: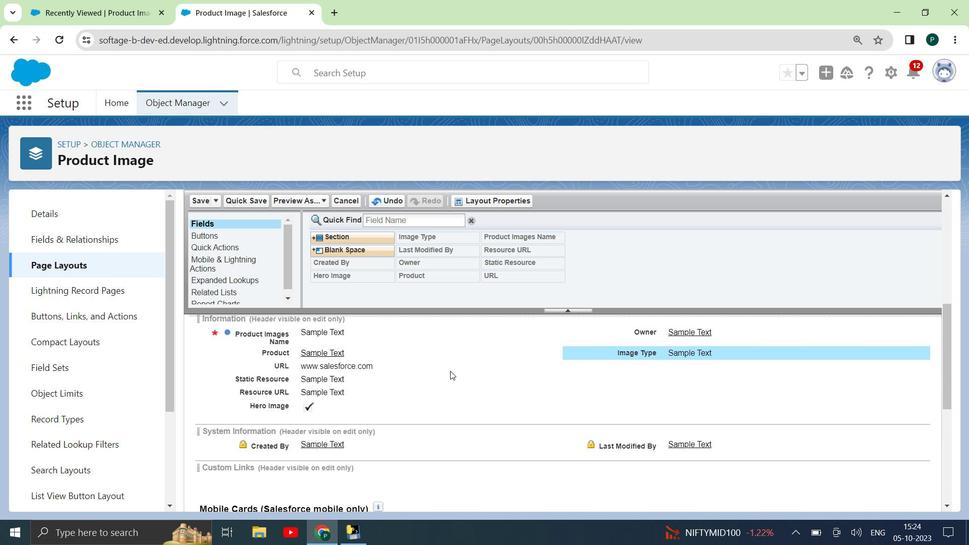 
Action: Mouse pressed left at (431, 374)
Screenshot: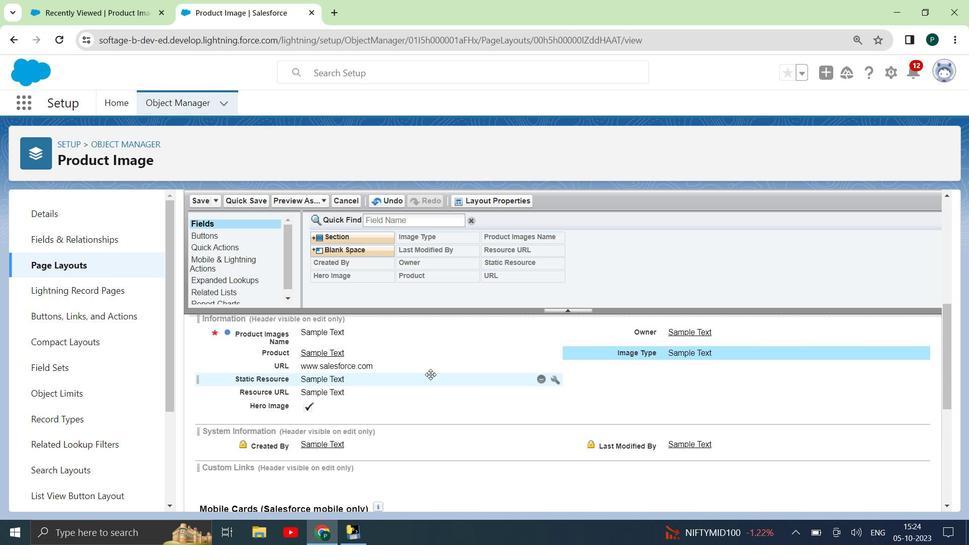 
Action: Mouse moved to (432, 377)
Screenshot: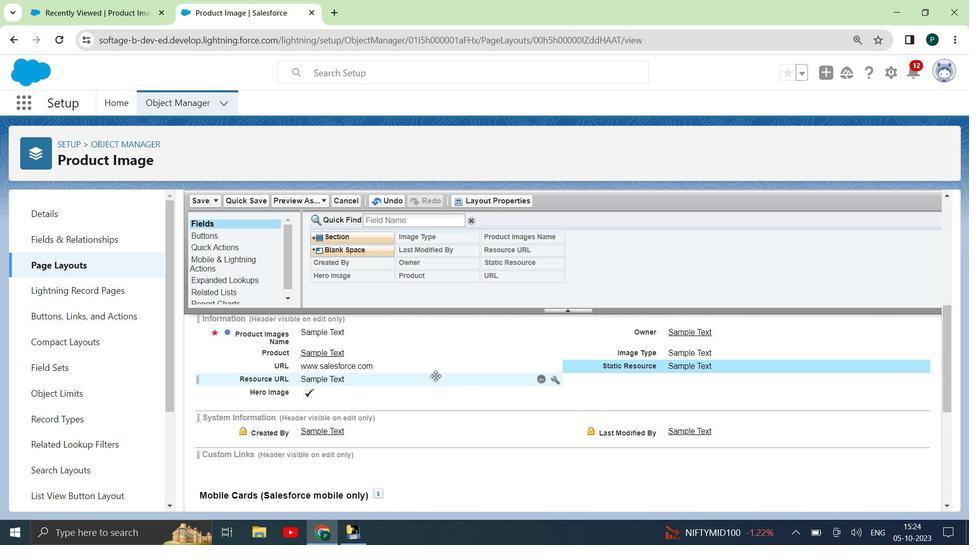 
Action: Mouse pressed left at (432, 377)
Screenshot: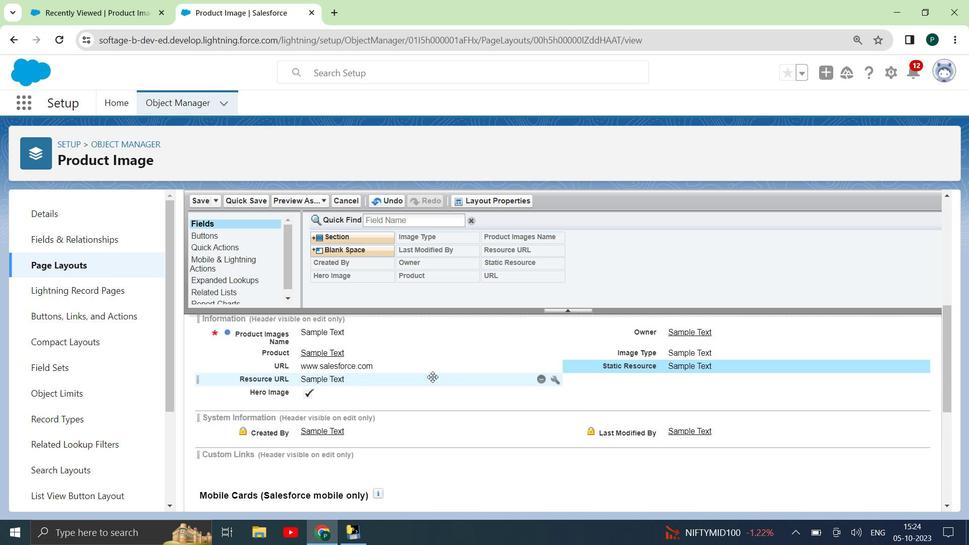 
Action: Mouse moved to (383, 376)
Screenshot: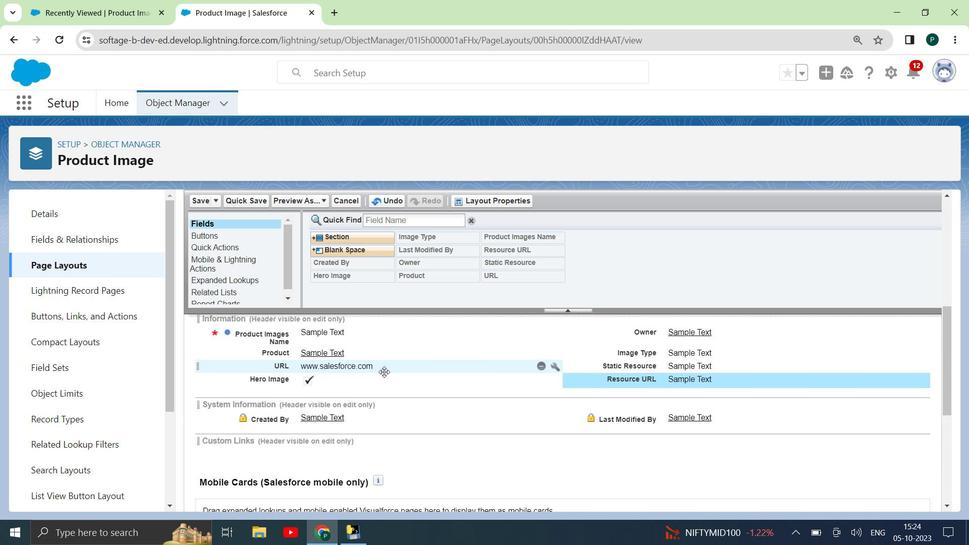 
Action: Mouse scrolled (383, 375) with delta (0, 0)
Screenshot: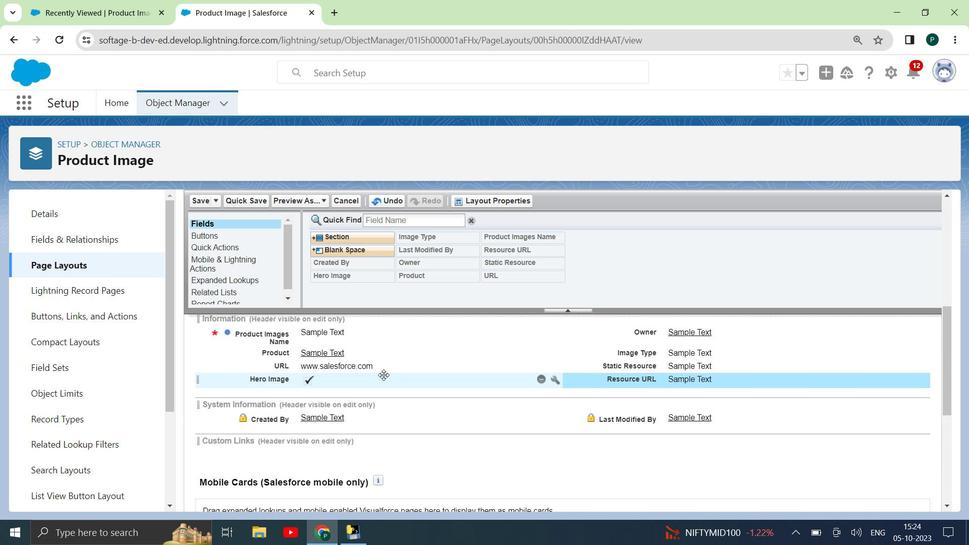 
Action: Mouse moved to (384, 387)
Screenshot: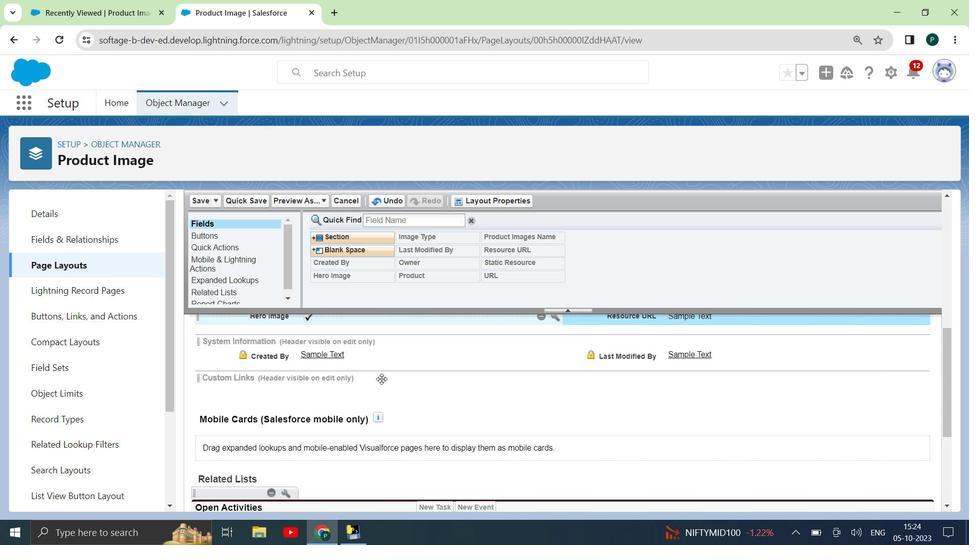 
Action: Mouse scrolled (384, 388) with delta (0, 0)
Screenshot: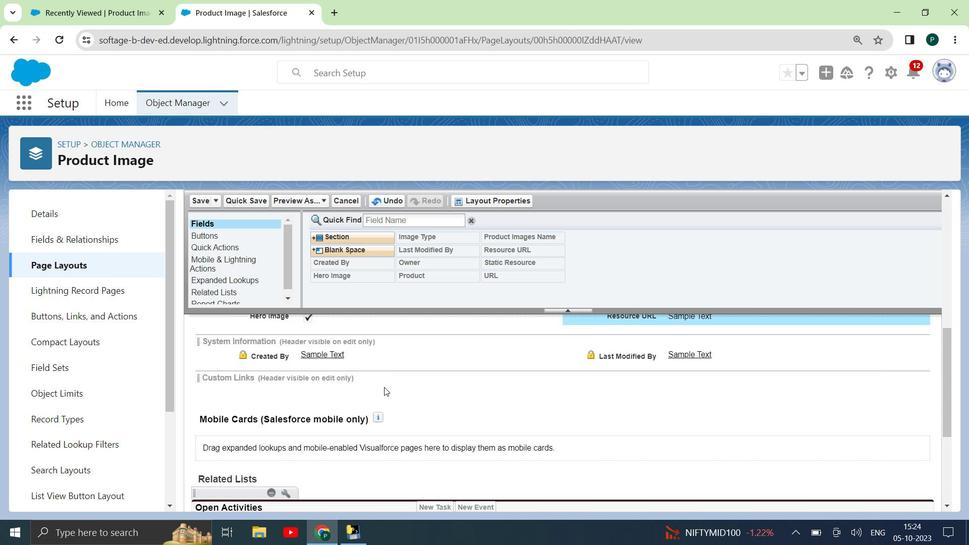 
Action: Mouse moved to (384, 388)
Screenshot: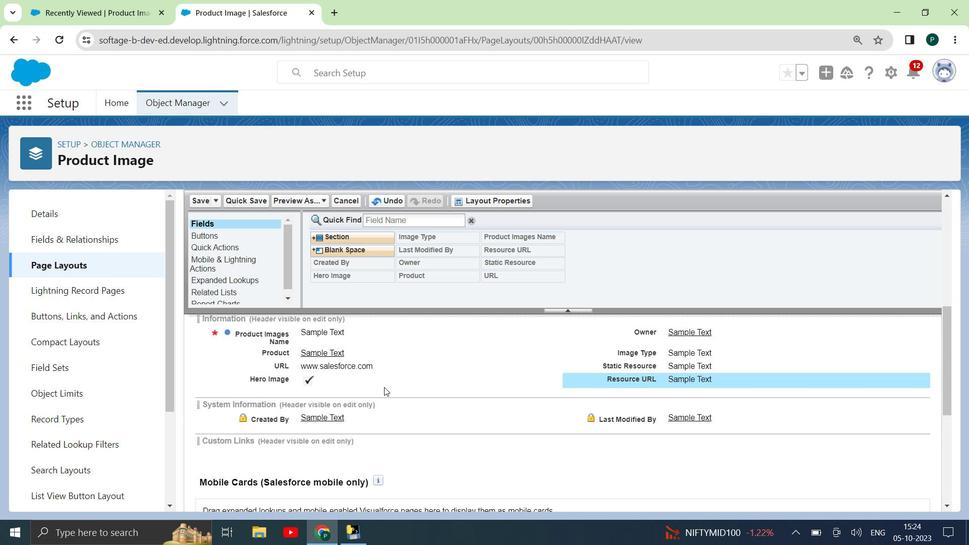 
Action: Mouse scrolled (384, 388) with delta (0, 0)
Screenshot: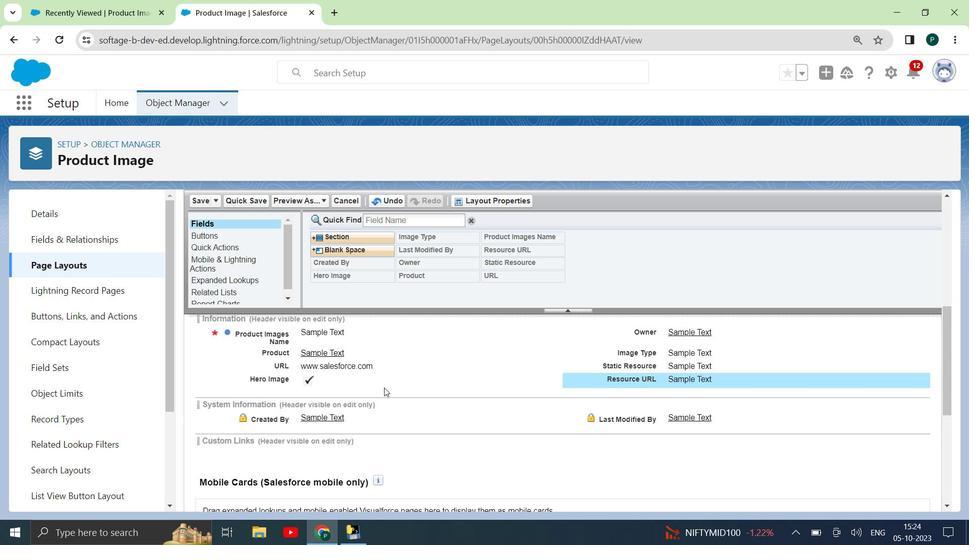 
Action: Mouse moved to (384, 388)
Screenshot: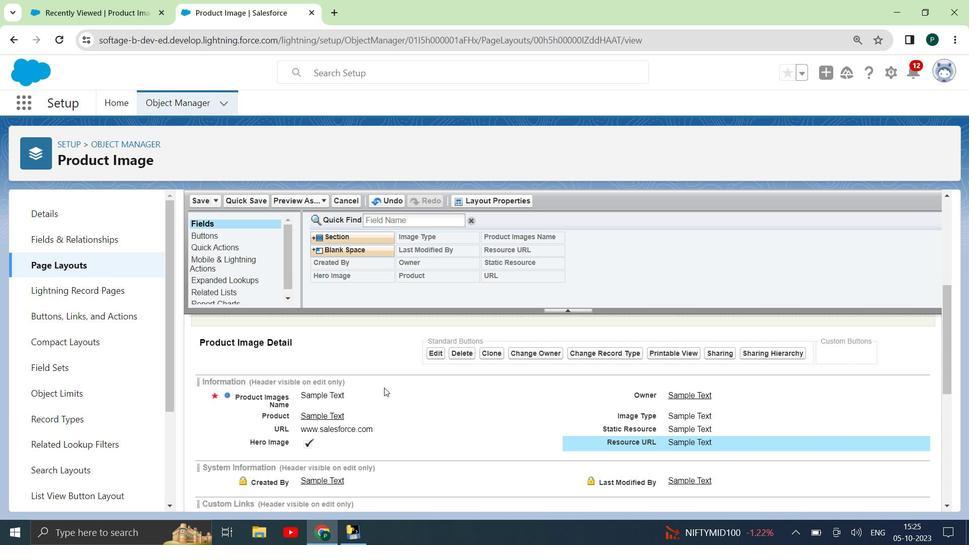 
Action: Mouse scrolled (384, 387) with delta (0, 0)
Screenshot: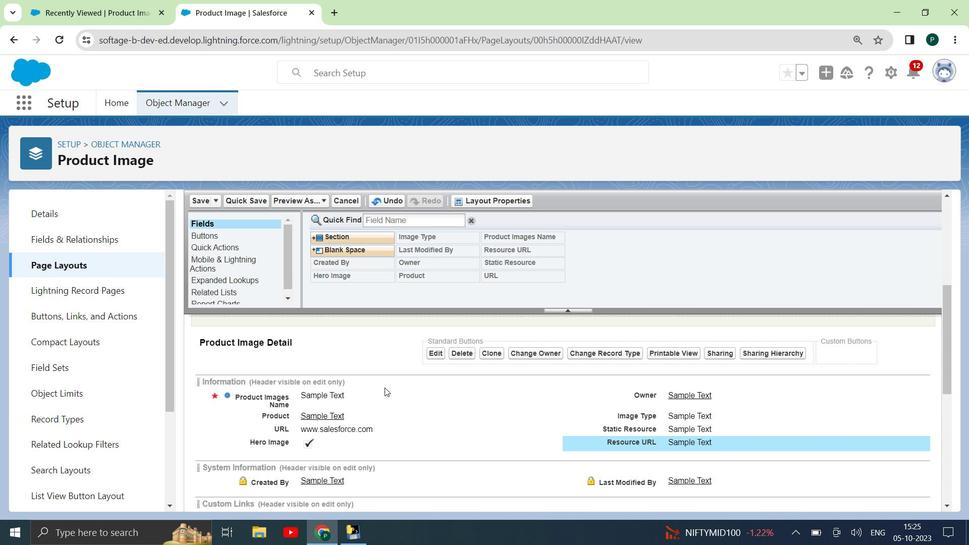 
Action: Mouse moved to (107, 4)
Screenshot: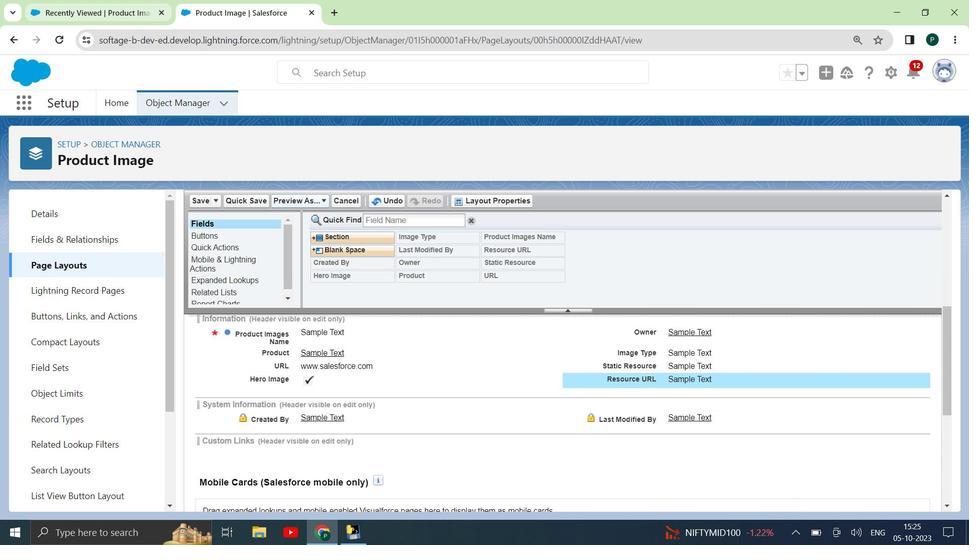 
Action: Mouse pressed left at (107, 4)
Screenshot: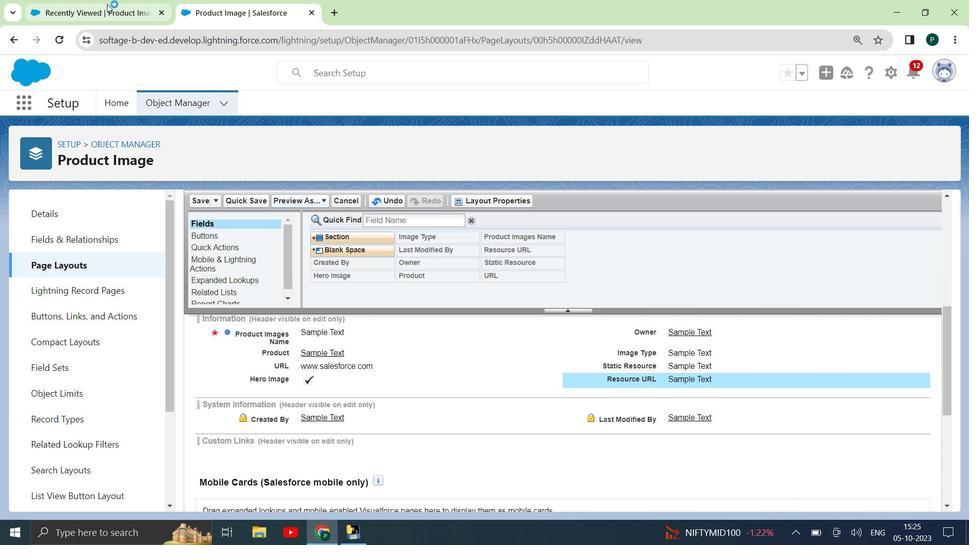 
Action: Mouse moved to (798, 142)
Screenshot: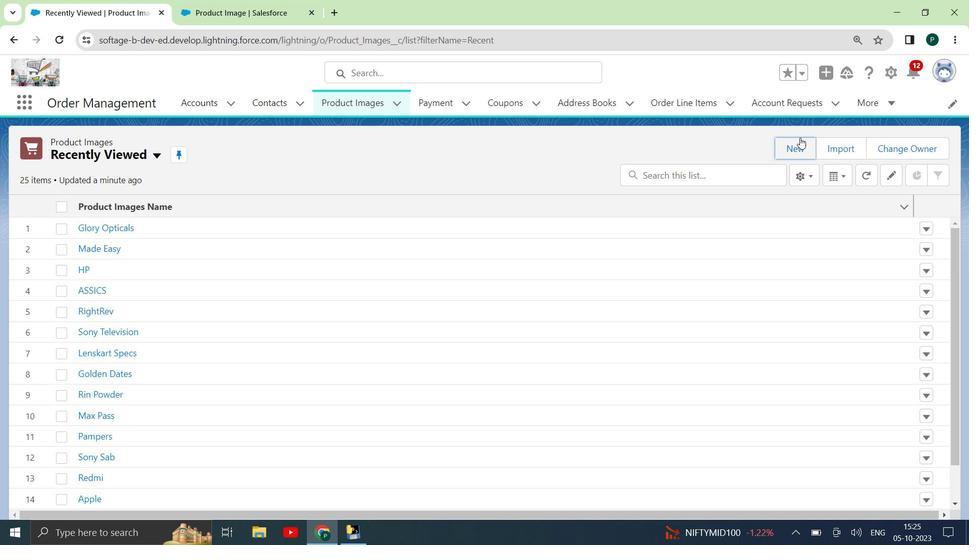 
Action: Mouse pressed left at (798, 142)
Screenshot: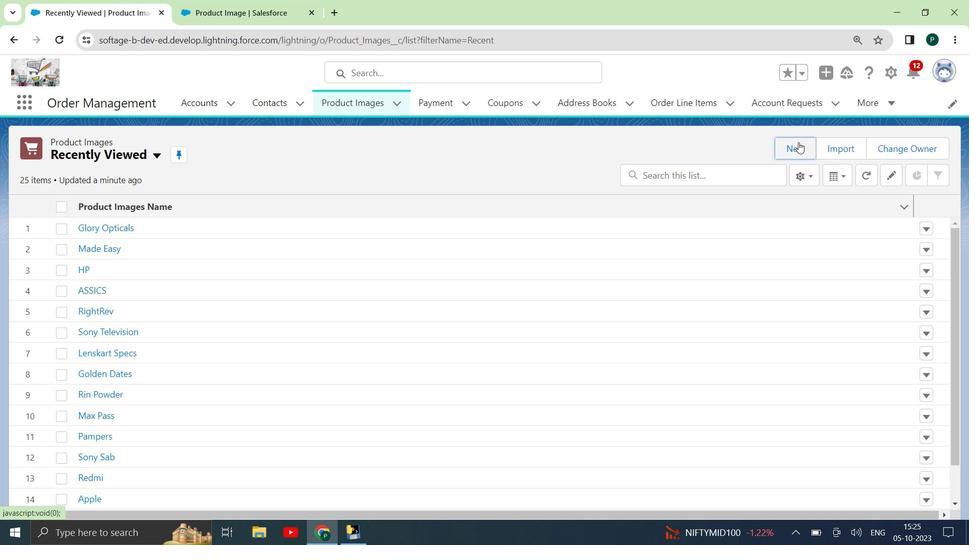 
Action: Mouse moved to (419, 260)
Screenshot: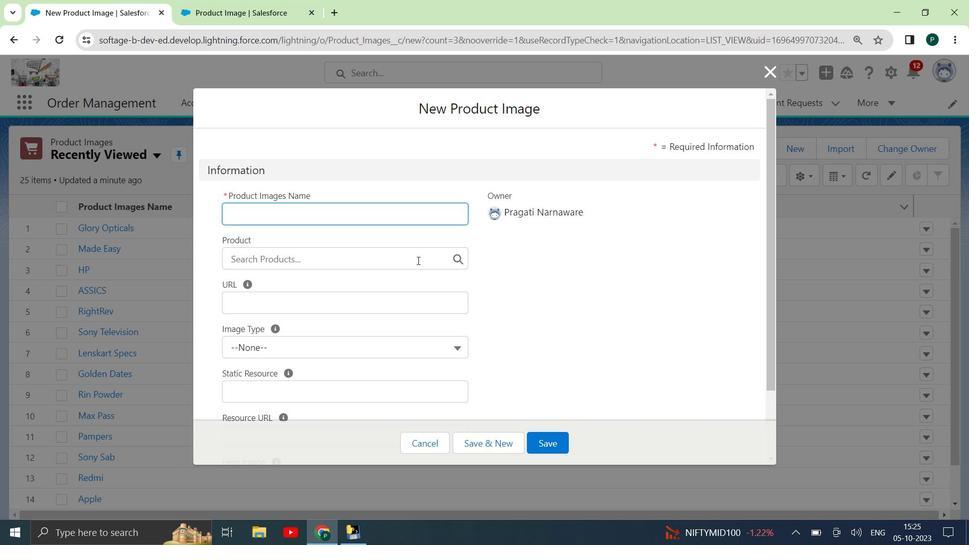 
Action: Mouse scrolled (419, 260) with delta (0, 0)
Screenshot: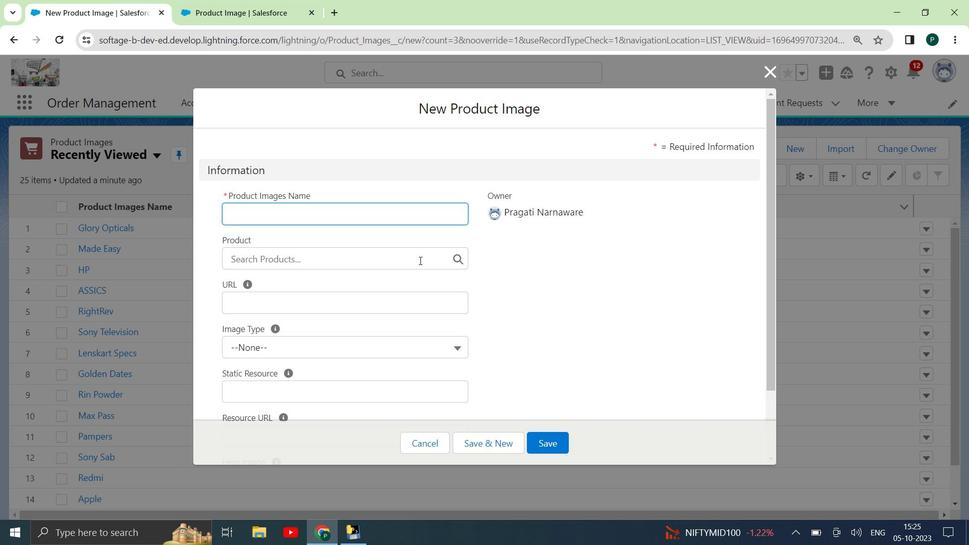
Action: Mouse moved to (405, 323)
Screenshot: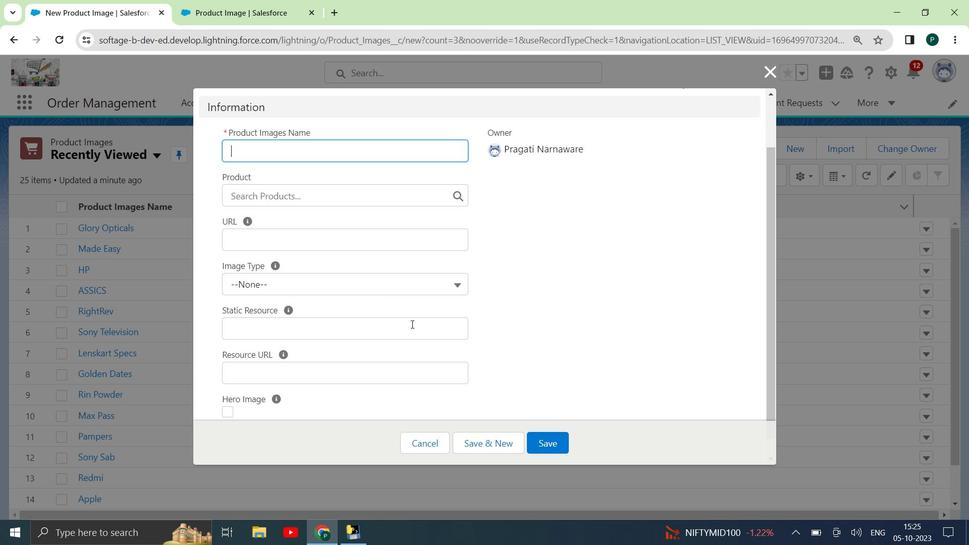
Action: Mouse scrolled (405, 323) with delta (0, 0)
Screenshot: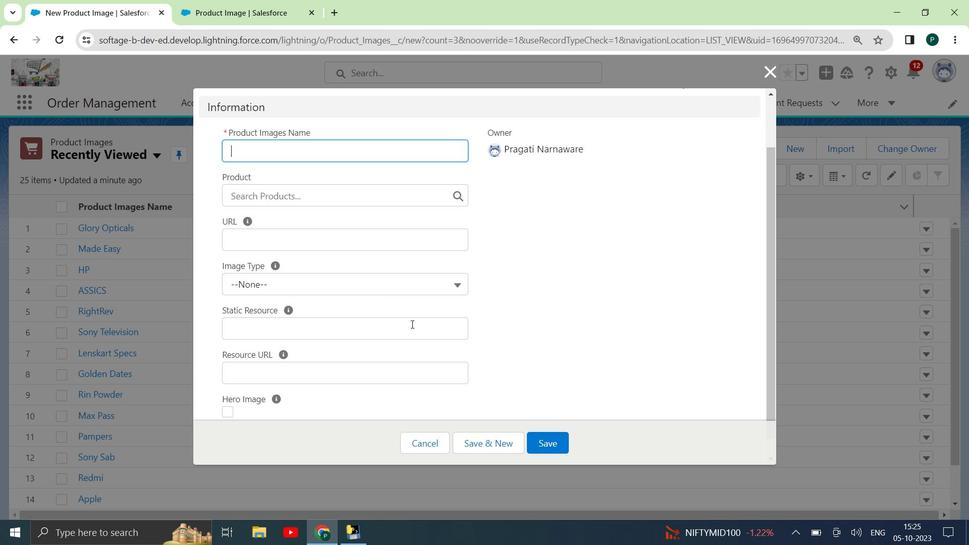 
Action: Mouse moved to (423, 439)
Screenshot: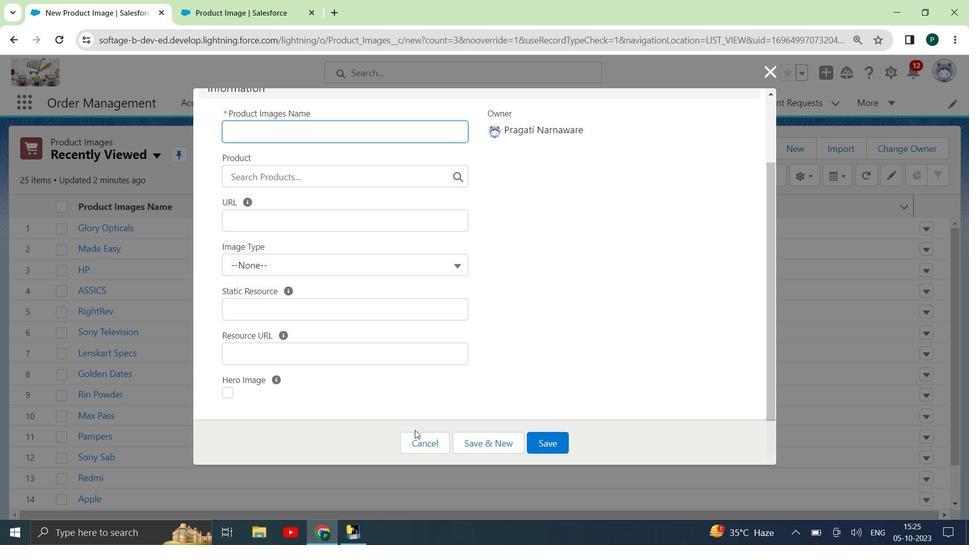 
Action: Mouse pressed left at (423, 439)
Screenshot: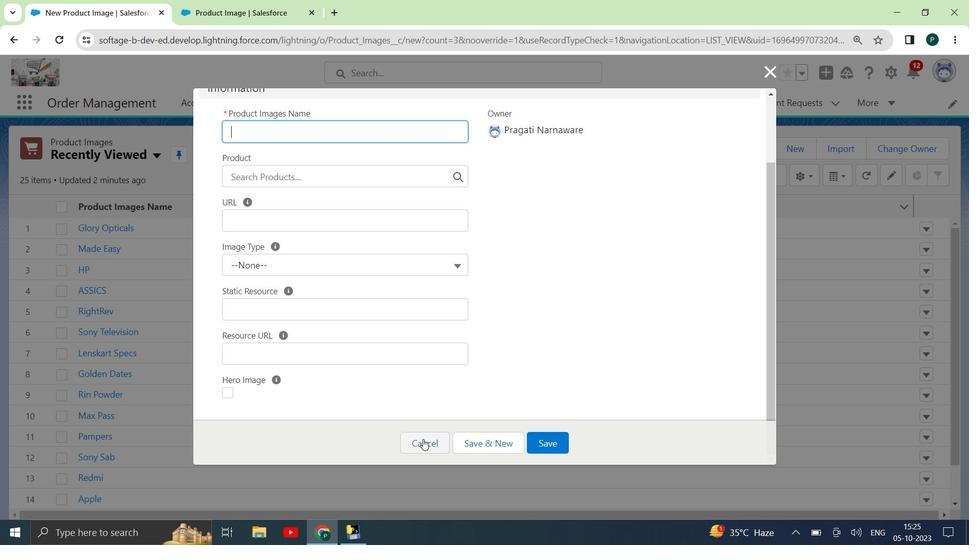 
Action: Mouse moved to (221, 12)
Screenshot: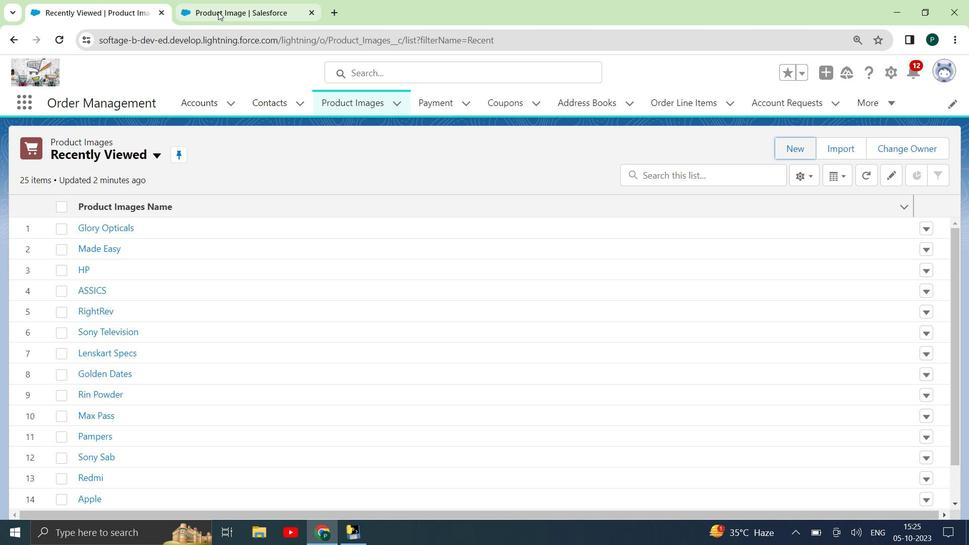 
Action: Mouse pressed left at (221, 12)
Screenshot: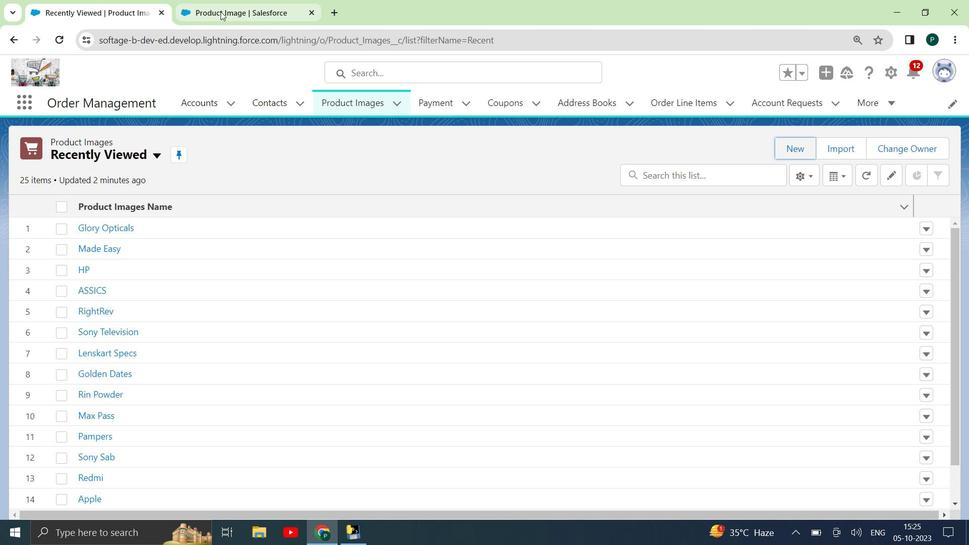 
Action: Mouse moved to (346, 285)
Screenshot: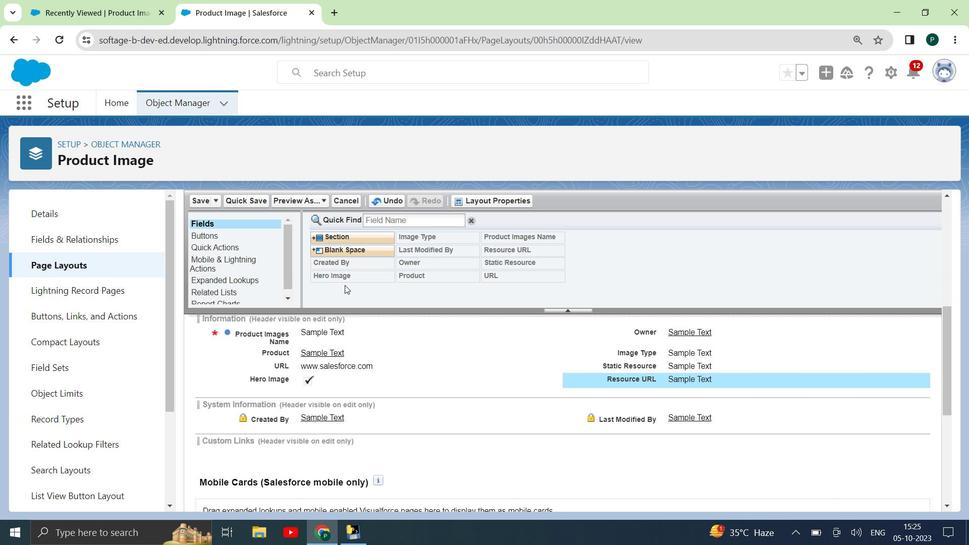 
Action: Mouse scrolled (346, 284) with delta (0, 0)
Screenshot: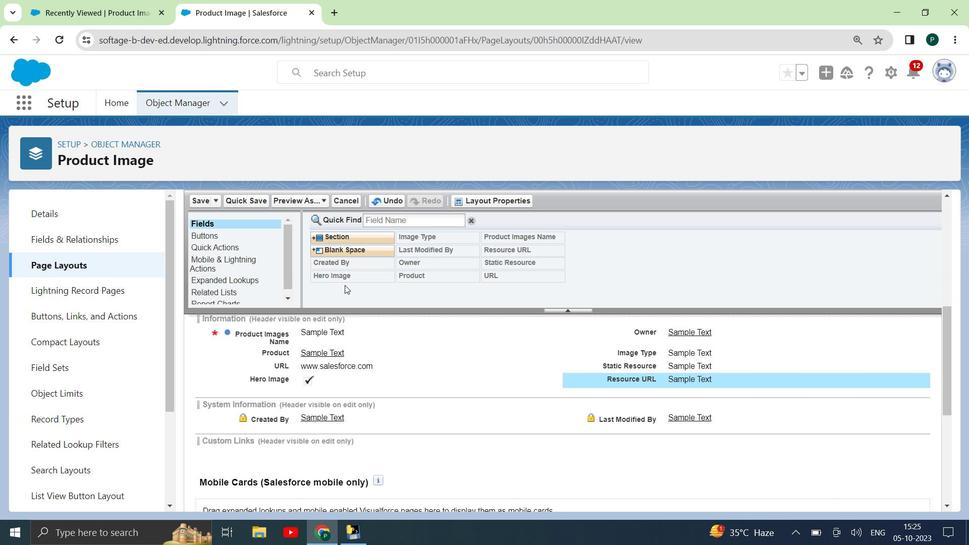 
Action: Mouse scrolled (346, 284) with delta (0, 0)
Screenshot: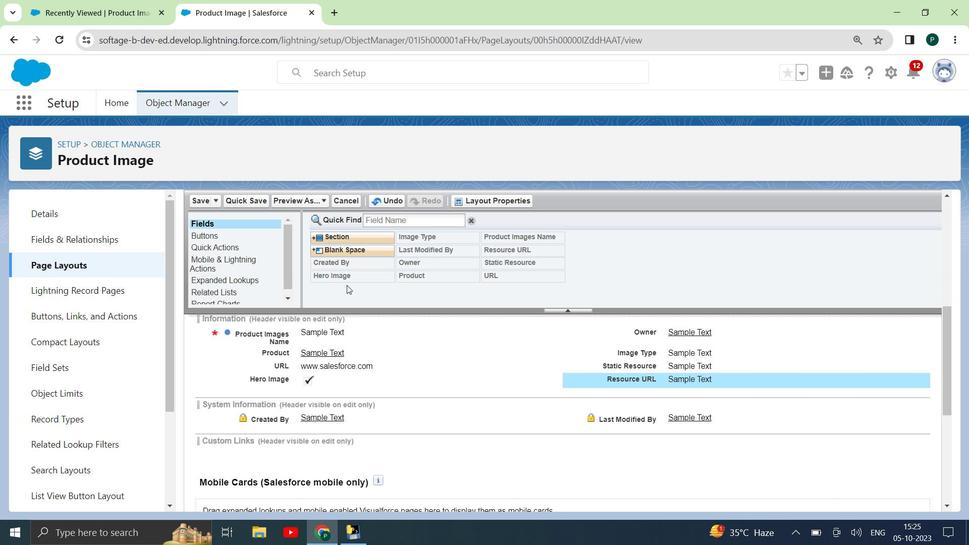 
Action: Mouse scrolled (346, 284) with delta (0, 0)
Screenshot: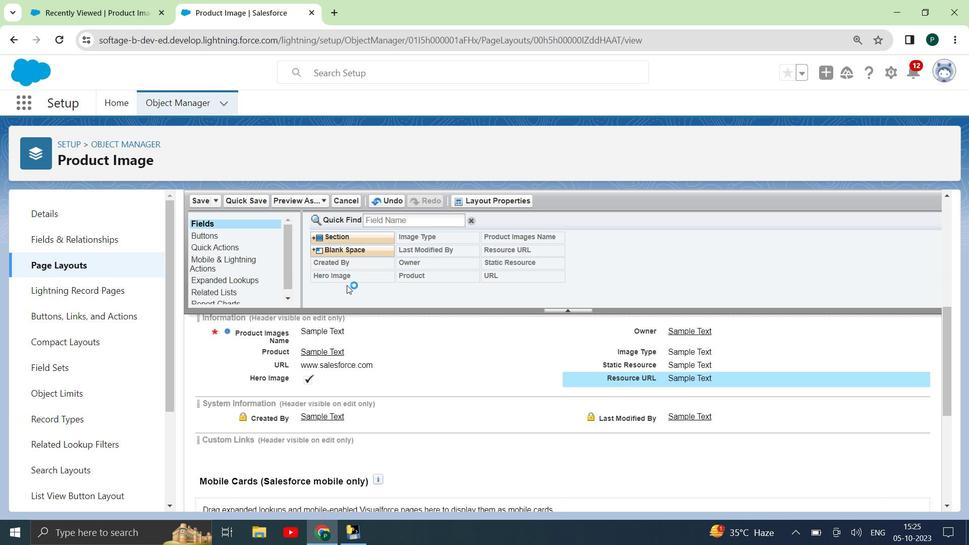 
Action: Mouse moved to (448, 342)
Screenshot: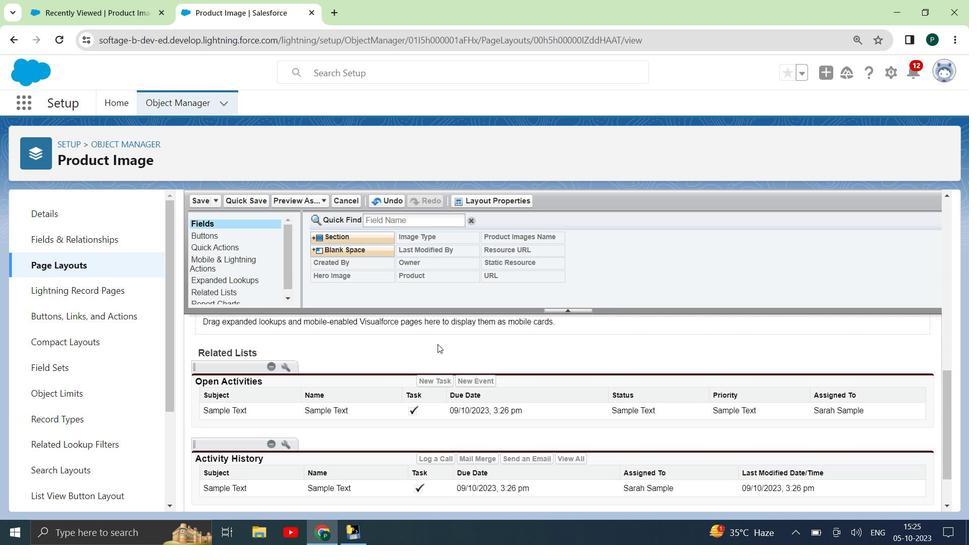 
Action: Mouse scrolled (448, 342) with delta (0, 0)
Screenshot: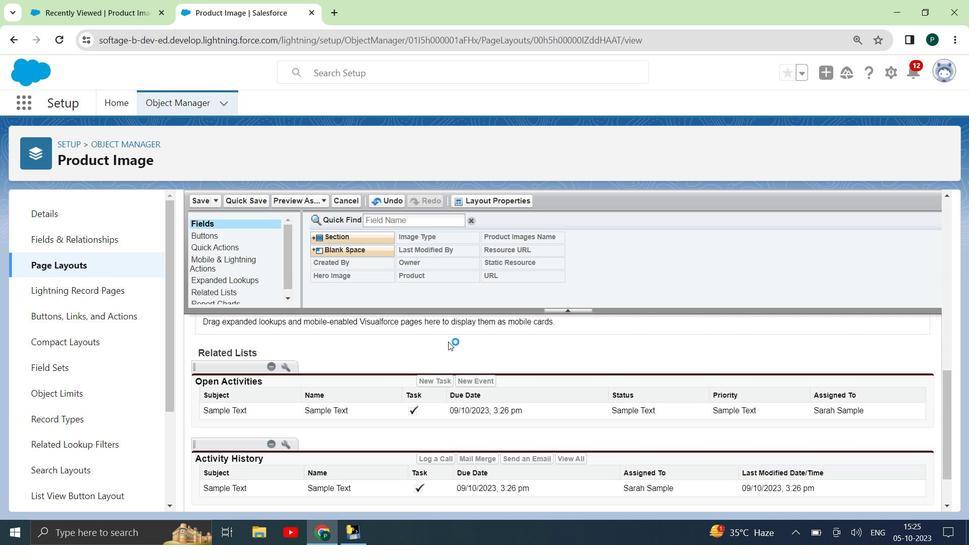 
Action: Mouse scrolled (448, 342) with delta (0, 0)
Screenshot: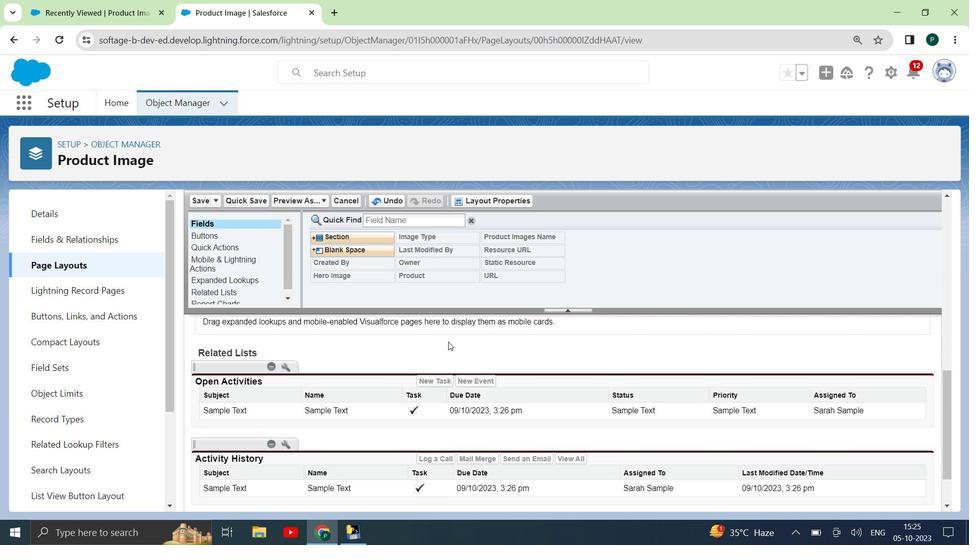 
Action: Mouse moved to (436, 395)
Screenshot: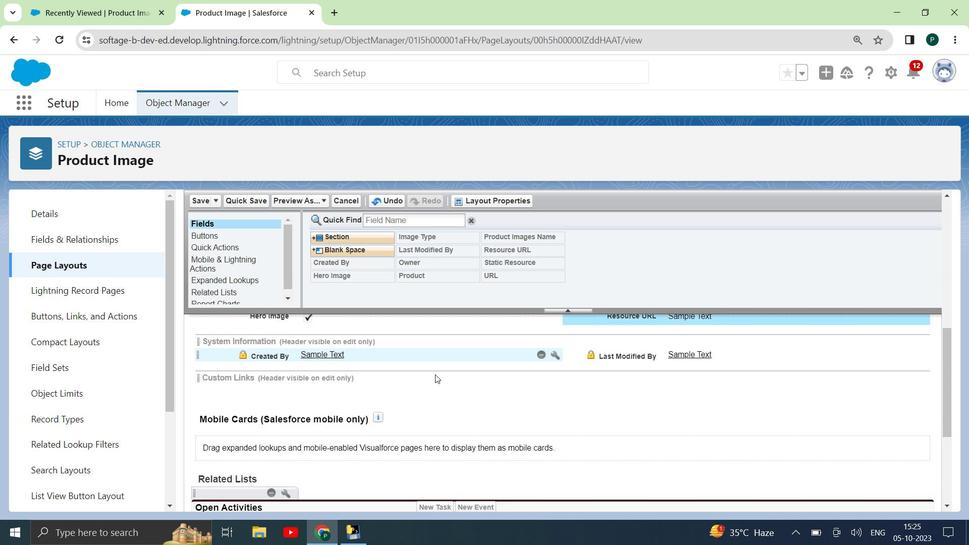 
Action: Mouse scrolled (436, 395) with delta (0, 0)
Screenshot: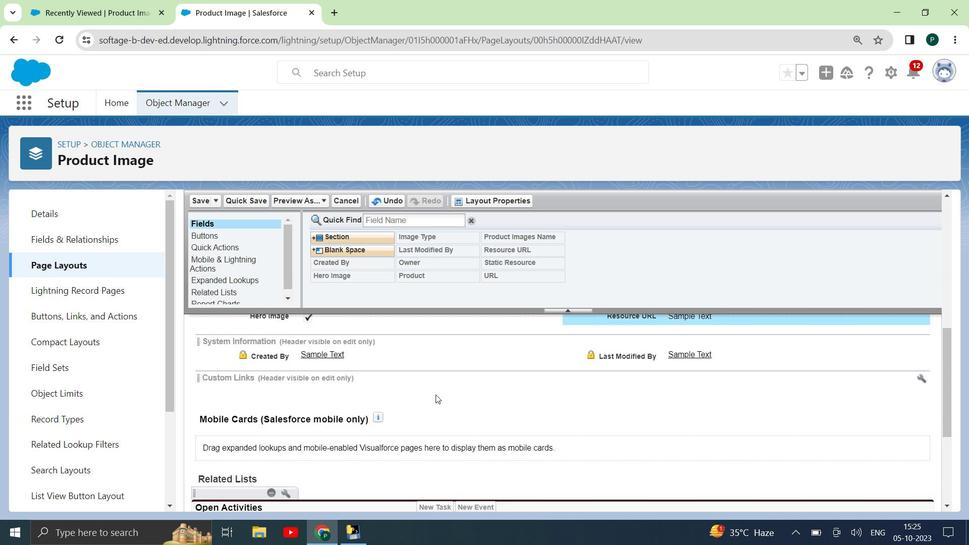 
Action: Mouse scrolled (436, 395) with delta (0, 0)
Screenshot: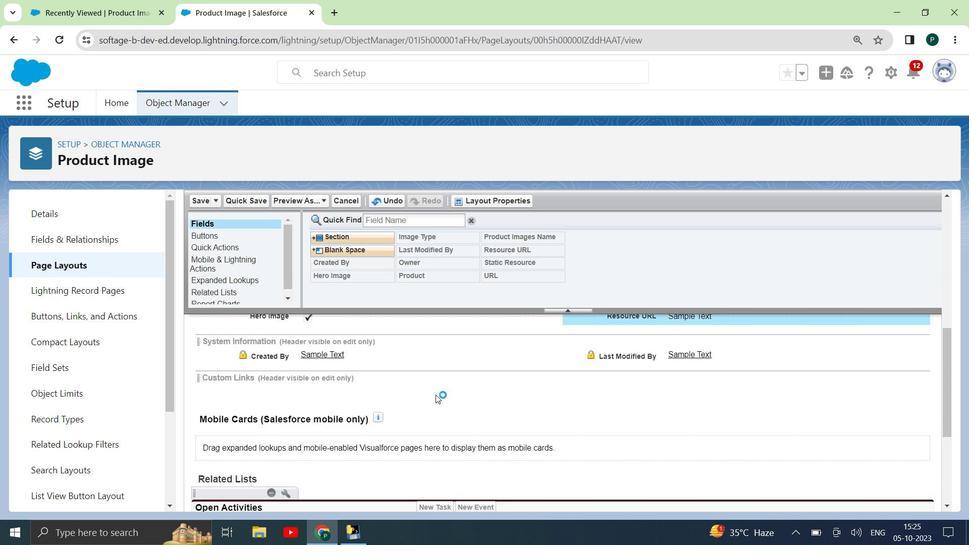 
Action: Mouse moved to (202, 201)
Screenshot: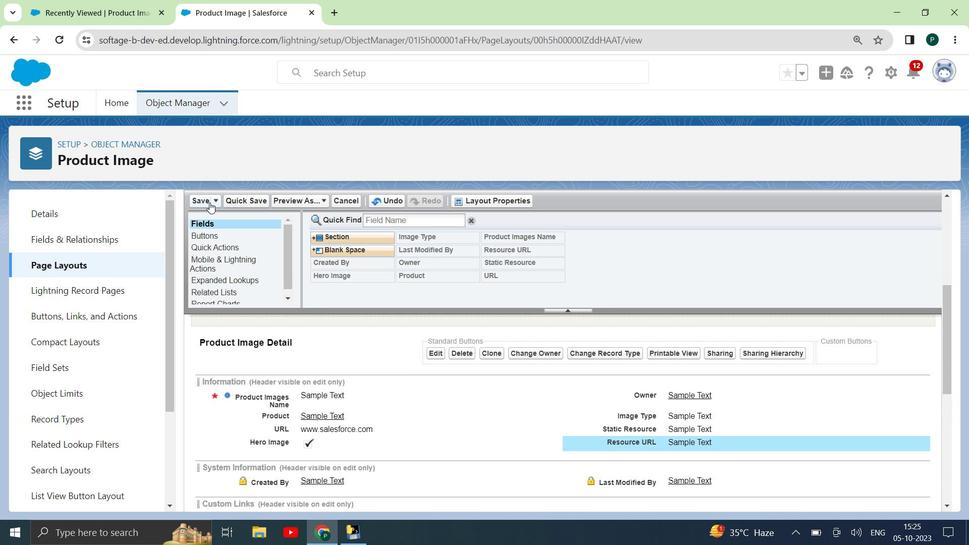 
Action: Mouse pressed left at (202, 201)
Screenshot: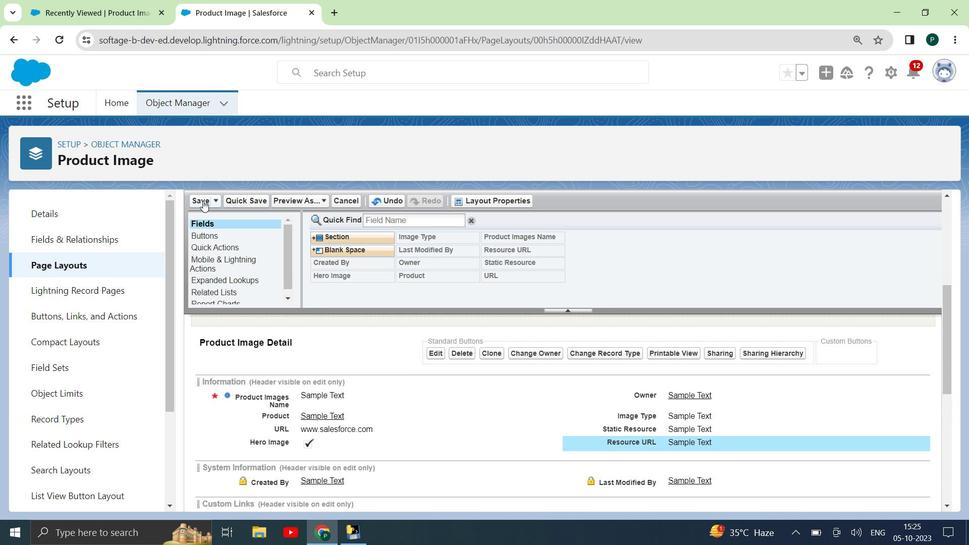 
Action: Mouse moved to (103, 11)
Screenshot: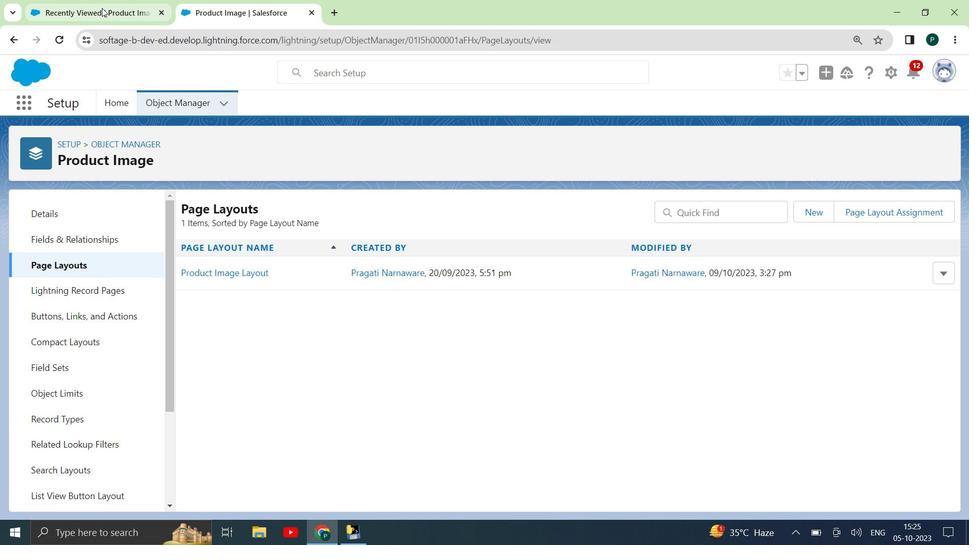 
Action: Mouse pressed left at (103, 11)
Screenshot: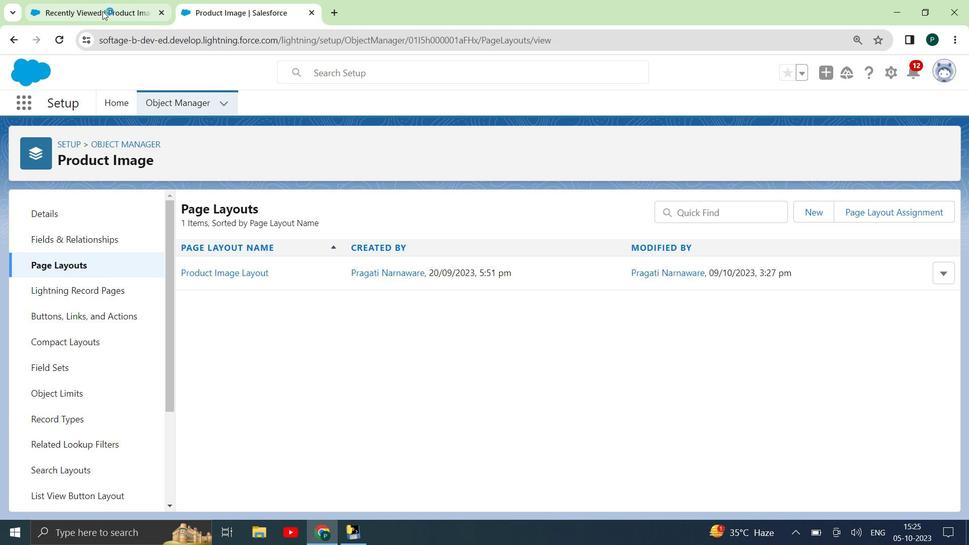 
Action: Mouse moved to (337, 112)
Screenshot: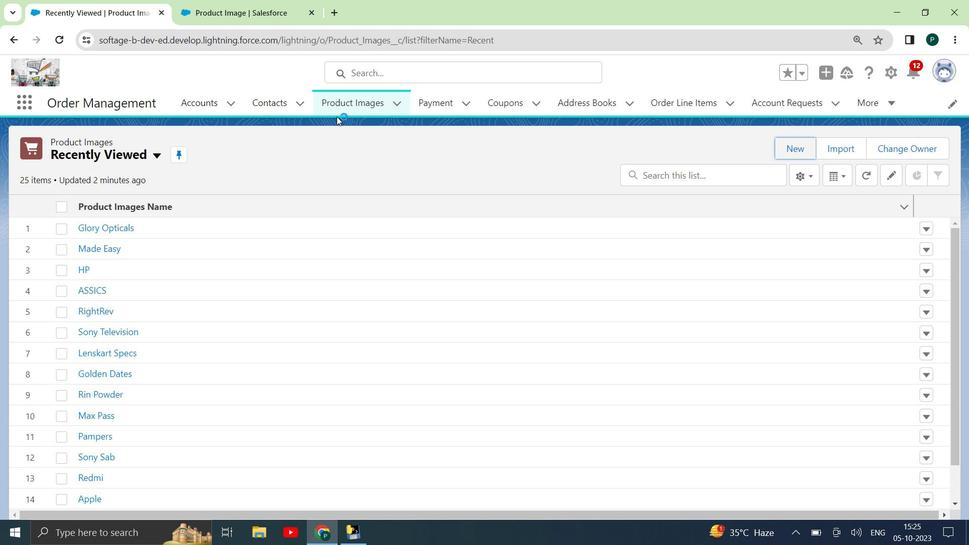 
Action: Mouse pressed left at (337, 112)
Screenshot: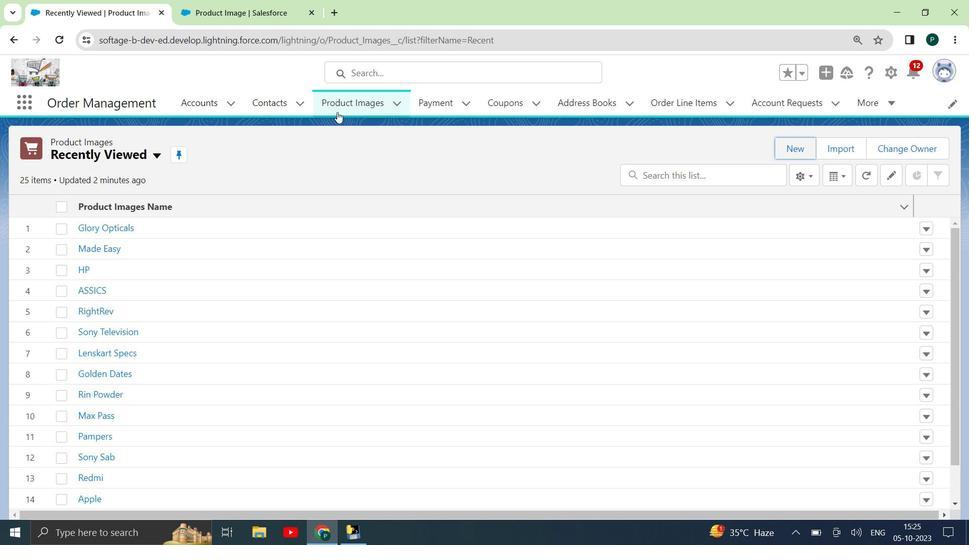 
Action: Mouse moved to (797, 151)
Screenshot: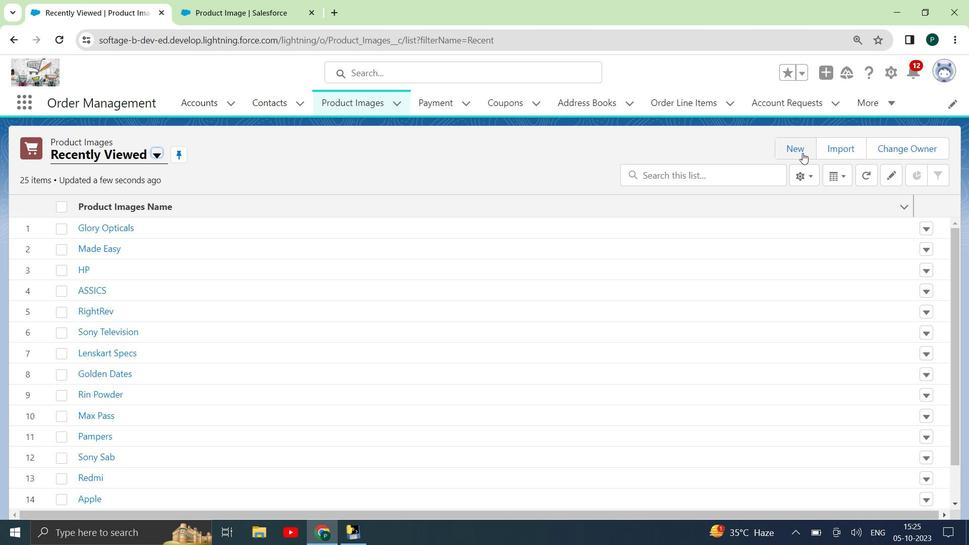 
Action: Mouse pressed left at (797, 151)
Screenshot: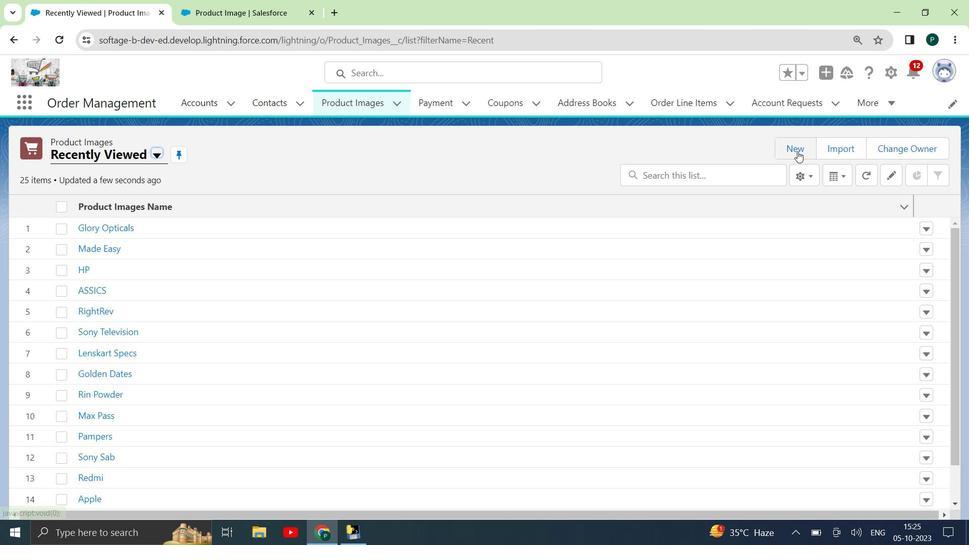 
Action: Mouse moved to (567, 240)
Screenshot: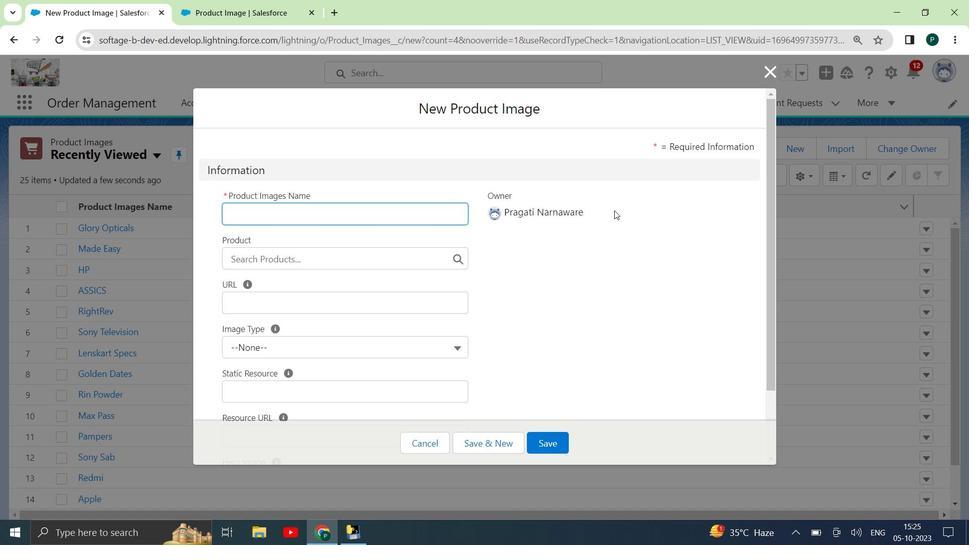 
Action: Mouse scrolled (567, 239) with delta (0, 0)
Screenshot: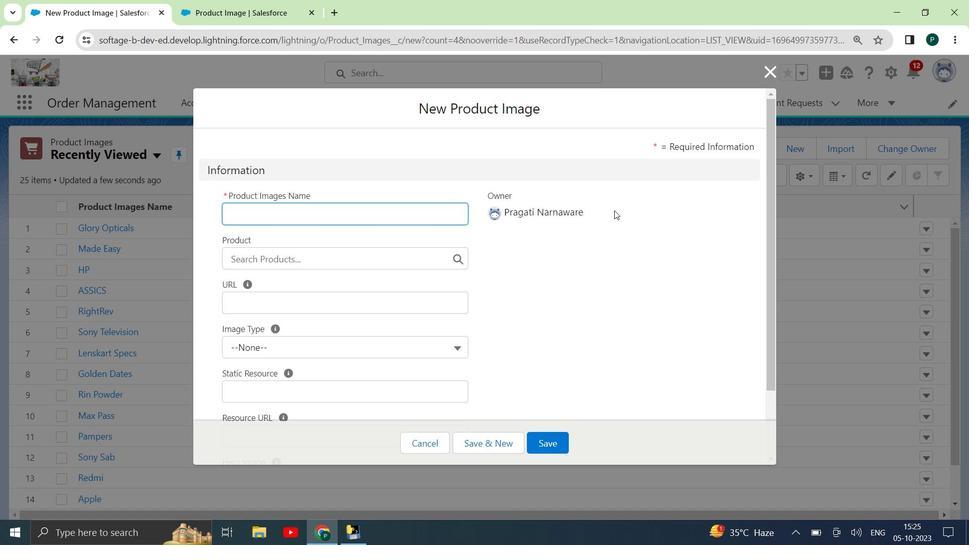 
Action: Mouse moved to (551, 251)
Screenshot: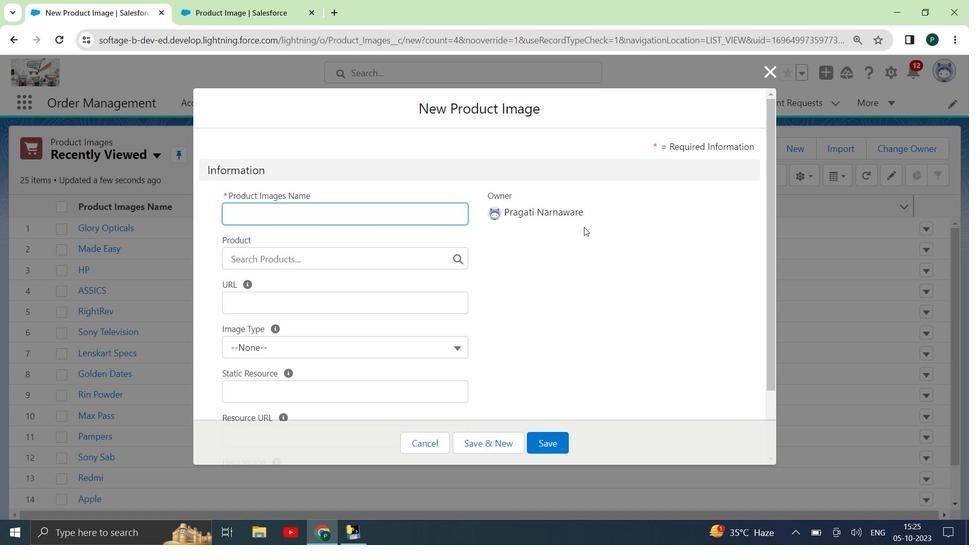 
Action: Mouse scrolled (551, 251) with delta (0, 0)
Screenshot: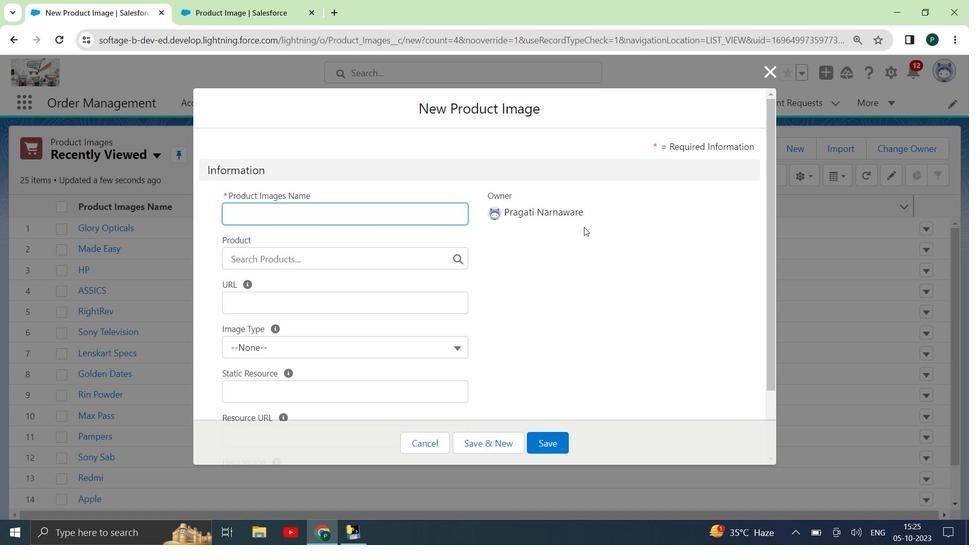 
Action: Mouse moved to (544, 255)
Screenshot: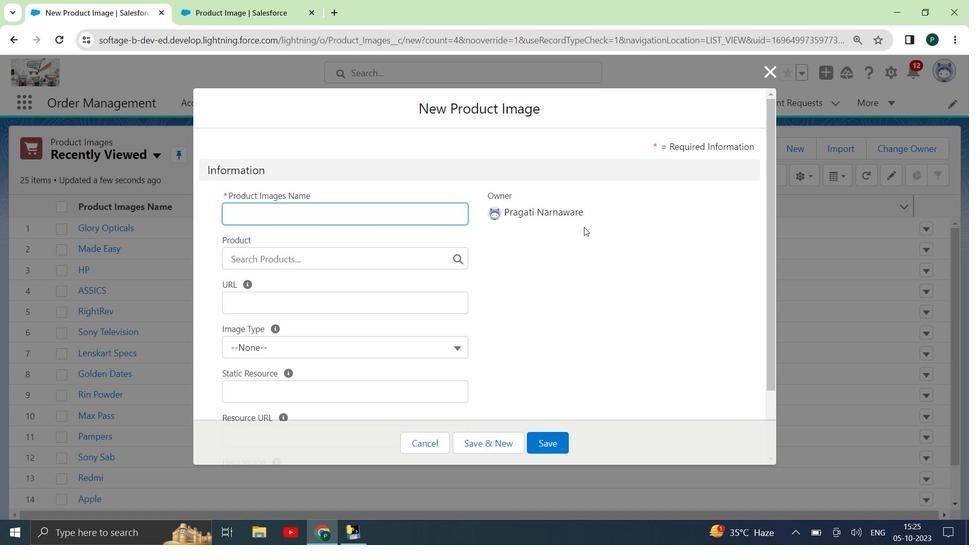 
Action: Mouse scrolled (544, 254) with delta (0, 0)
Screenshot: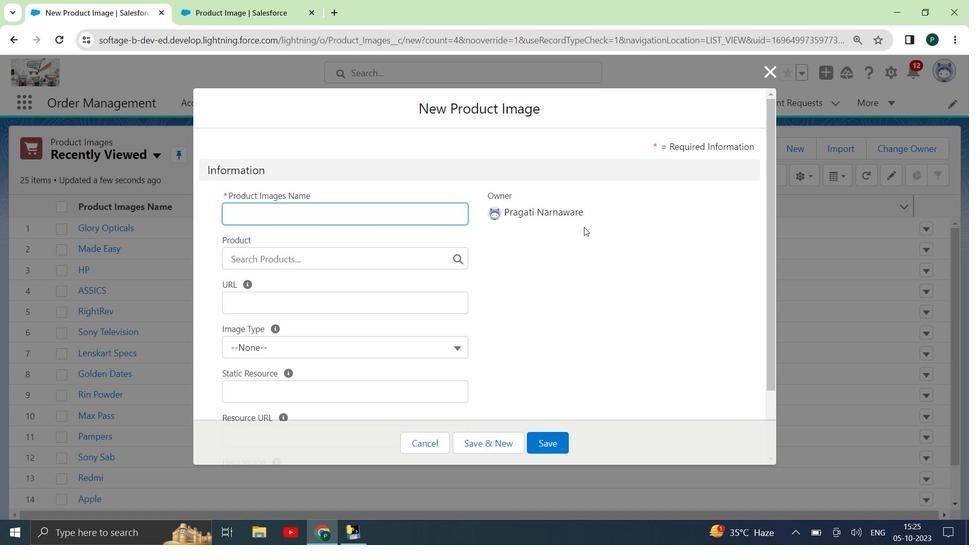 
Action: Mouse moved to (533, 259)
Screenshot: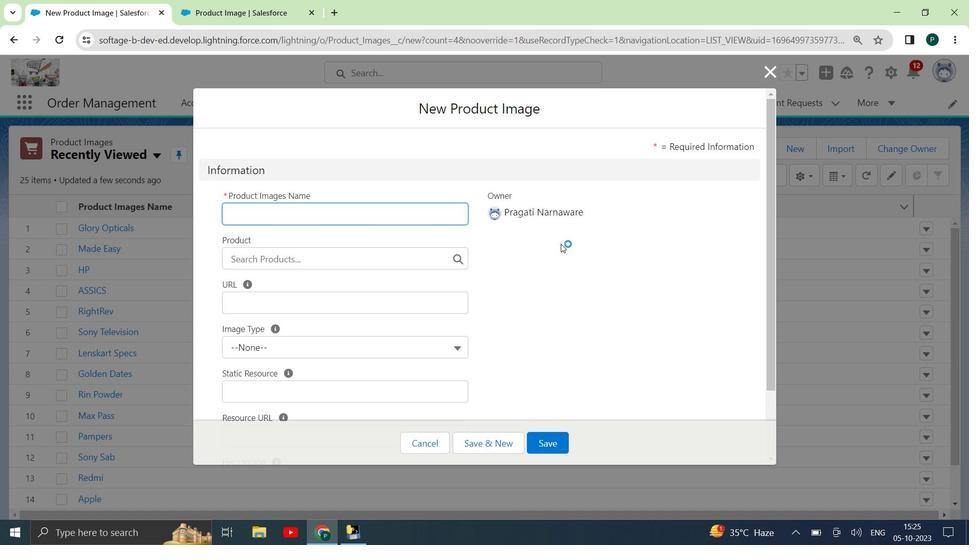 
Action: Mouse scrolled (533, 258) with delta (0, 0)
Screenshot: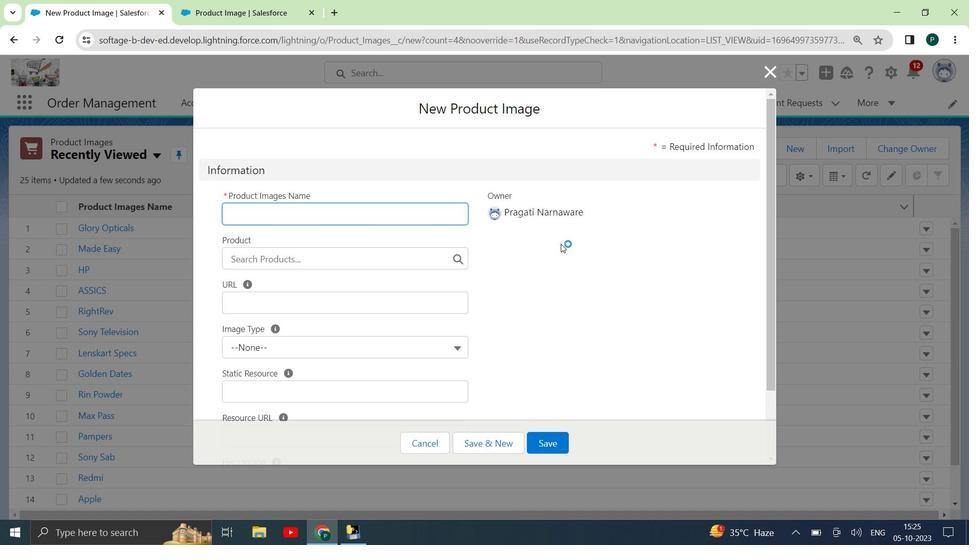 
Action: Mouse moved to (508, 265)
Screenshot: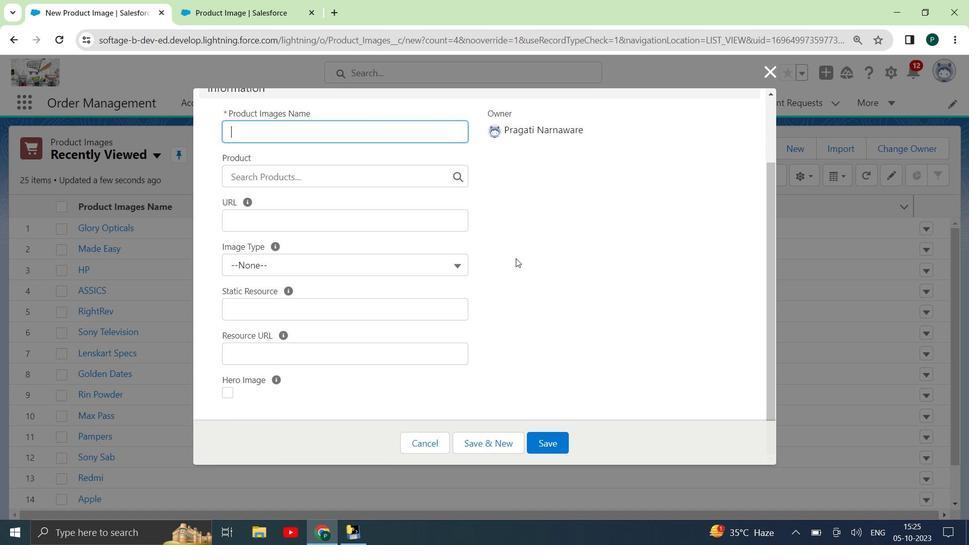 
Action: Mouse scrolled (508, 265) with delta (0, 0)
Screenshot: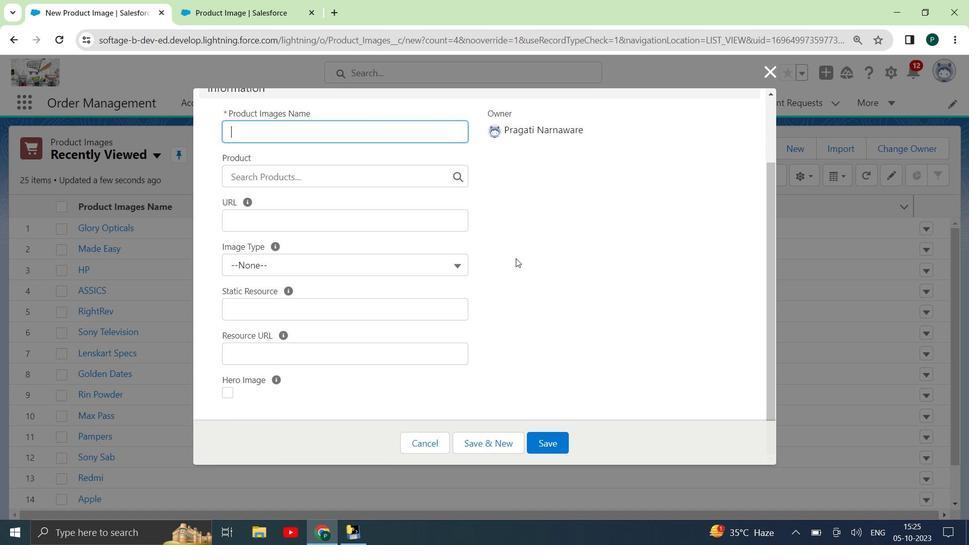 
Action: Mouse moved to (505, 270)
Screenshot: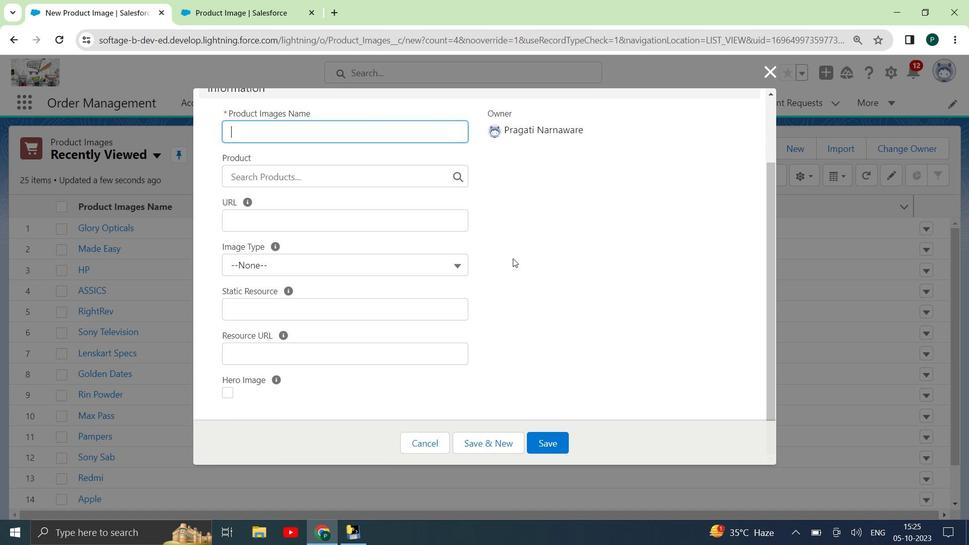 
Action: Mouse scrolled (505, 270) with delta (0, 0)
Screenshot: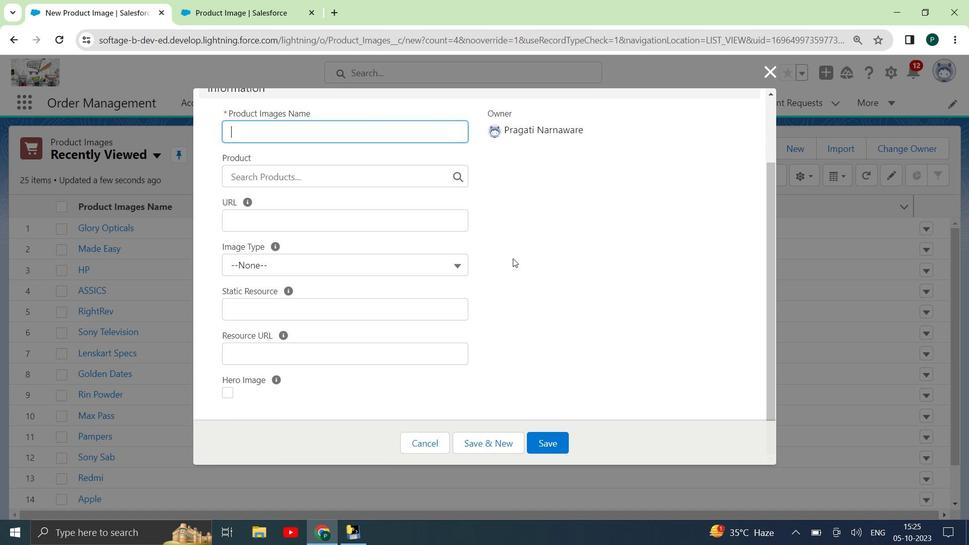 
Action: Mouse moved to (426, 446)
Screenshot: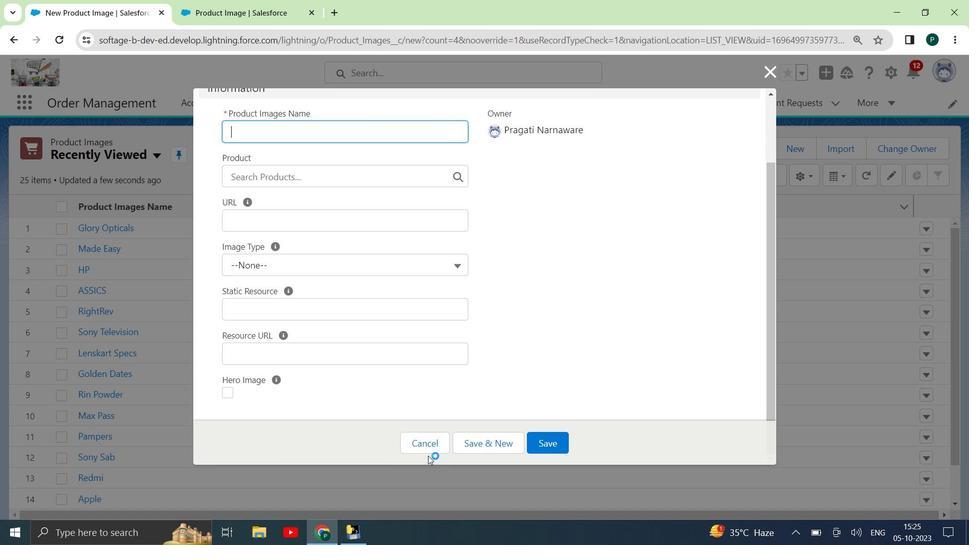 
Action: Mouse pressed left at (426, 446)
Screenshot: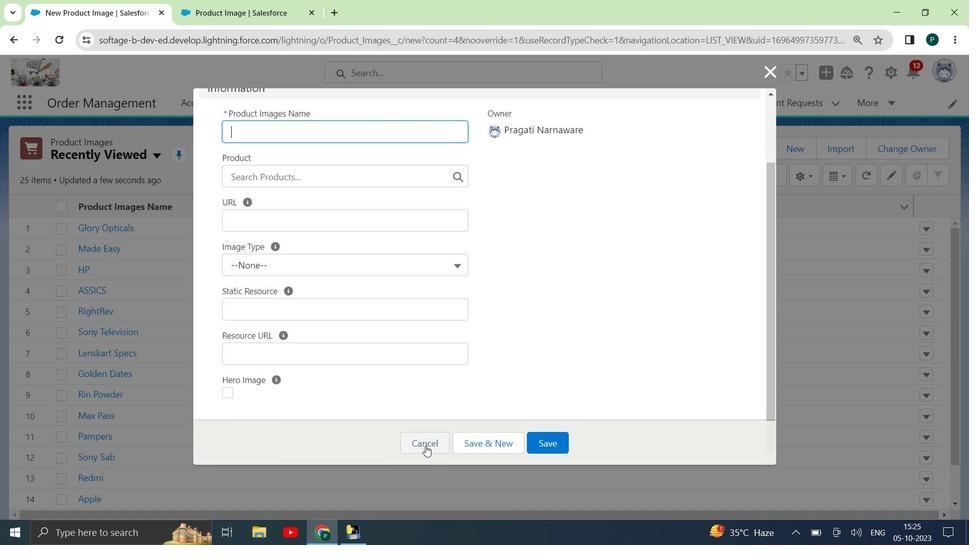
Action: Mouse moved to (53, 43)
Screenshot: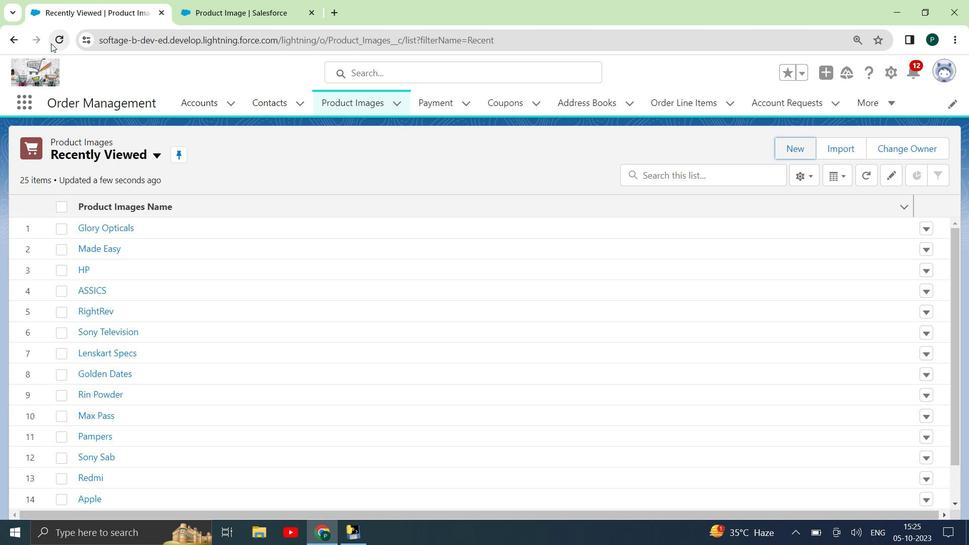 
Action: Mouse pressed left at (53, 43)
Screenshot: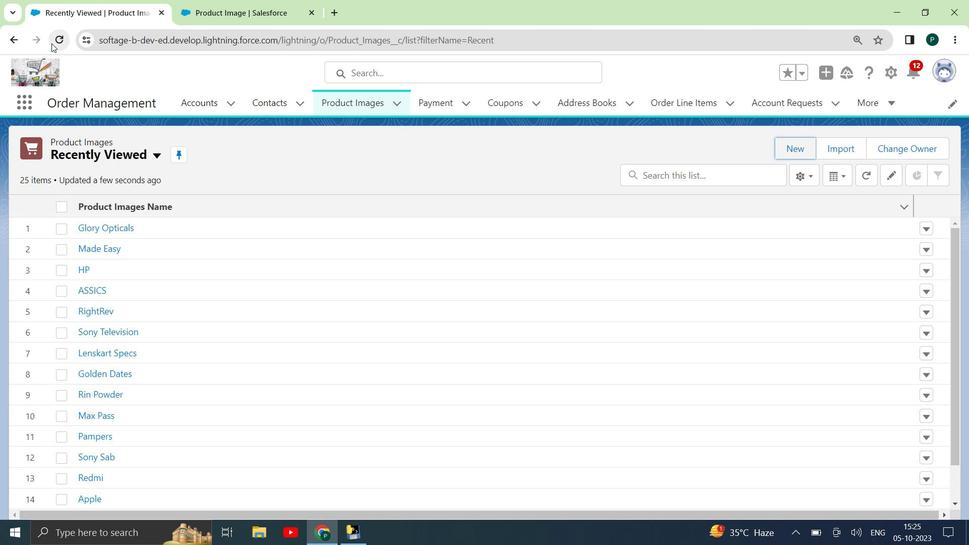 
Action: Mouse moved to (787, 150)
Screenshot: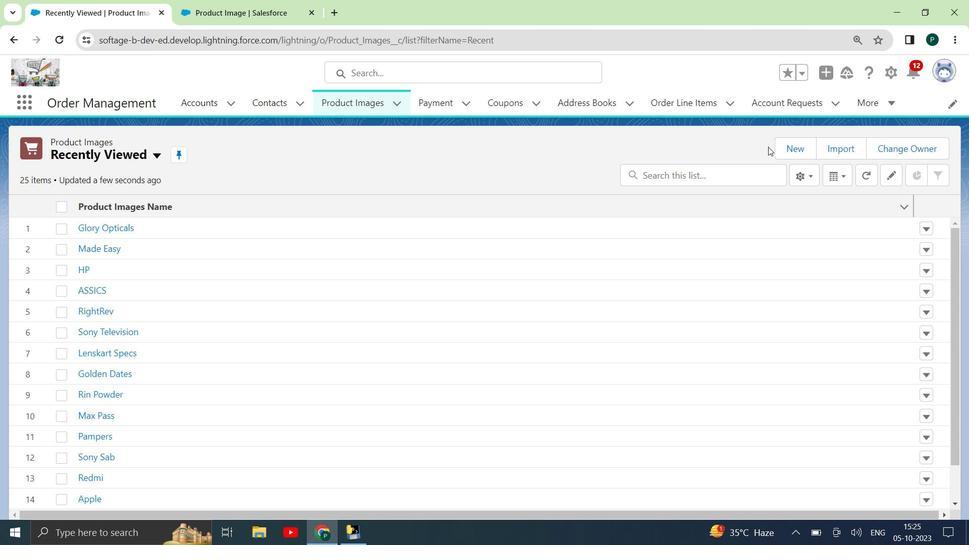 
Action: Mouse pressed left at (787, 150)
Screenshot: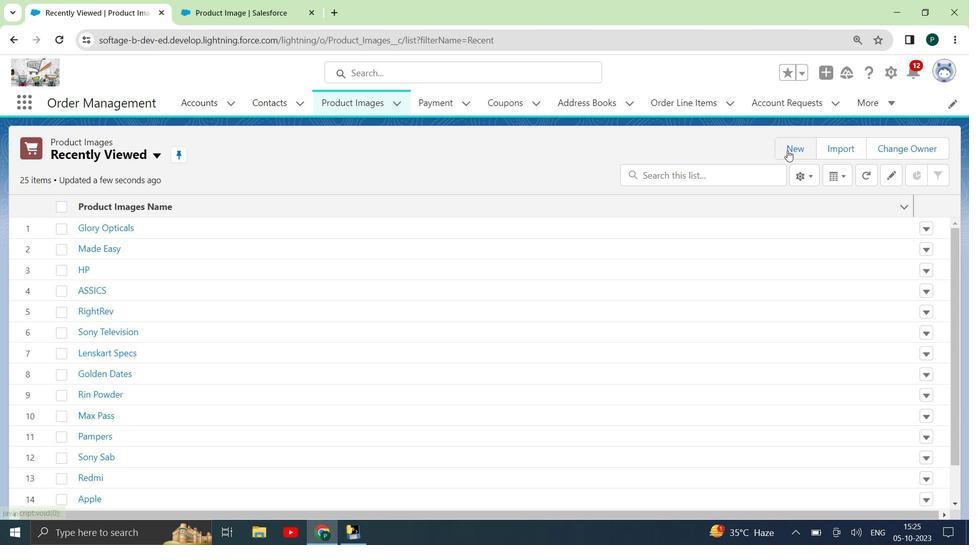 
Action: Mouse moved to (345, 230)
Screenshot: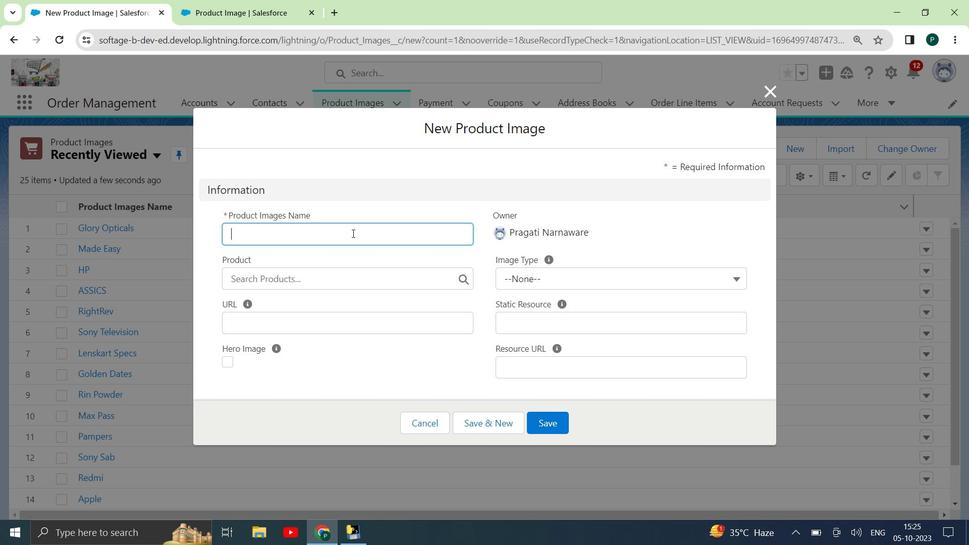 
Action: Mouse pressed left at (345, 230)
Screenshot: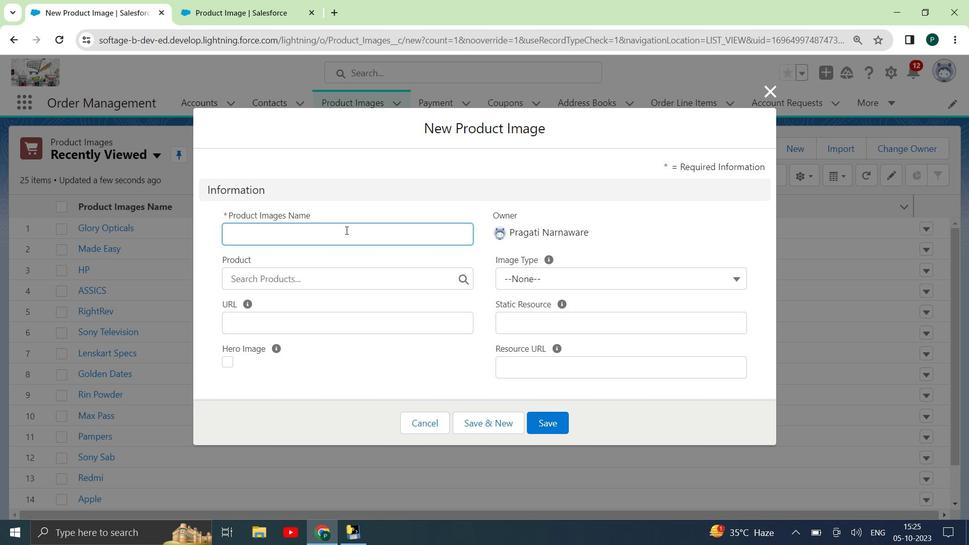 
Action: Key pressed <Key.shift><Key.shift><Key.shift><Key.shift>Hp<Key.backspace><Key.shift>p<Key.backspace><Key.shift>P<Key.space><Key.shift>Laptop
Screenshot: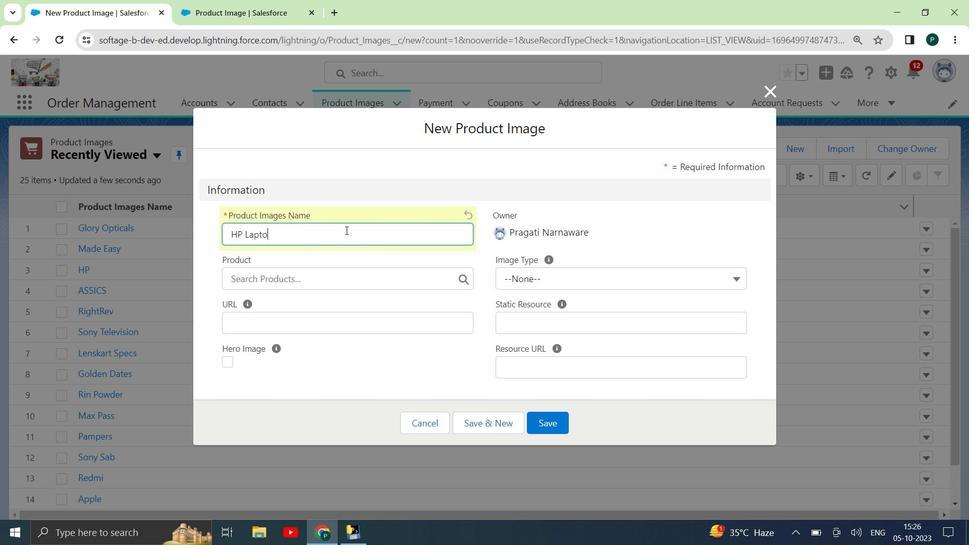 
Action: Mouse moved to (402, 286)
Screenshot: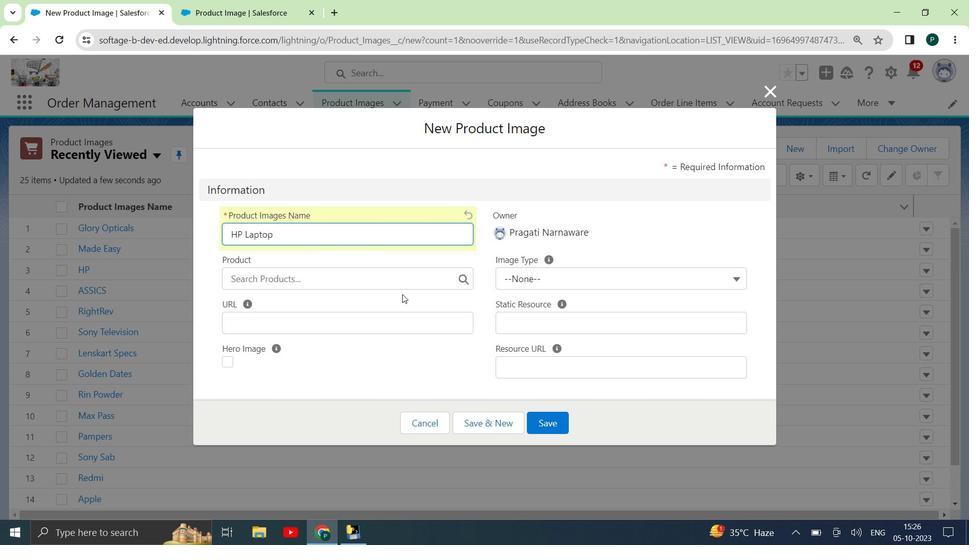 
Action: Mouse pressed left at (402, 286)
Screenshot: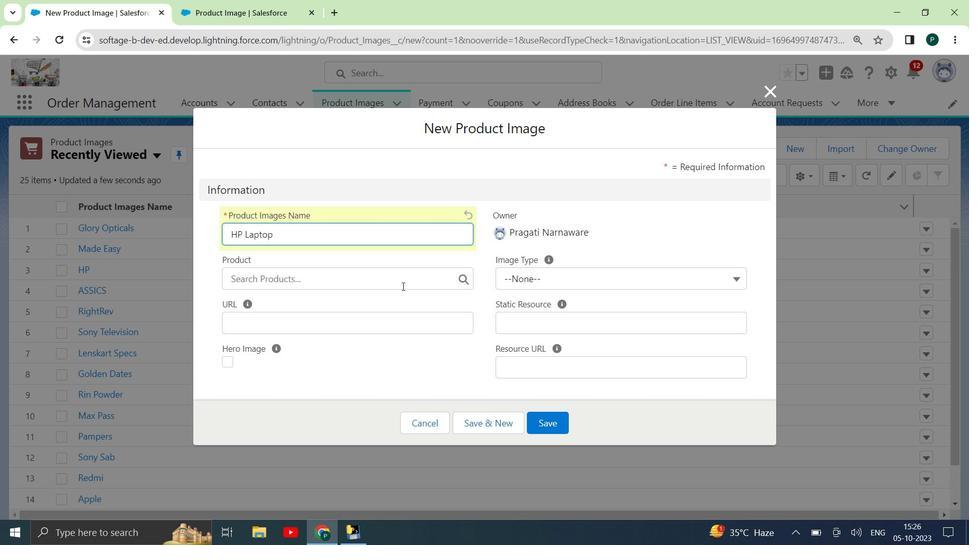 
Action: Mouse moved to (389, 394)
Screenshot: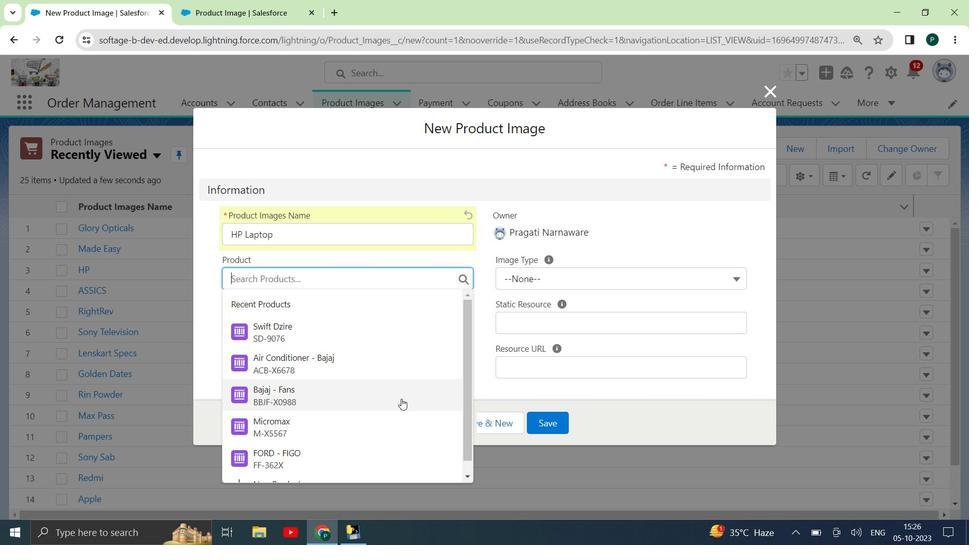 
Action: Mouse scrolled (389, 394) with delta (0, 0)
Screenshot: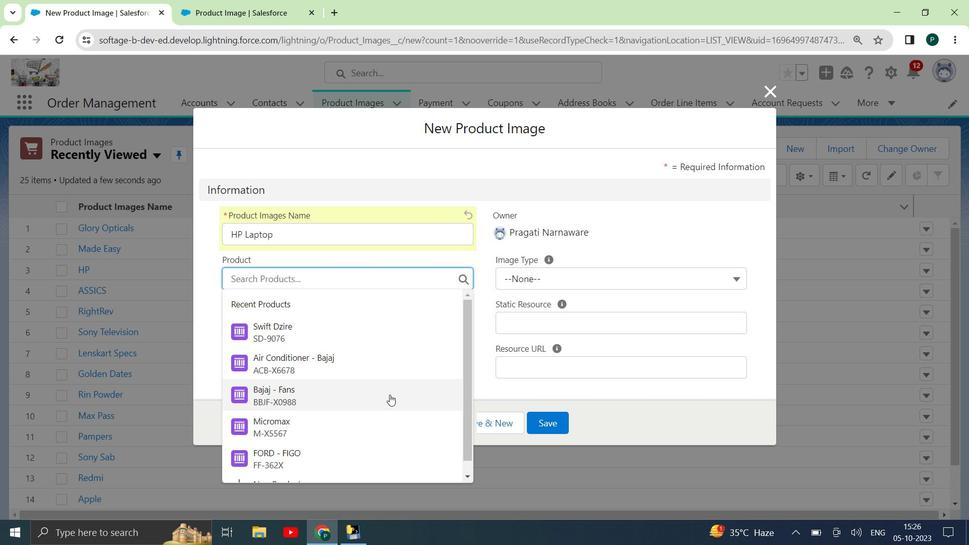 
Action: Mouse scrolled (389, 394) with delta (0, 0)
Screenshot: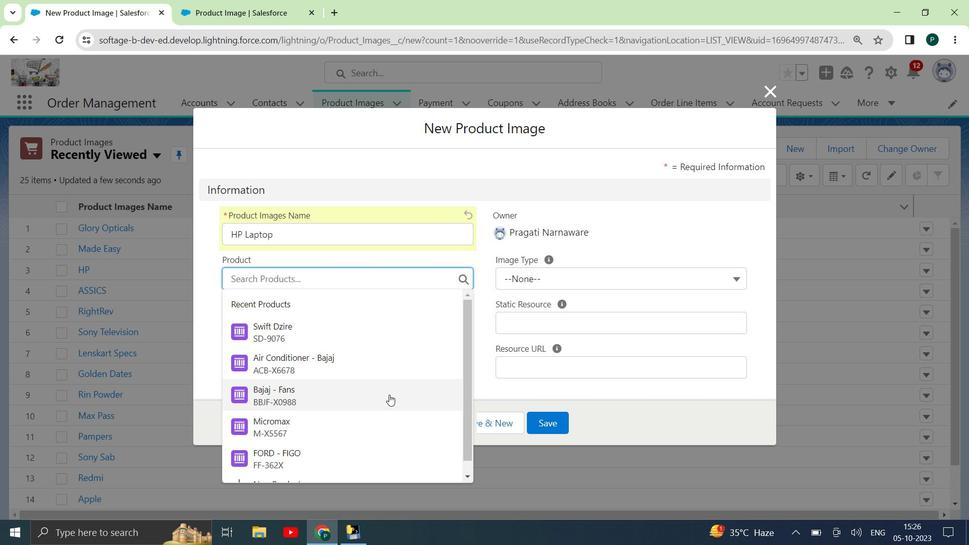
Action: Mouse moved to (388, 394)
Screenshot: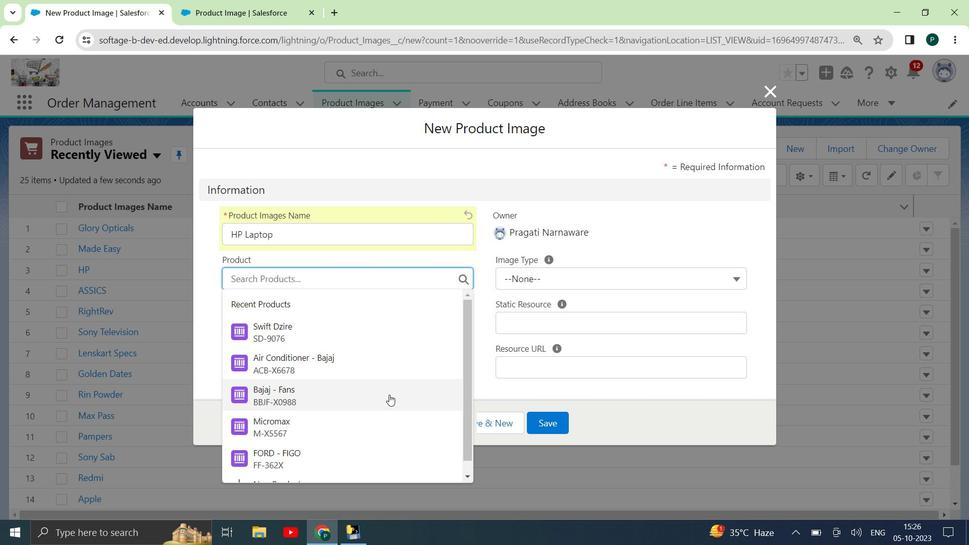 
Action: Mouse scrolled (388, 394) with delta (0, 0)
Screenshot: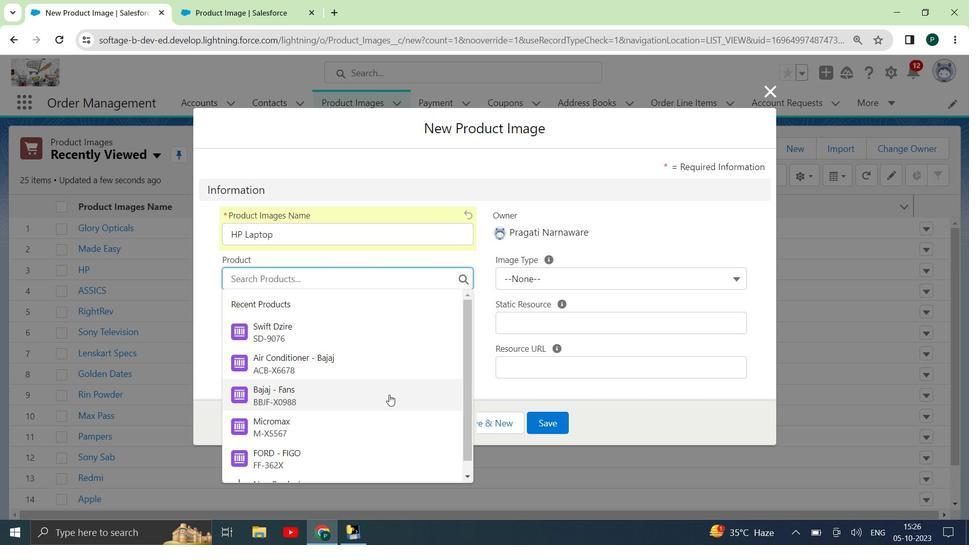 
Action: Mouse moved to (387, 393)
Screenshot: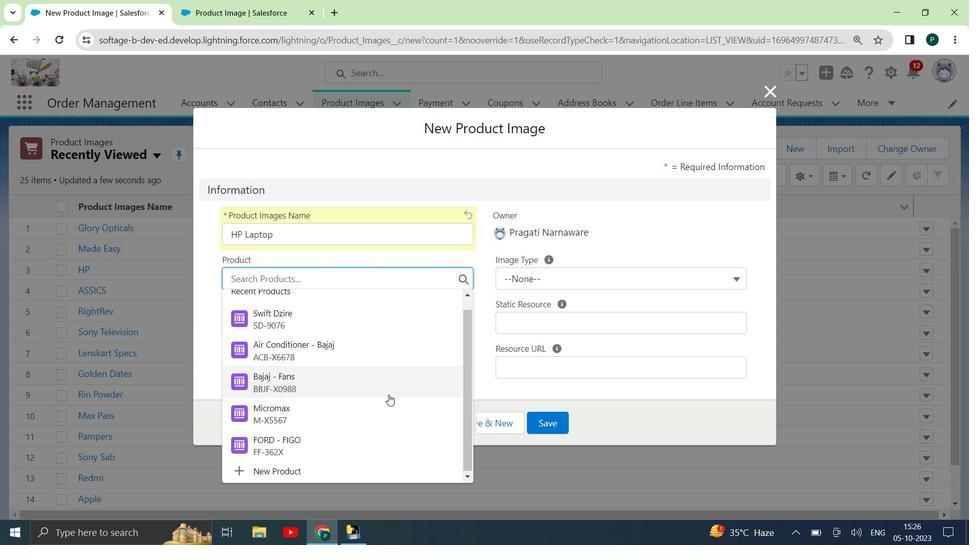 
Action: Mouse scrolled (387, 393) with delta (0, 0)
Screenshot: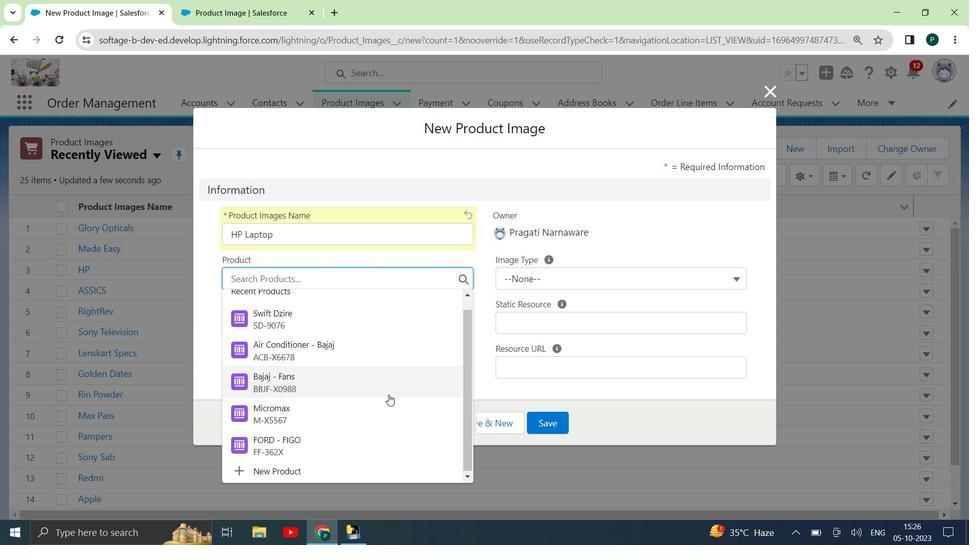 
Action: Mouse scrolled (387, 392) with delta (0, 0)
Screenshot: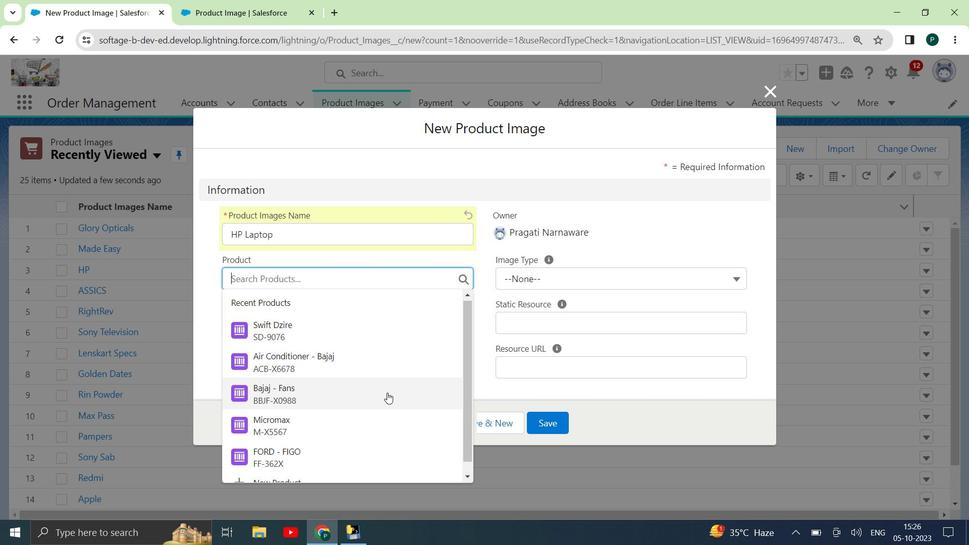 
Action: Mouse scrolled (387, 392) with delta (0, 0)
Screenshot: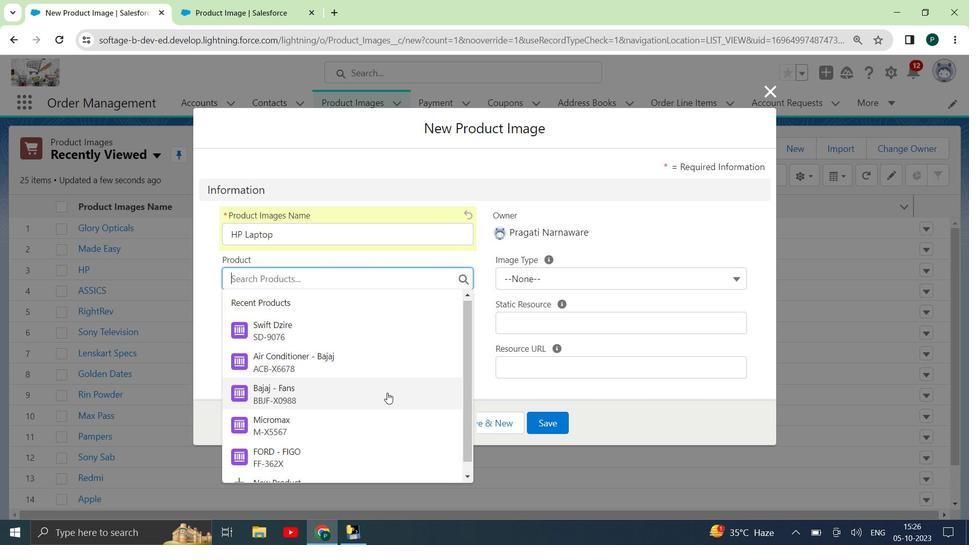 
Action: Mouse scrolled (387, 392) with delta (0, 0)
Screenshot: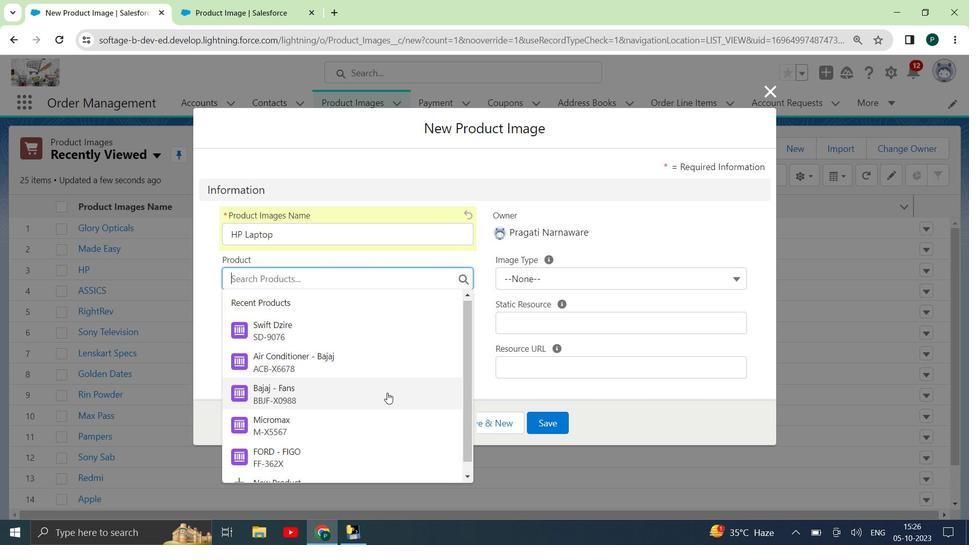 
Action: Mouse scrolled (387, 392) with delta (0, 0)
Screenshot: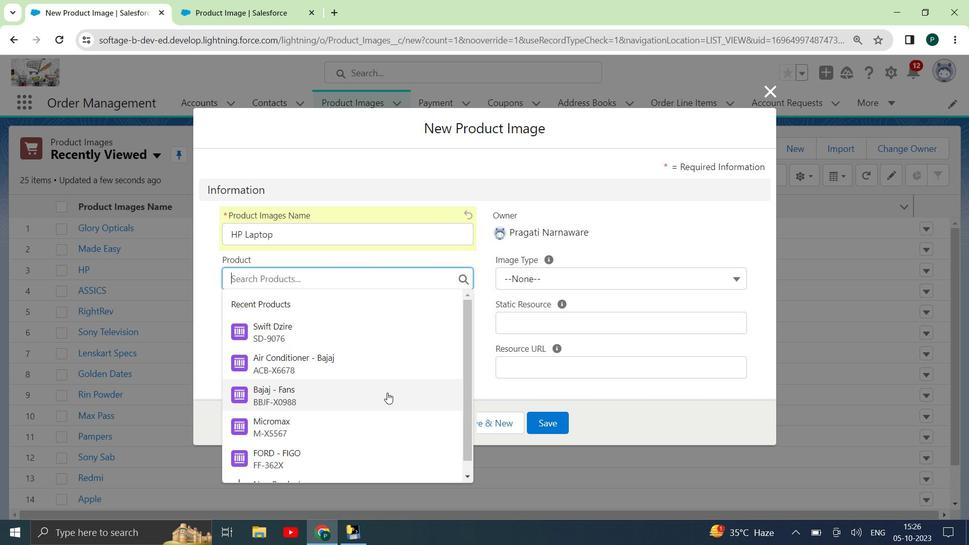
Action: Mouse moved to (351, 293)
Screenshot: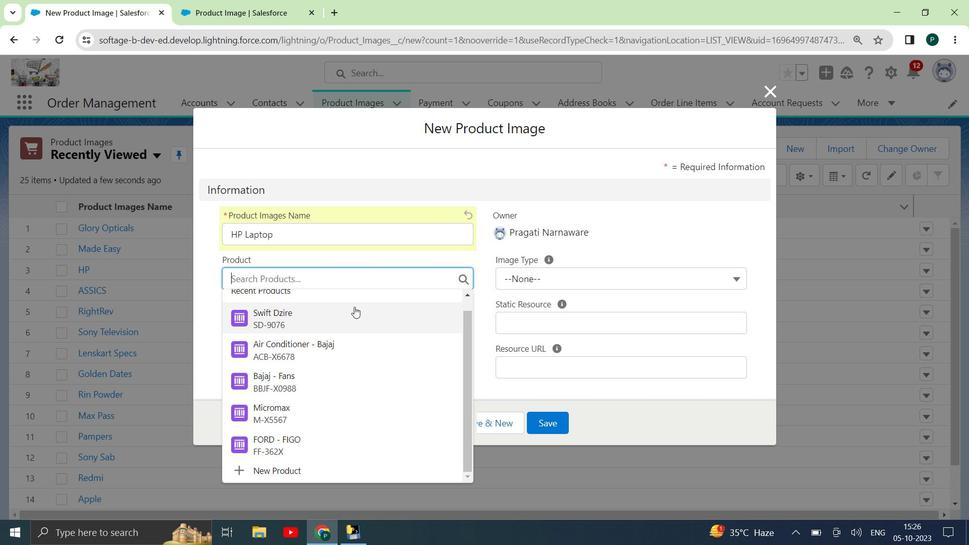 
Action: Key pressed hp<Key.backspace><Key.backspace><Key.shift>HP
Screenshot: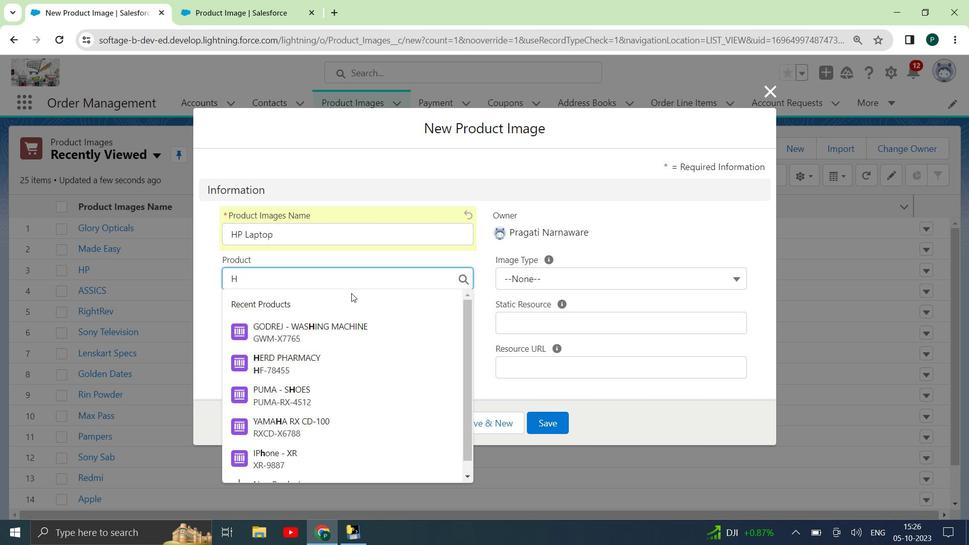 
Action: Mouse moved to (353, 353)
Screenshot: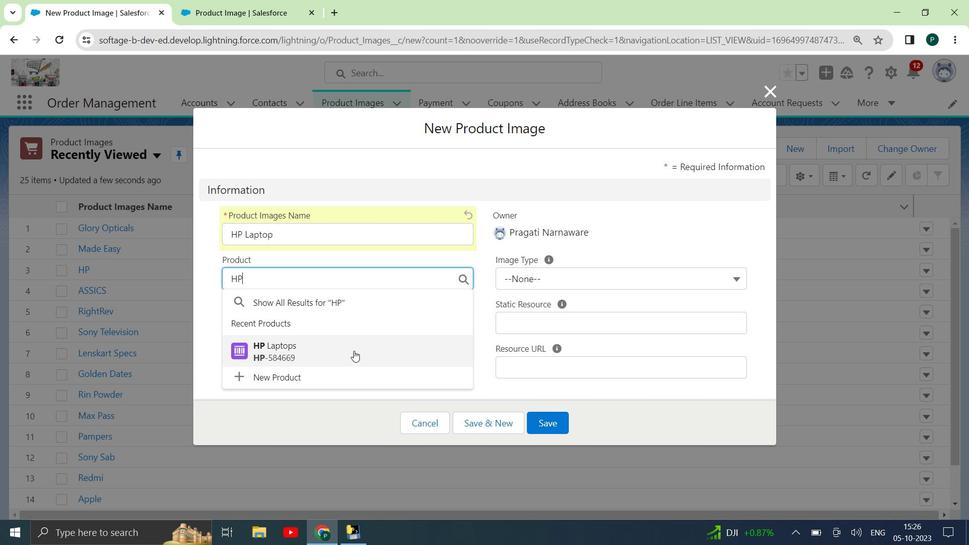 
Action: Mouse pressed left at (353, 353)
Screenshot: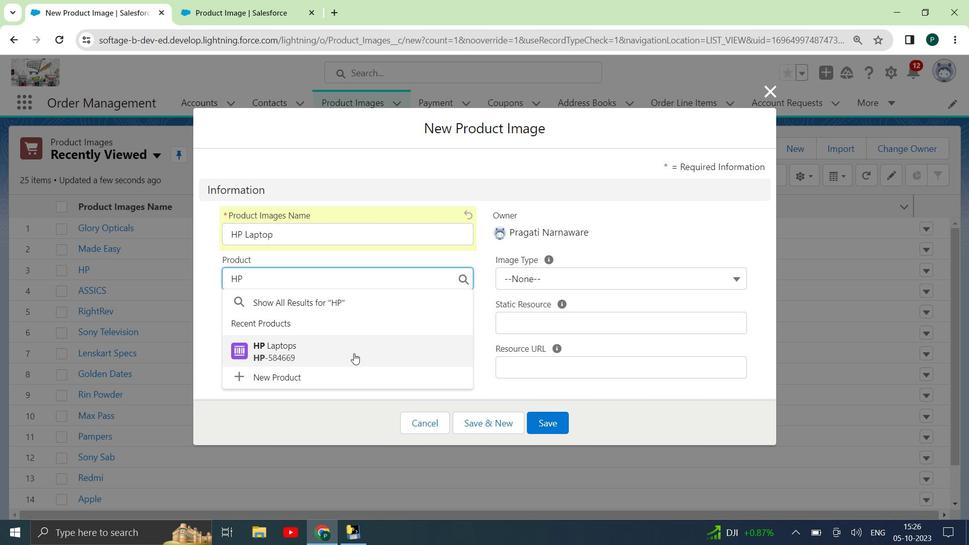 
Action: Mouse moved to (278, 345)
Screenshot: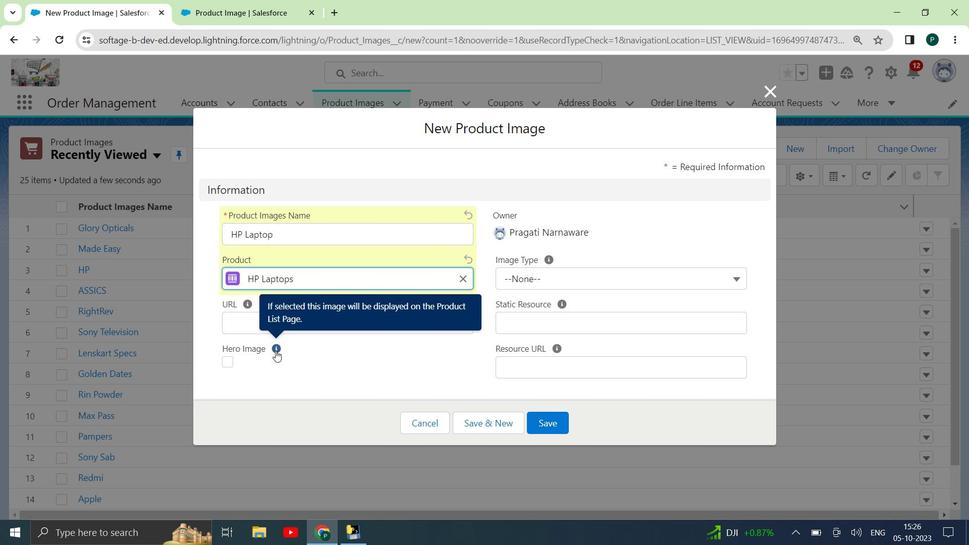 
Action: Mouse pressed left at (278, 345)
Screenshot: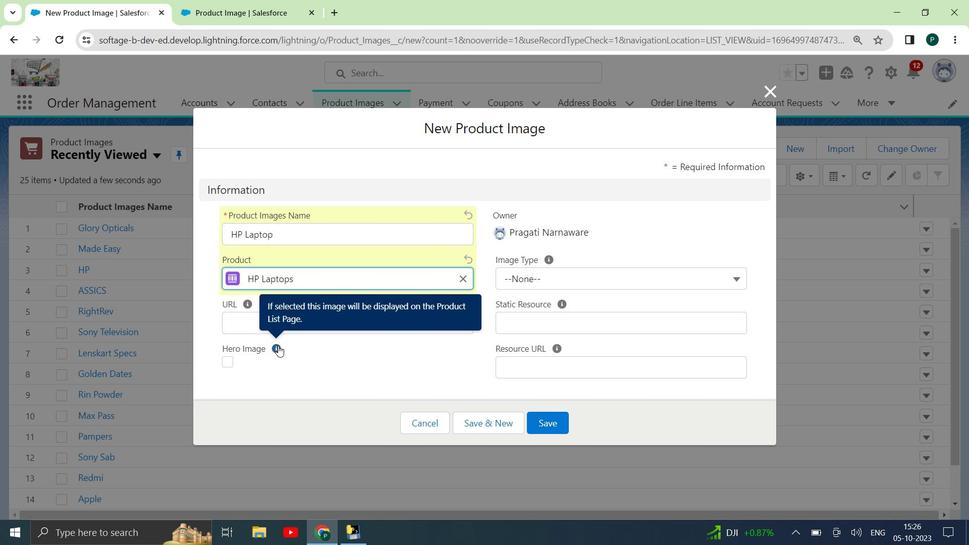 
Action: Mouse moved to (224, 356)
Screenshot: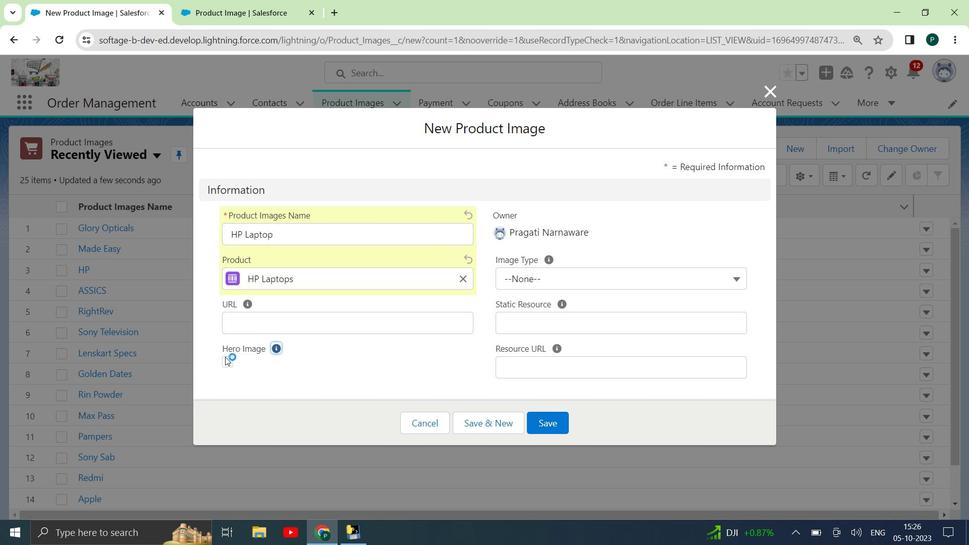 
Action: Mouse pressed left at (224, 356)
Screenshot: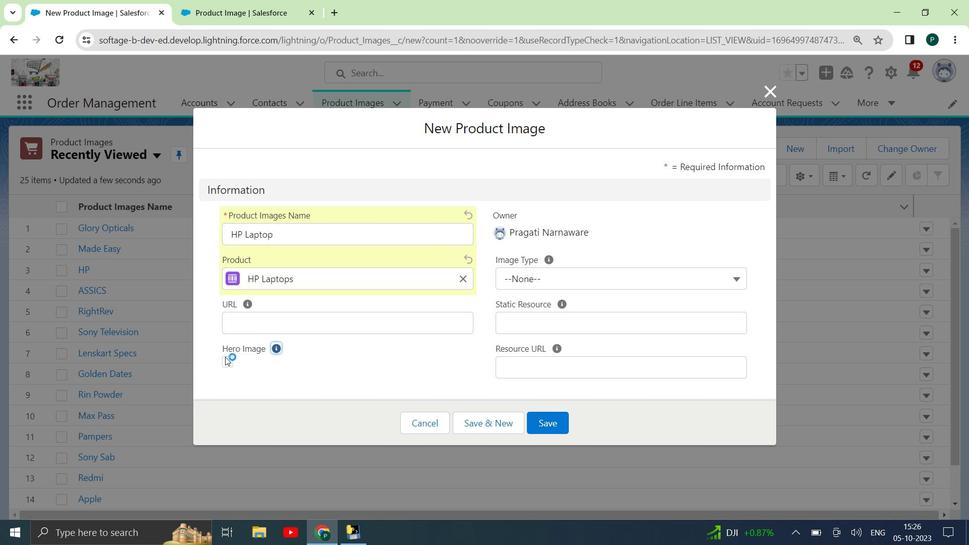 
Action: Mouse moved to (589, 281)
Screenshot: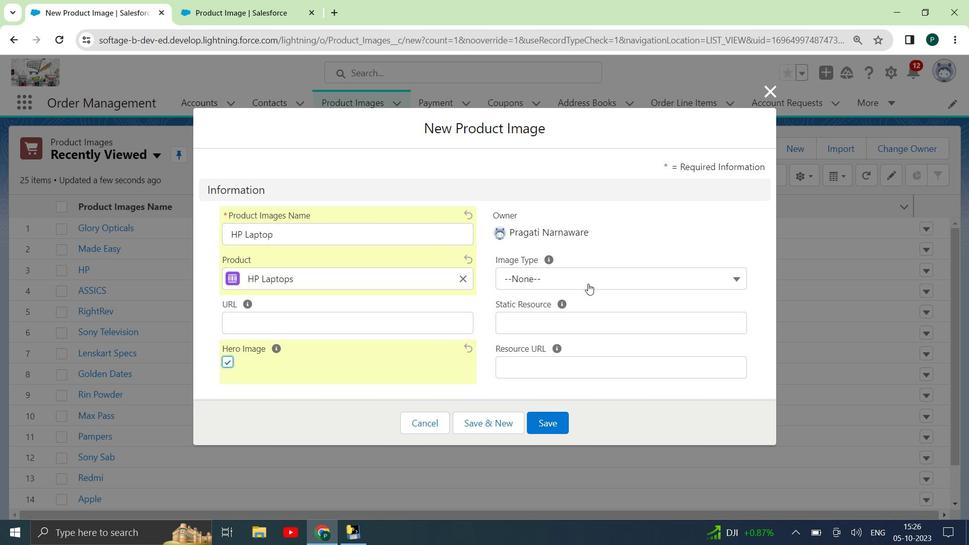 
Action: Mouse pressed left at (589, 281)
Screenshot: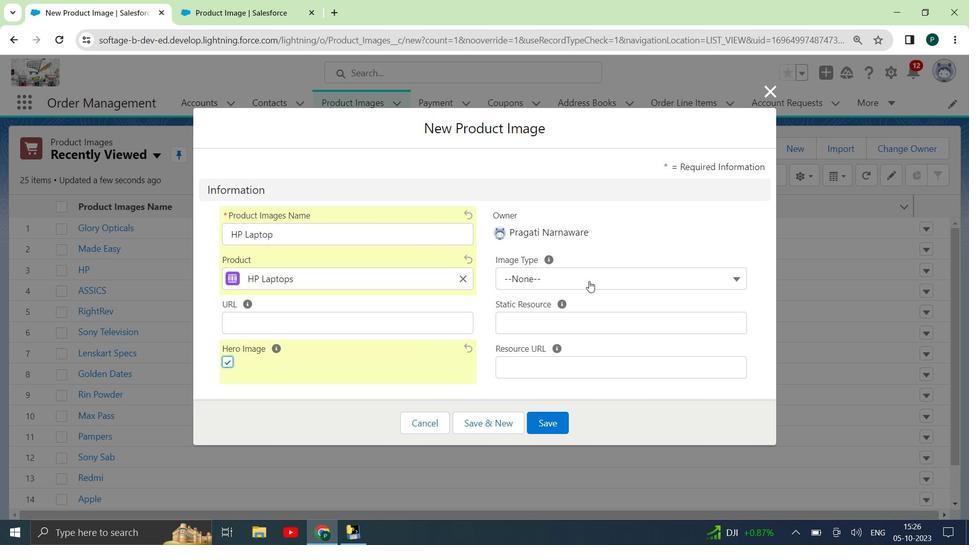 
Action: Mouse moved to (578, 365)
Screenshot: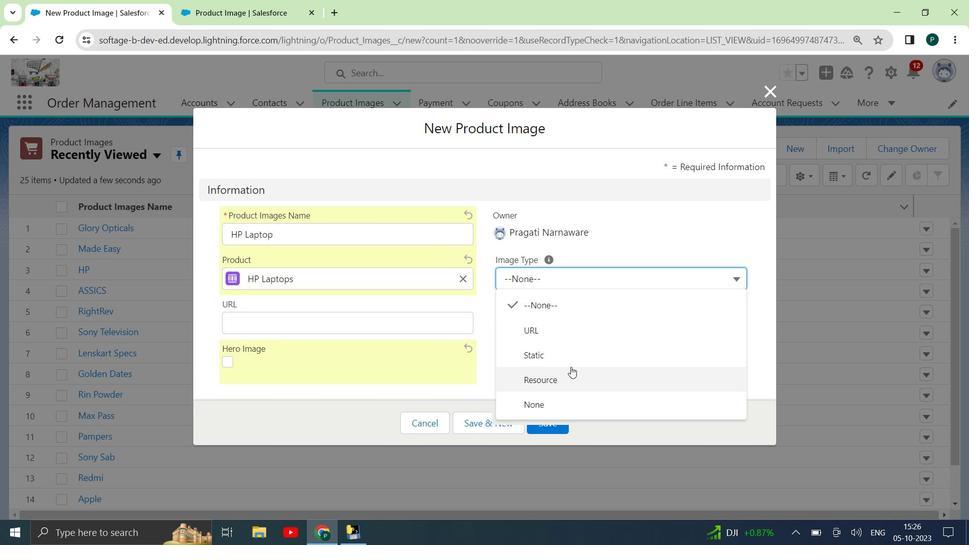
Action: Mouse scrolled (578, 364) with delta (0, 0)
Screenshot: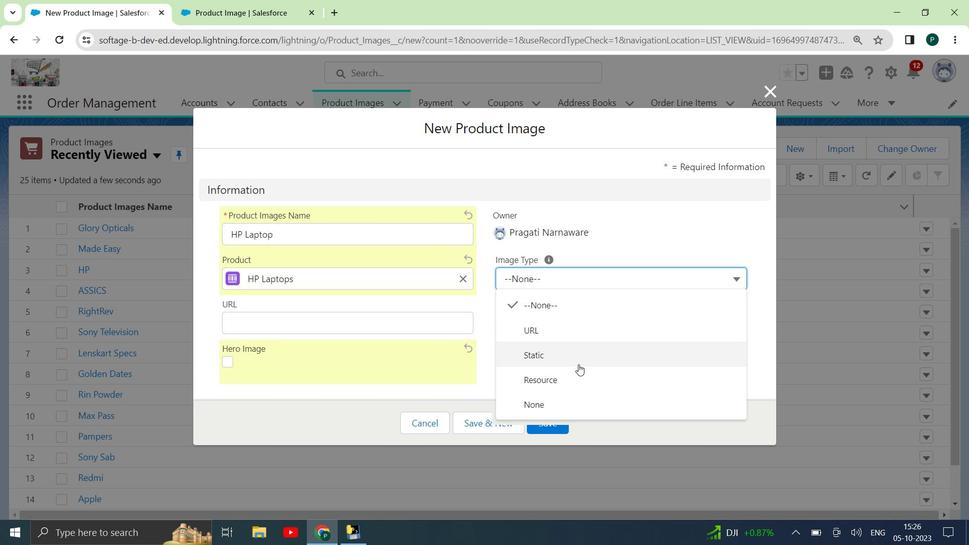 
Action: Mouse moved to (582, 327)
Screenshot: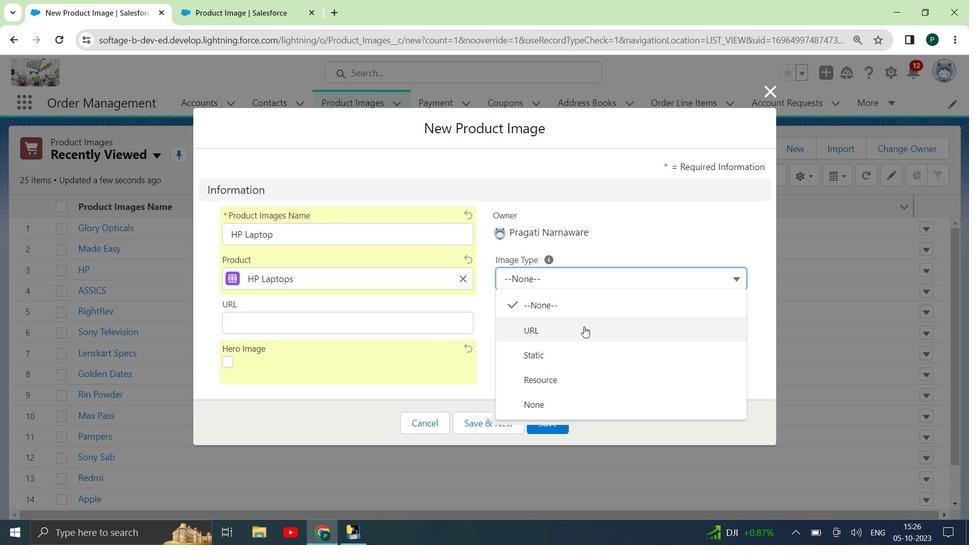 
Action: Mouse pressed left at (582, 327)
Screenshot: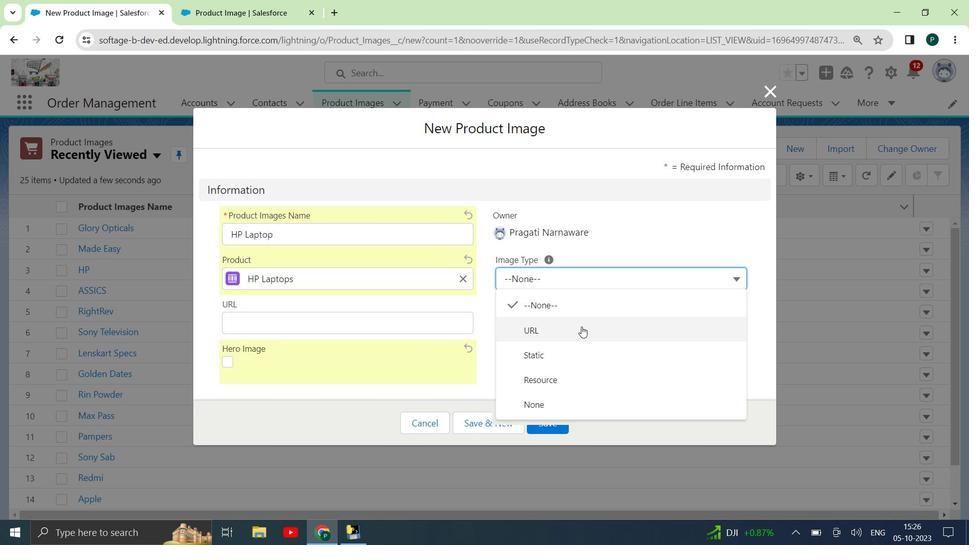 
Action: Mouse moved to (594, 270)
Screenshot: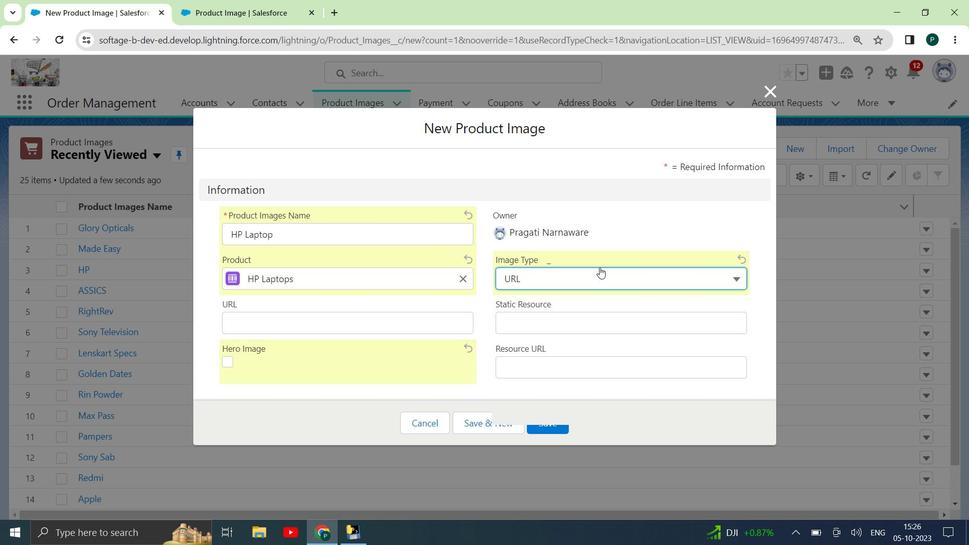 
Action: Mouse pressed left at (594, 270)
Screenshot: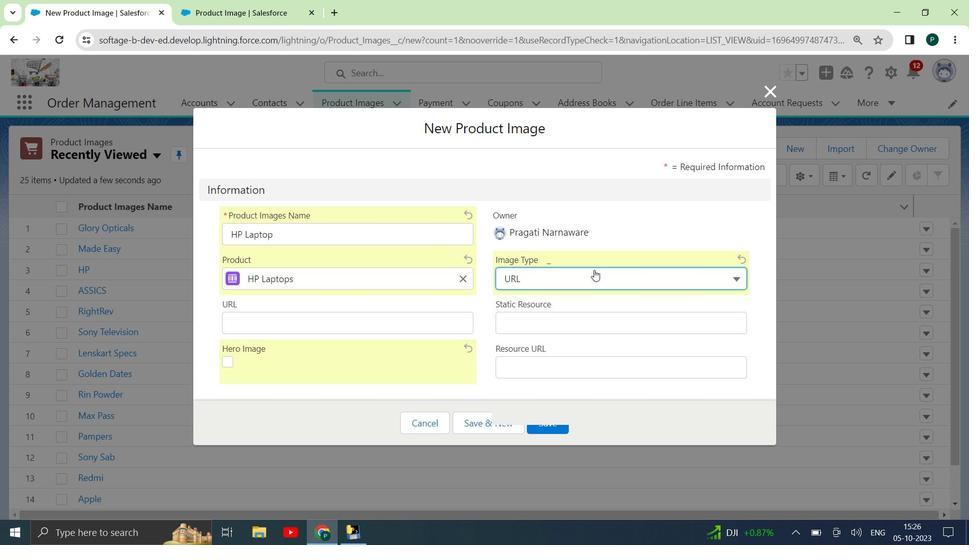 
Action: Mouse moved to (581, 350)
Screenshot: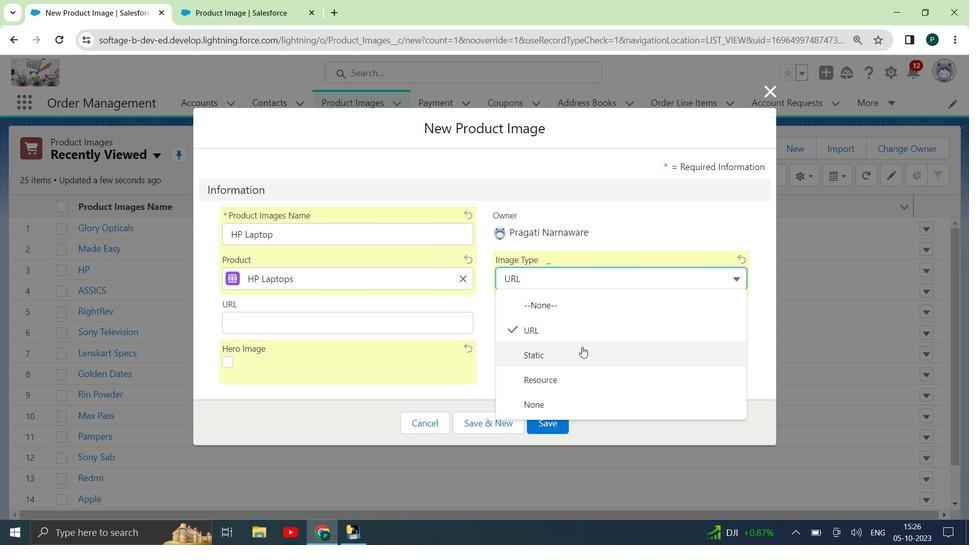 
Action: Mouse pressed left at (581, 350)
Screenshot: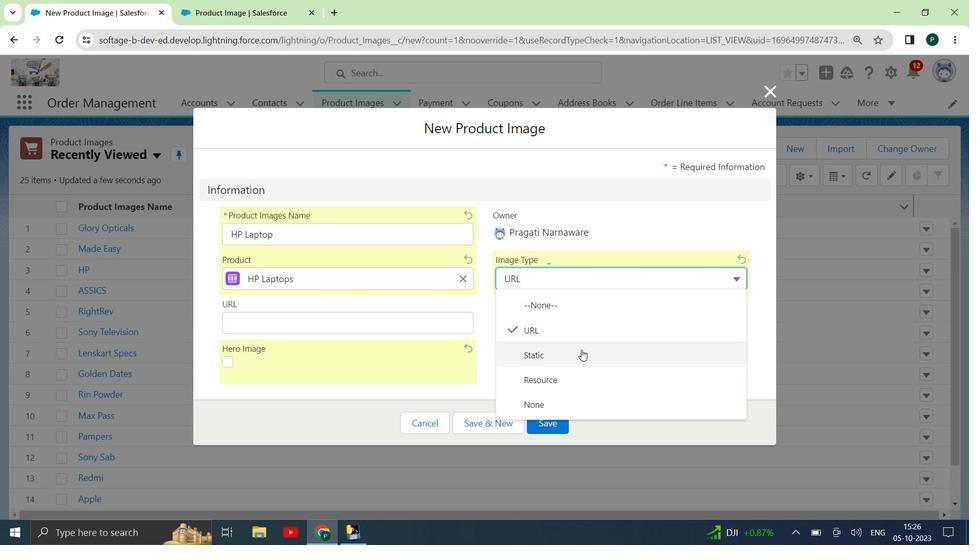 
Action: Mouse moved to (590, 344)
Screenshot: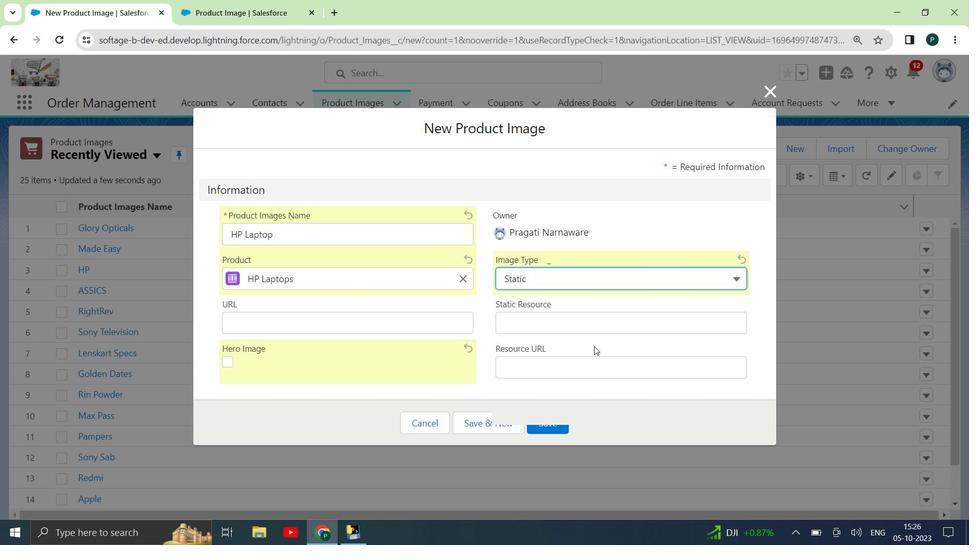 
Action: Mouse scrolled (590, 344) with delta (0, 0)
Screenshot: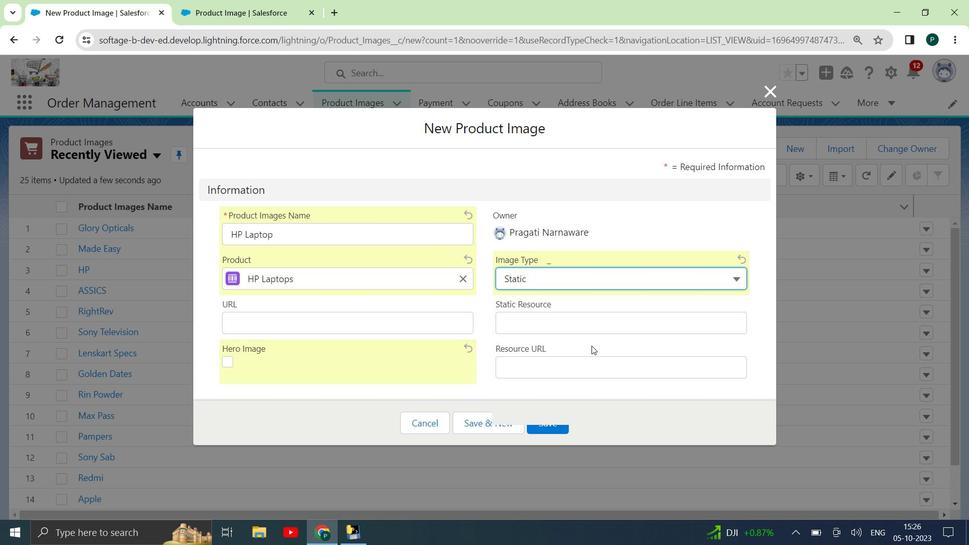 
Action: Mouse scrolled (590, 344) with delta (0, 0)
Screenshot: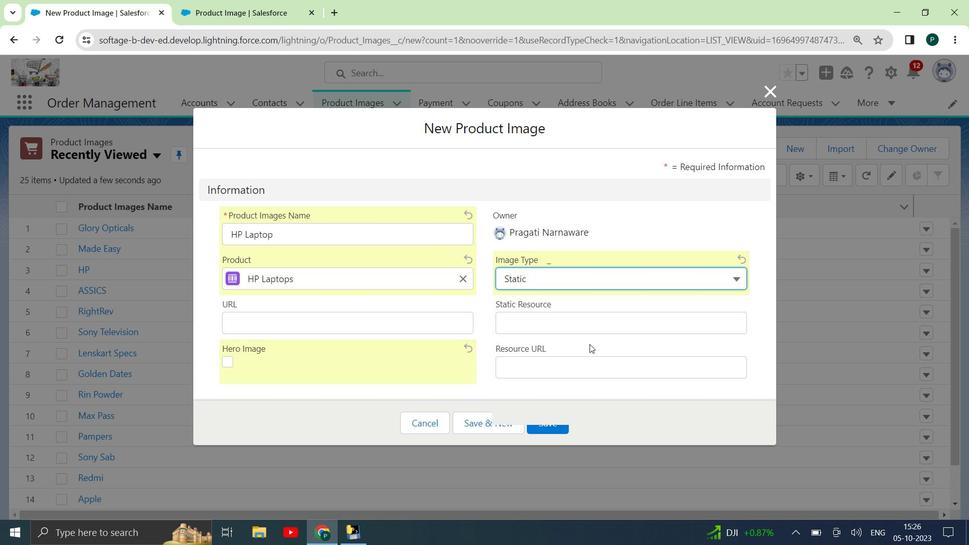 
Action: Mouse moved to (589, 344)
Screenshot: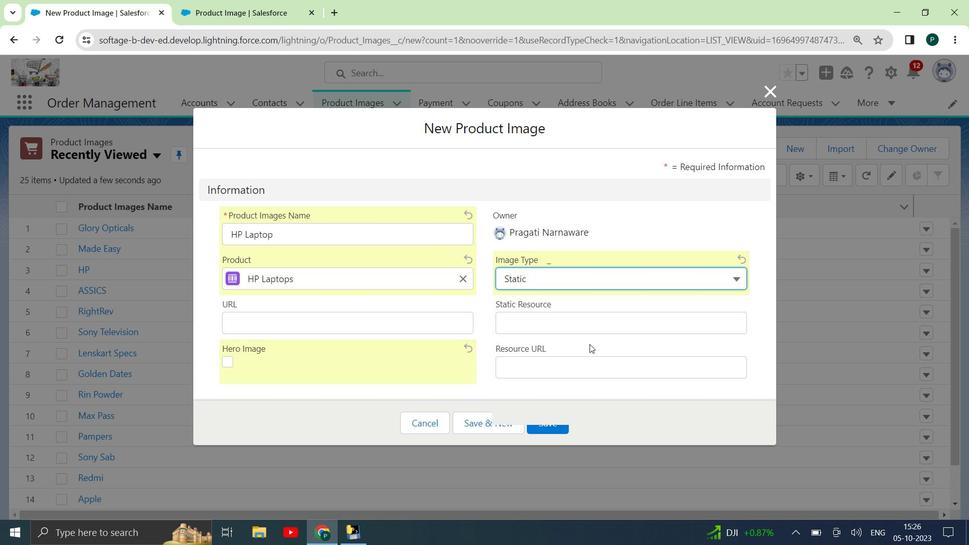 
Action: Mouse scrolled (589, 343) with delta (0, 0)
Screenshot: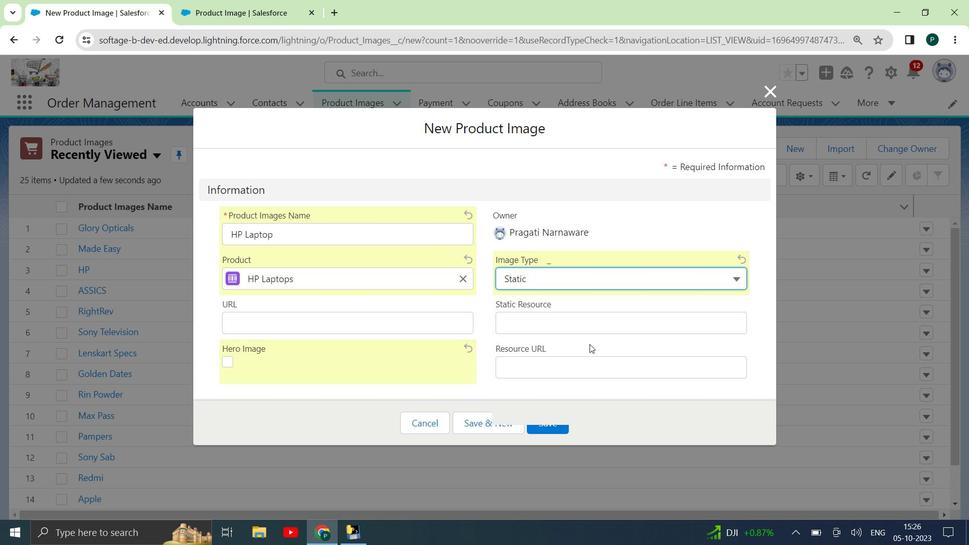 
Action: Mouse moved to (557, 430)
Screenshot: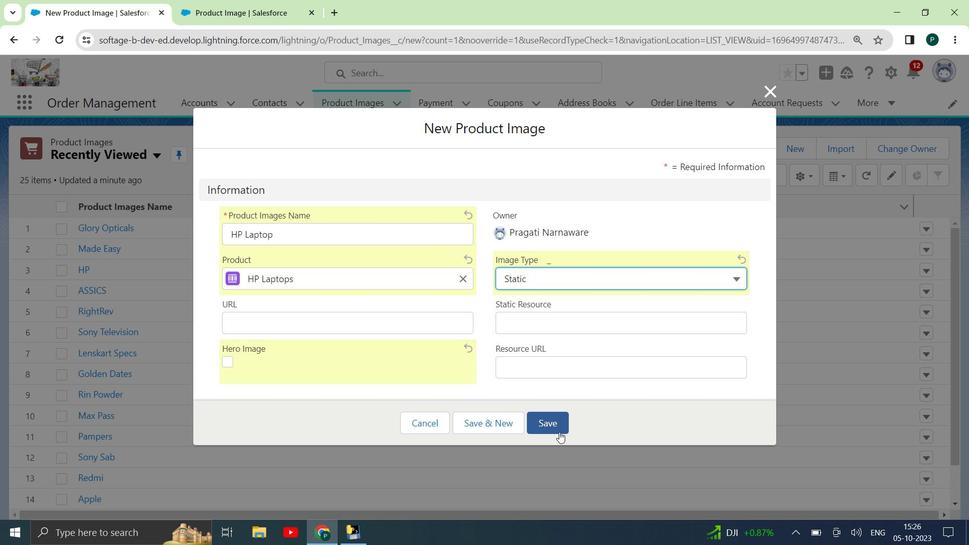 
Action: Mouse pressed left at (557, 430)
Screenshot: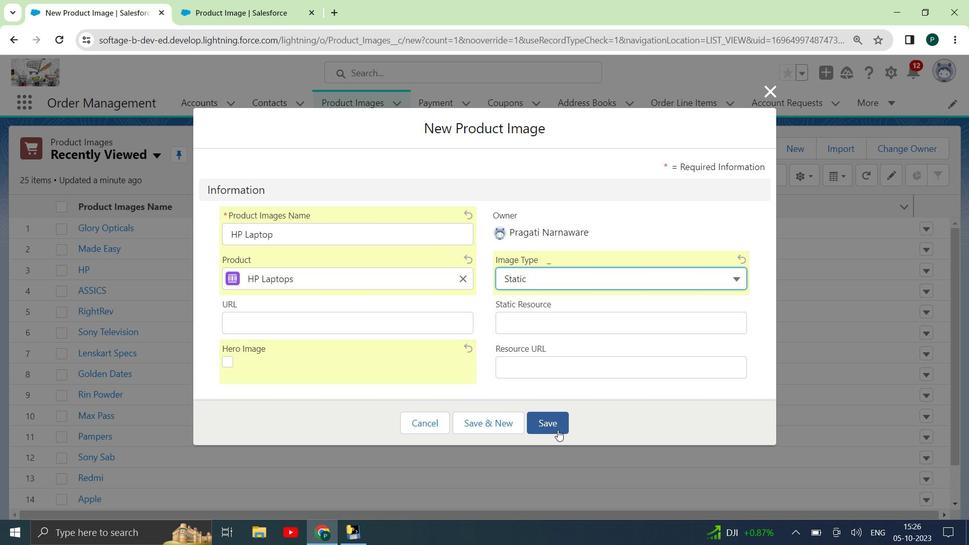 
Action: Mouse moved to (561, 428)
Screenshot: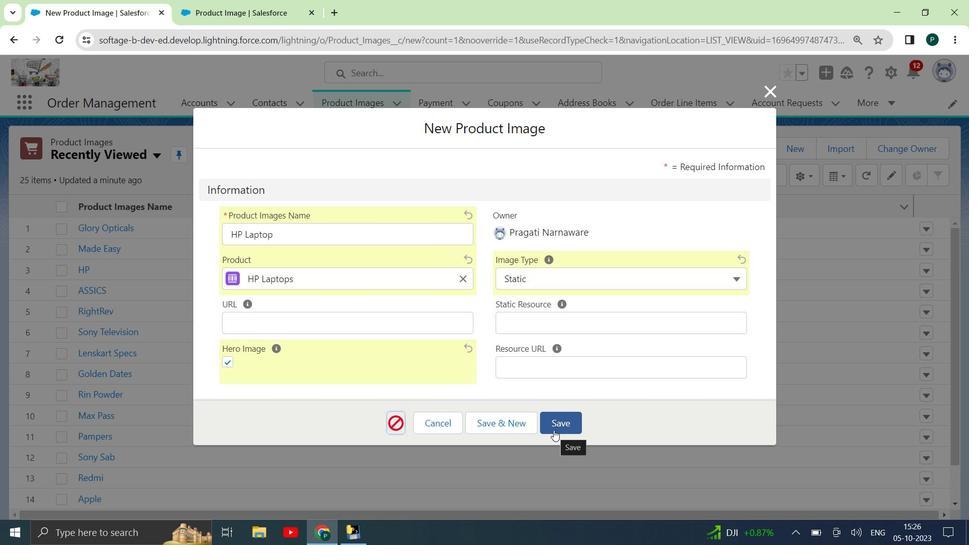 
Action: Mouse pressed left at (561, 428)
Screenshot: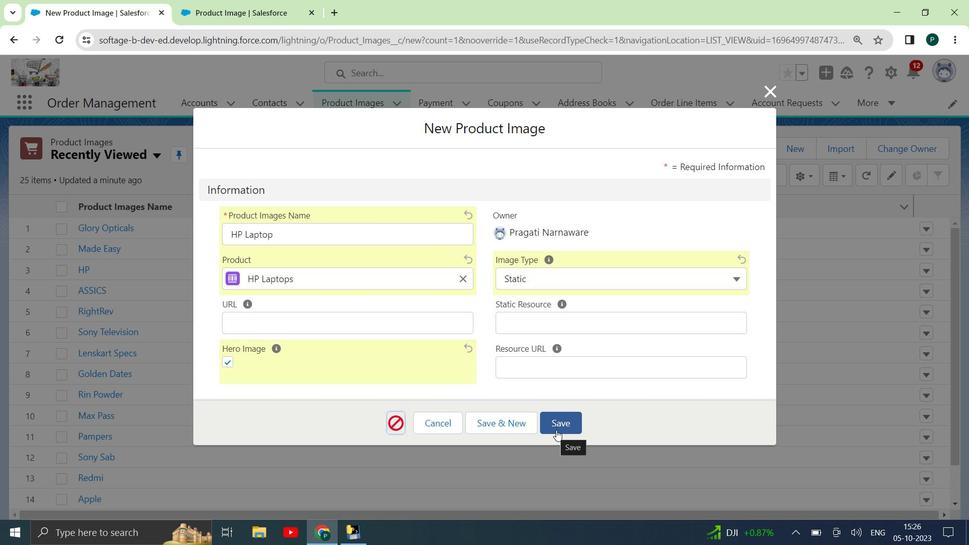 
Action: Mouse moved to (571, 424)
Screenshot: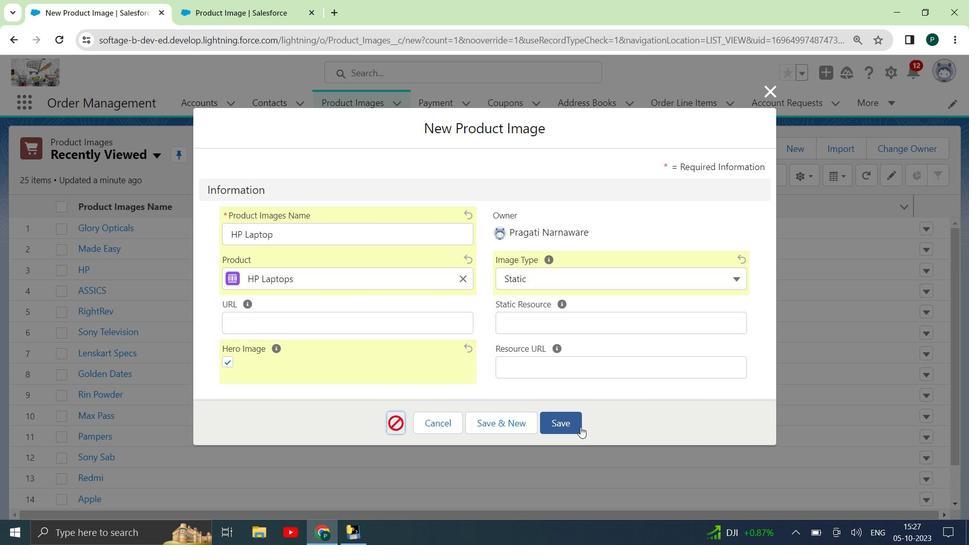 
Action: Mouse pressed left at (571, 424)
Screenshot: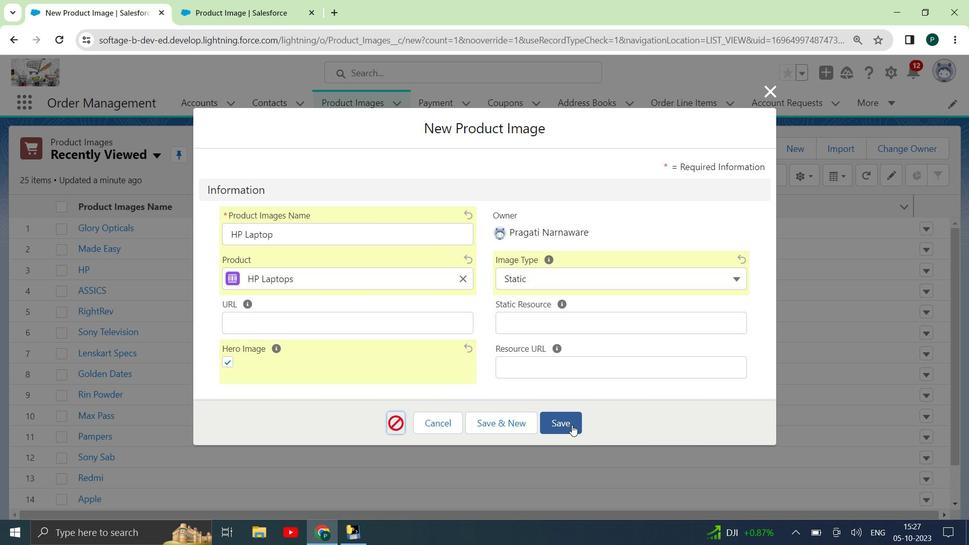 
Action: Mouse moved to (771, 92)
Screenshot: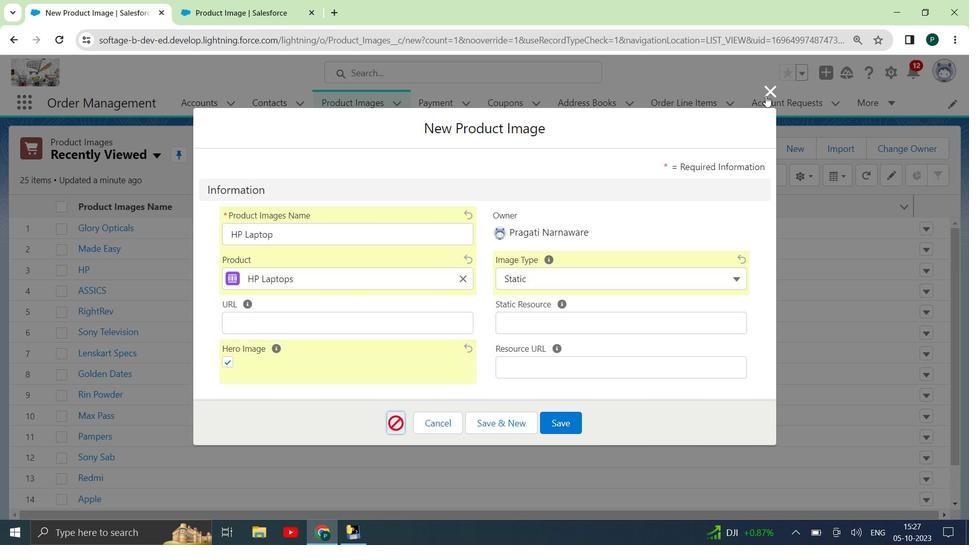 
Action: Mouse pressed left at (771, 92)
Screenshot: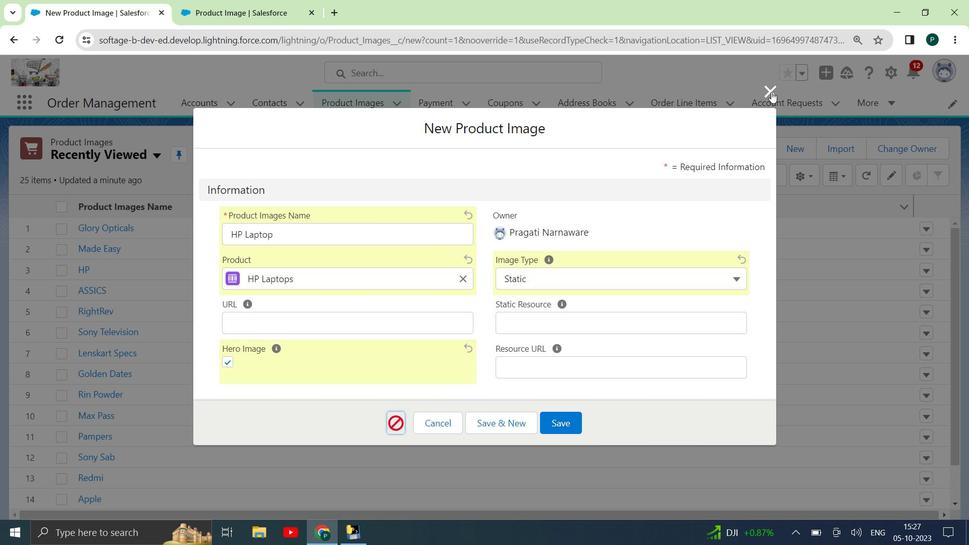 
Action: Mouse moved to (666, 299)
Screenshot: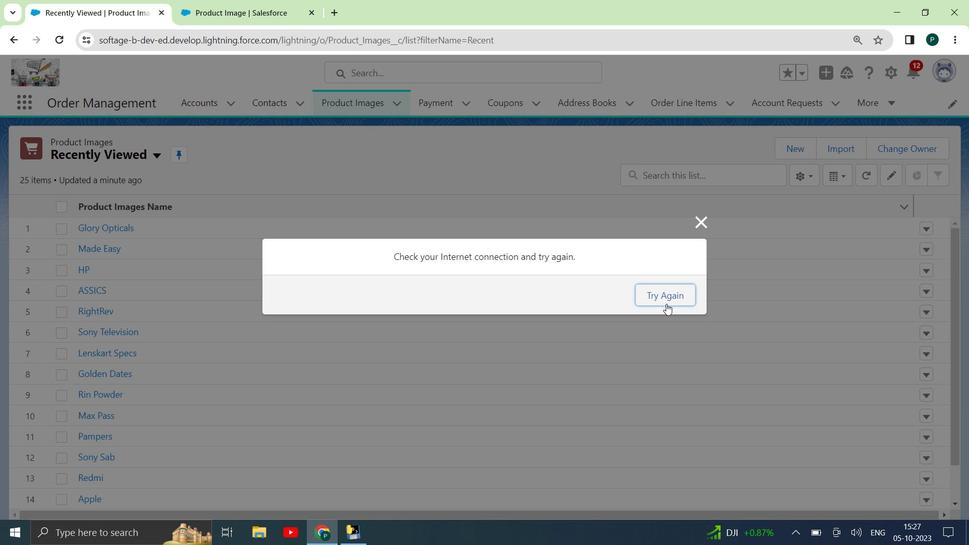 
Action: Mouse pressed left at (666, 299)
Screenshot: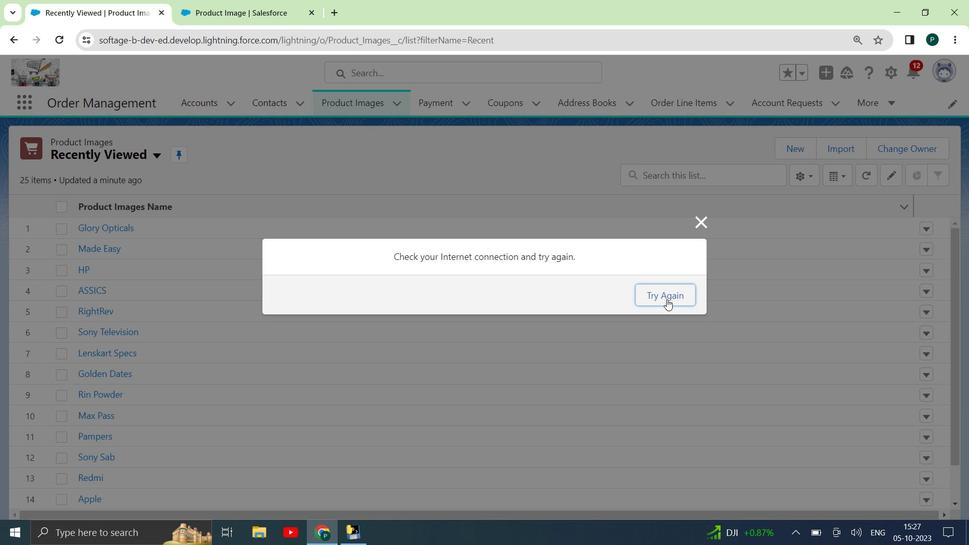 
Action: Mouse moved to (664, 295)
Screenshot: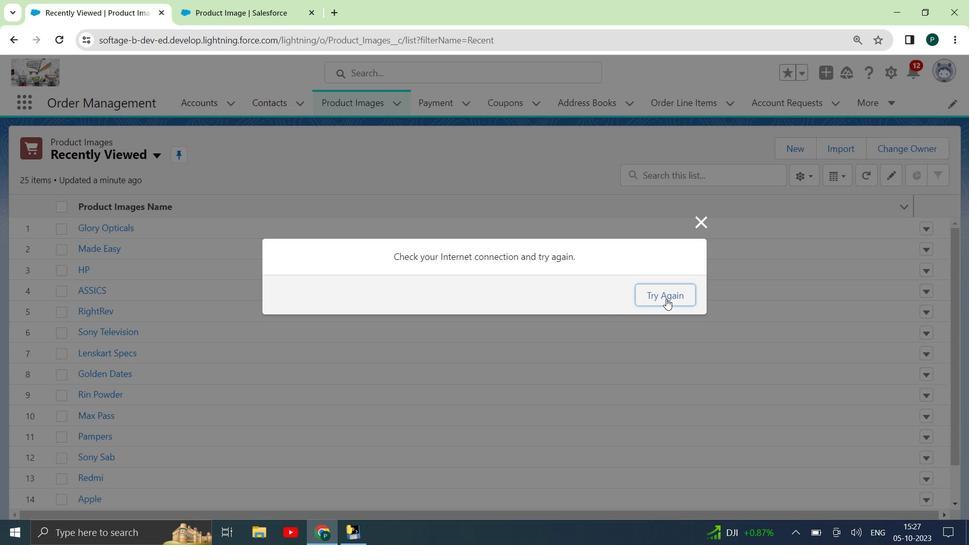 
Action: Mouse pressed left at (664, 295)
Screenshot: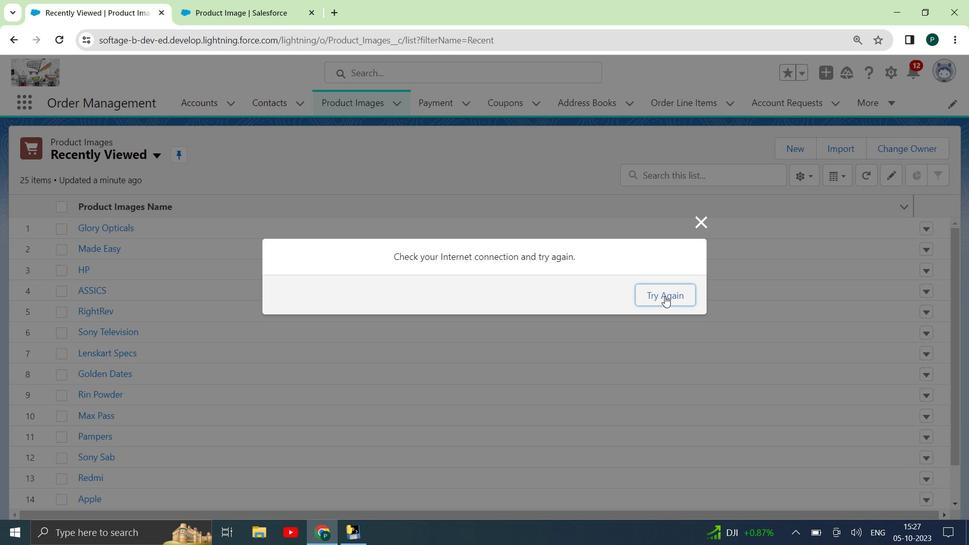 
Action: Mouse pressed left at (664, 295)
Screenshot: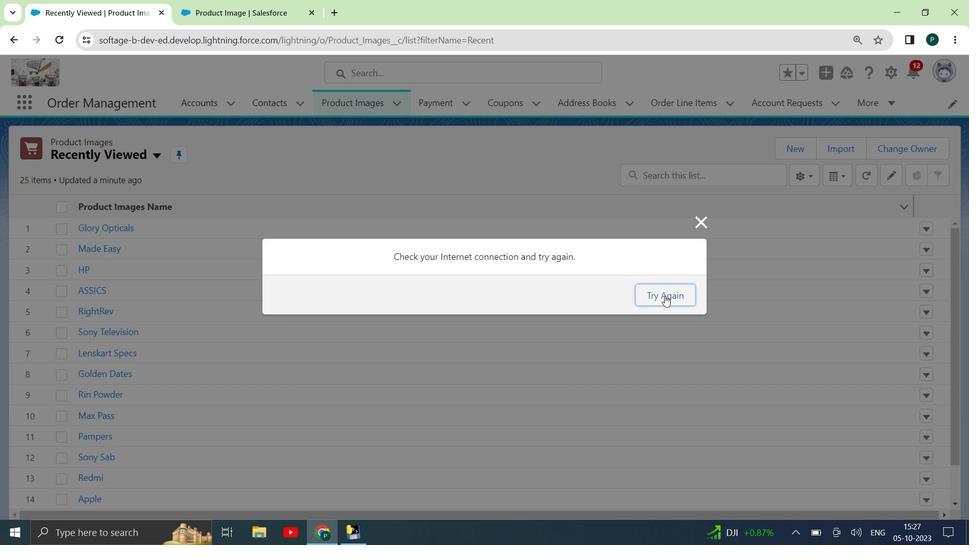 
Action: Mouse moved to (801, 532)
Screenshot: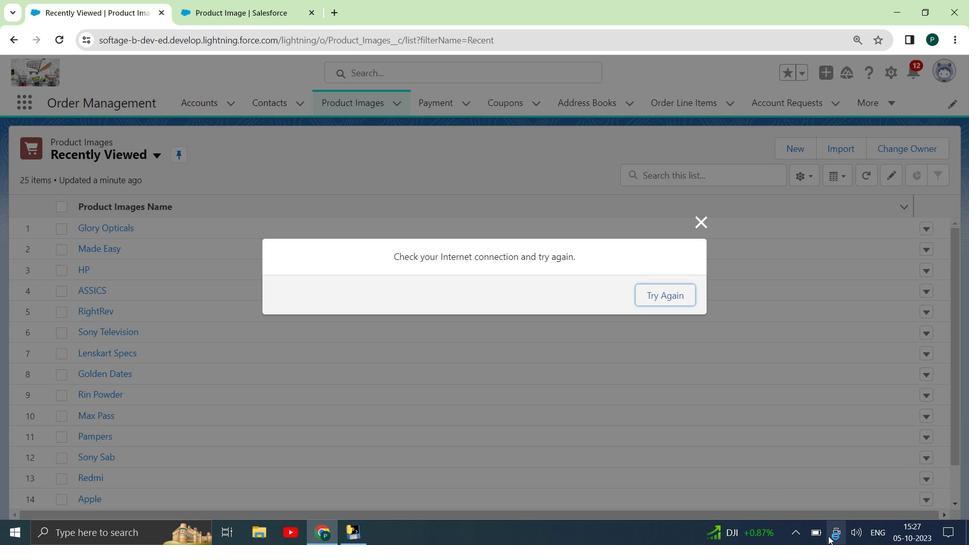 
Action: Mouse pressed left at (801, 532)
Screenshot: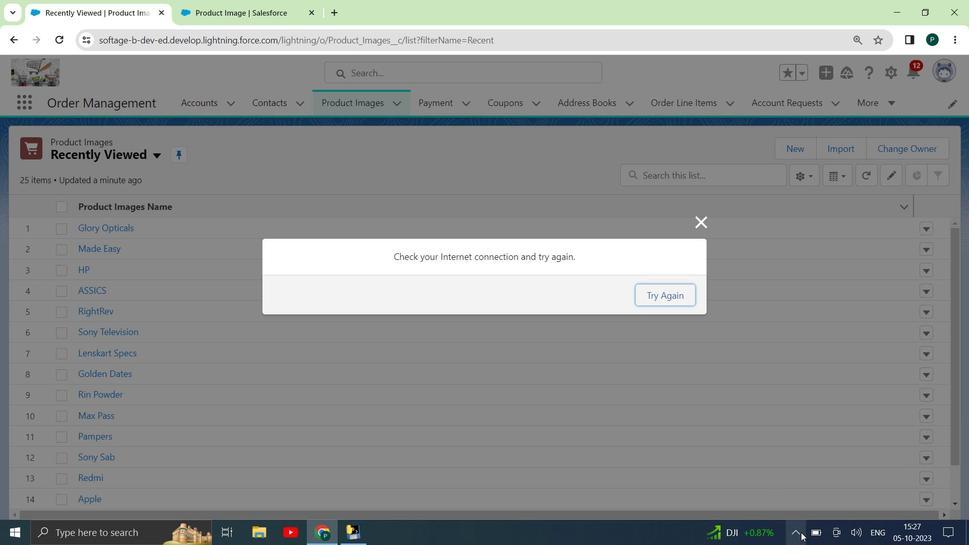 
Action: Mouse moved to (828, 482)
Screenshot: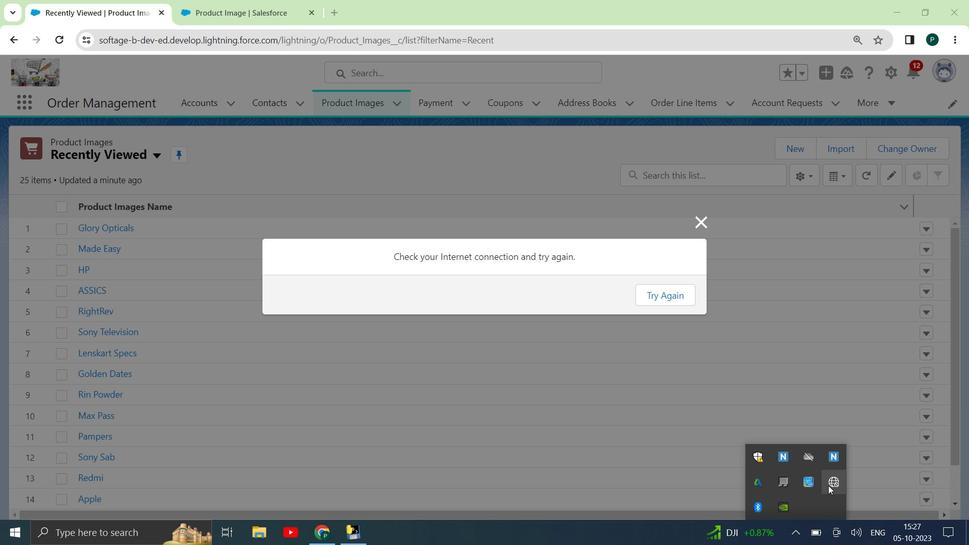 
Action: Mouse pressed left at (828, 482)
Screenshot: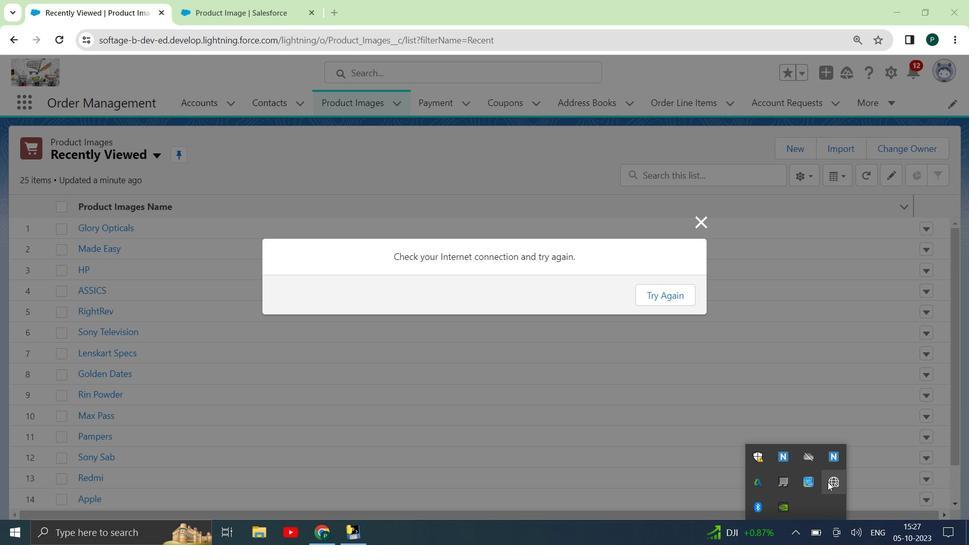 
Action: Mouse moved to (696, 223)
Screenshot: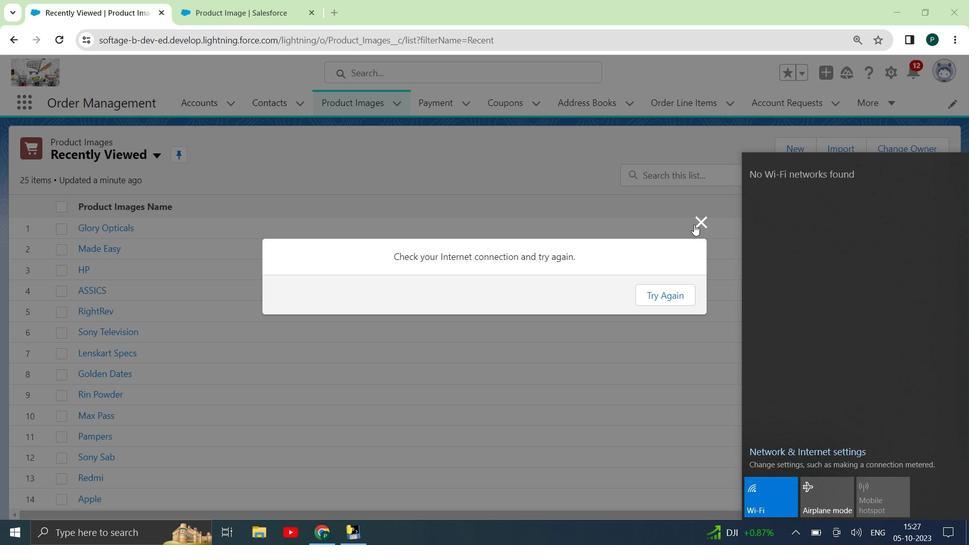 
Action: Mouse pressed left at (696, 223)
Screenshot: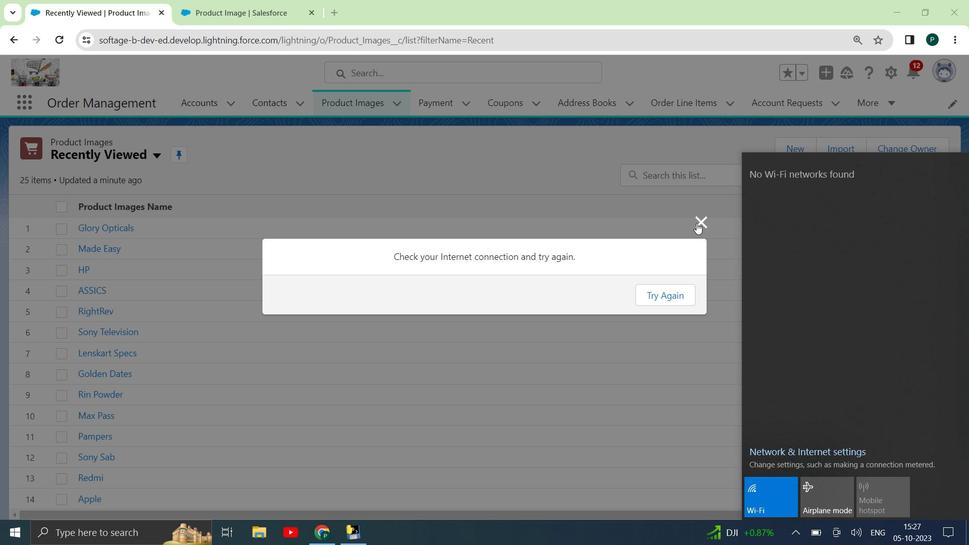 
Action: Mouse moved to (794, 532)
Screenshot: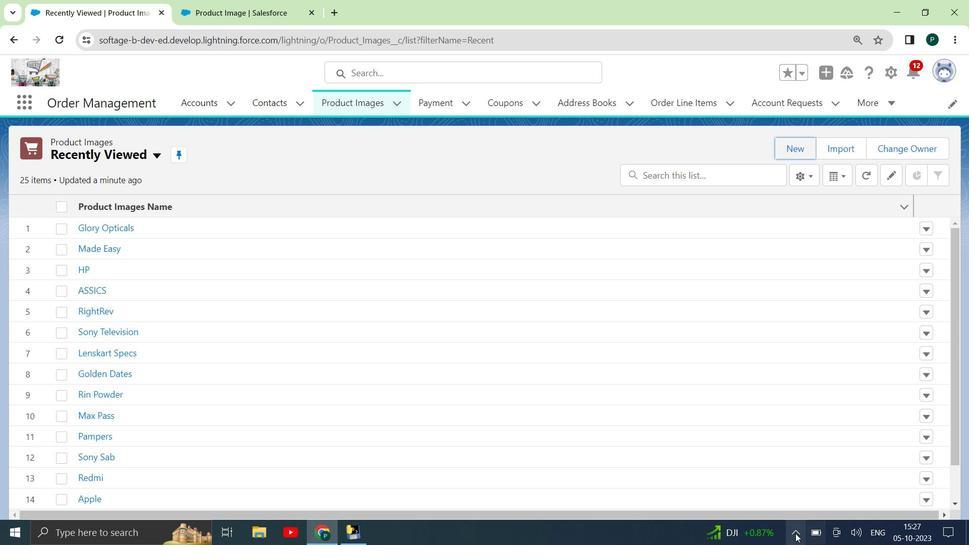 
Action: Mouse pressed left at (794, 532)
Screenshot: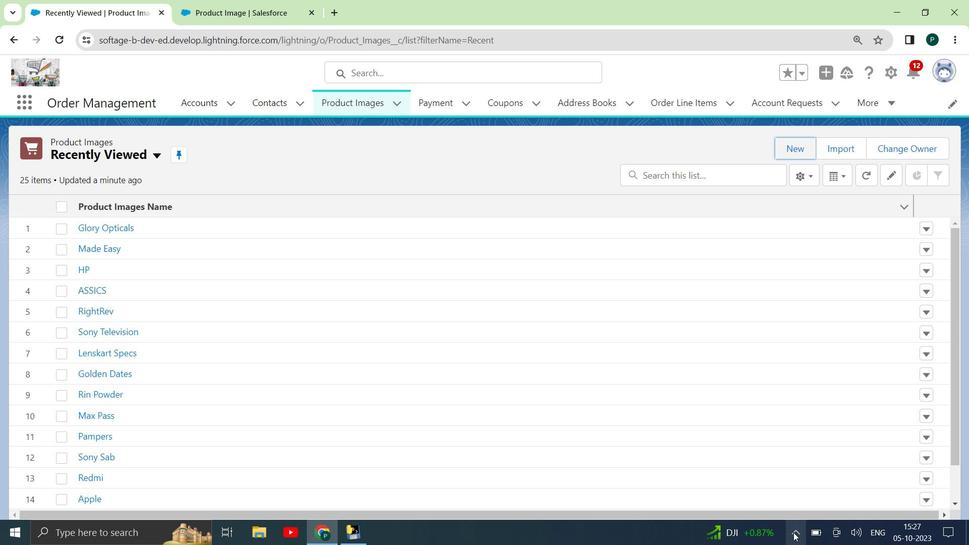 
Action: Mouse moved to (839, 485)
Screenshot: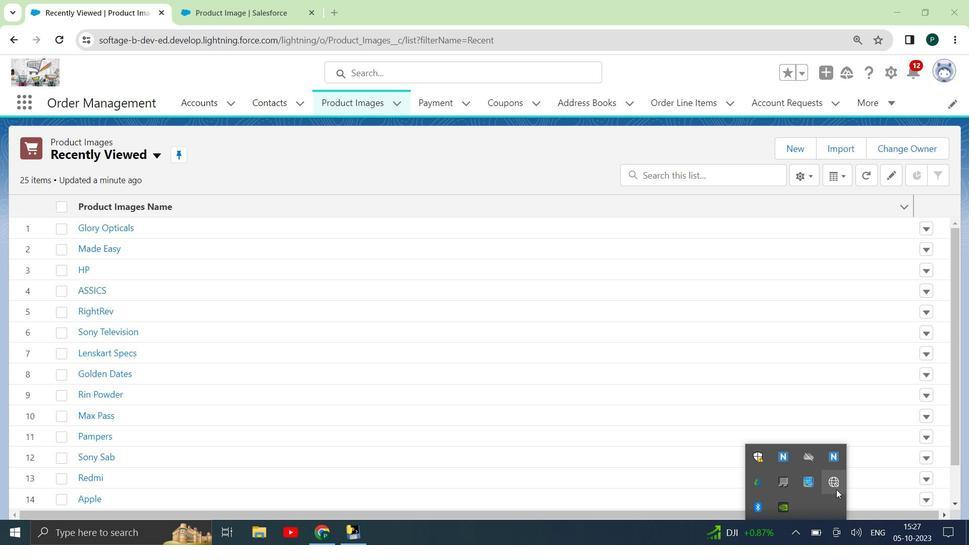 
Action: Mouse pressed left at (839, 485)
Screenshot: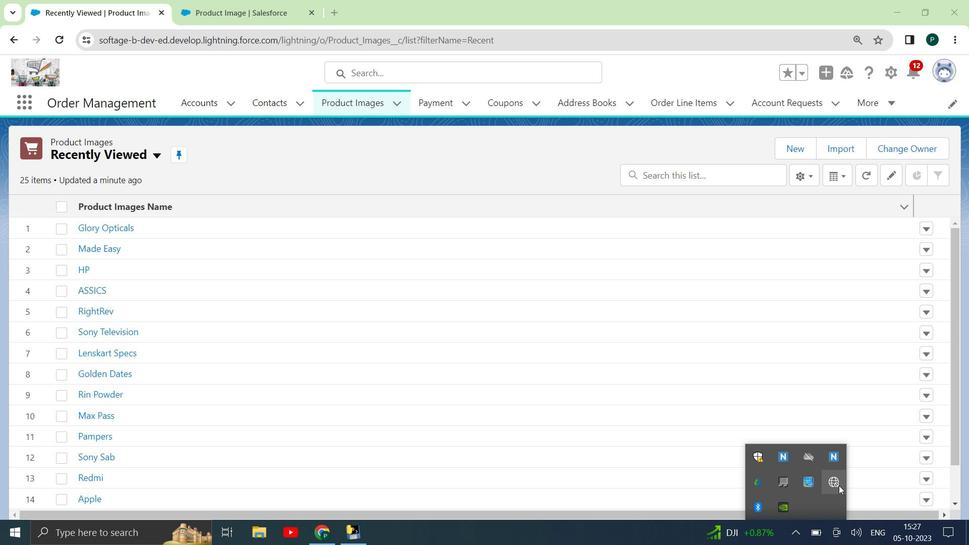 
Action: Mouse moved to (762, 505)
Screenshot: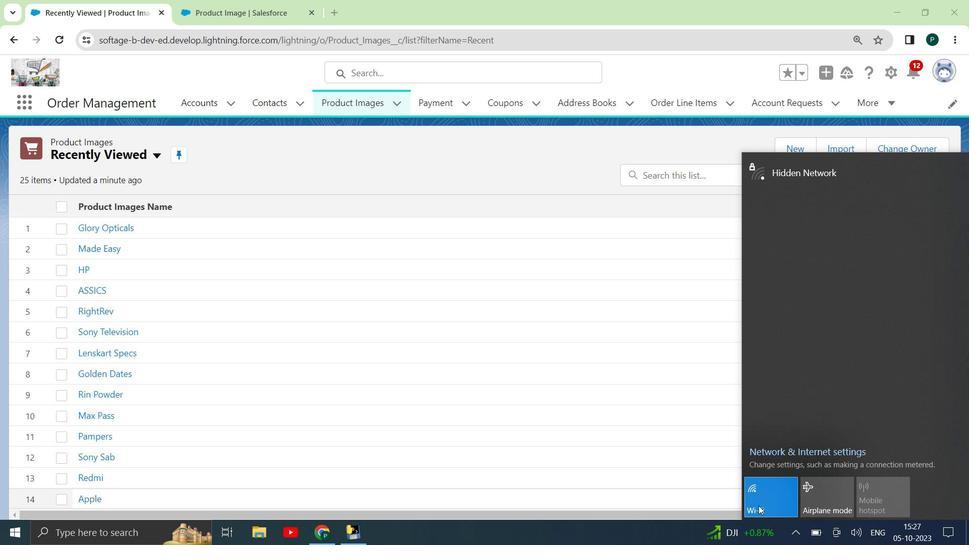 
Action: Mouse pressed left at (762, 505)
